 Task: Create a task  Upgrade and migrate company email systems to a cloud-based solution , assign it to team member softage.1@softage.net in the project AgileBridge and update the status of the task to  On Track  , set the priority of the task to Low
Action: Mouse moved to (70, 58)
Screenshot: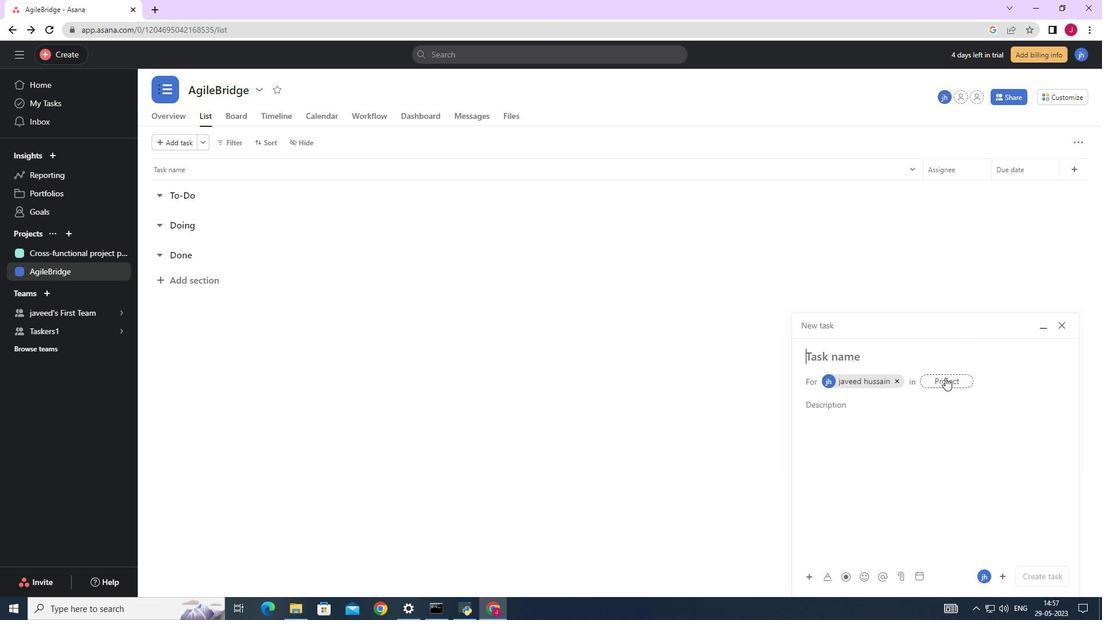 
Action: Mouse pressed left at (70, 58)
Screenshot: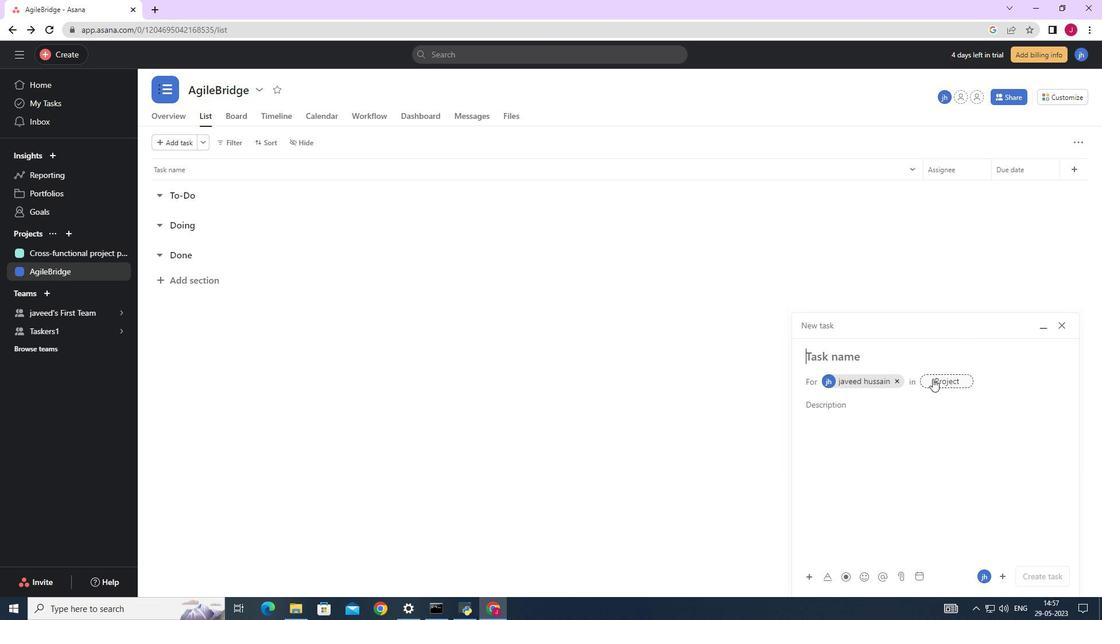 
Action: Mouse moved to (98, 329)
Screenshot: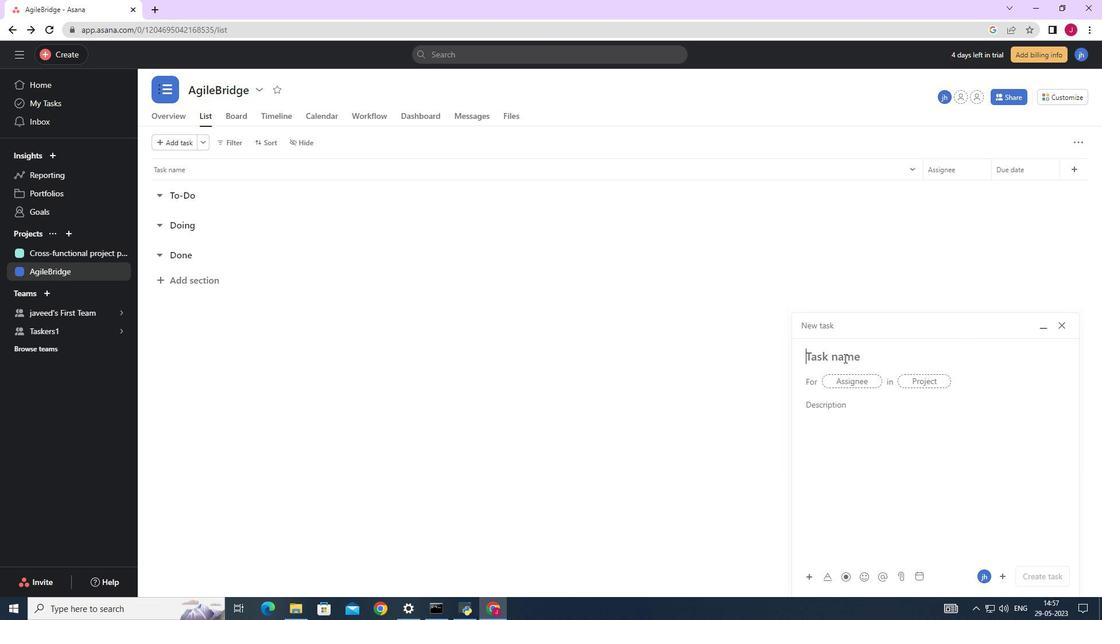 
Action: Mouse pressed left at (98, 329)
Screenshot: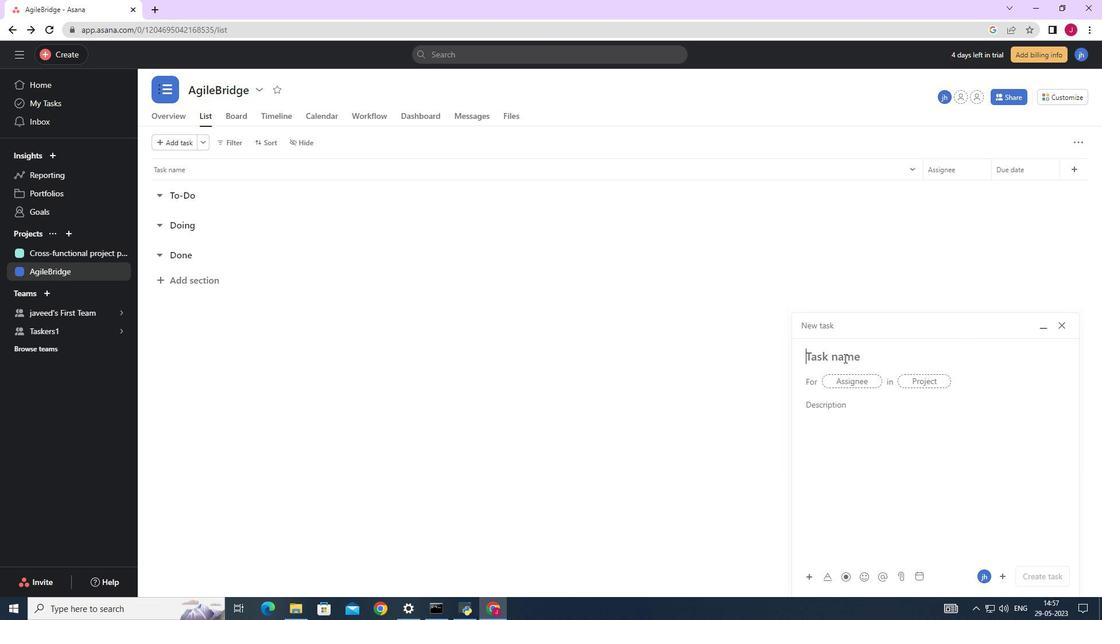 
Action: Mouse moved to (94, 312)
Screenshot: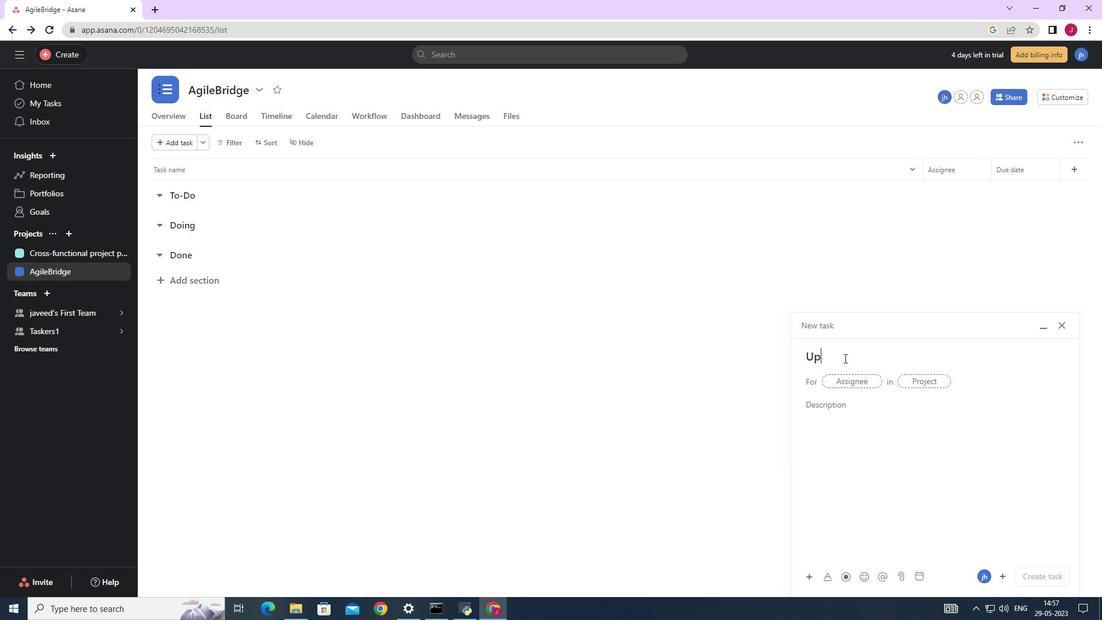 
Action: Mouse pressed left at (94, 312)
Screenshot: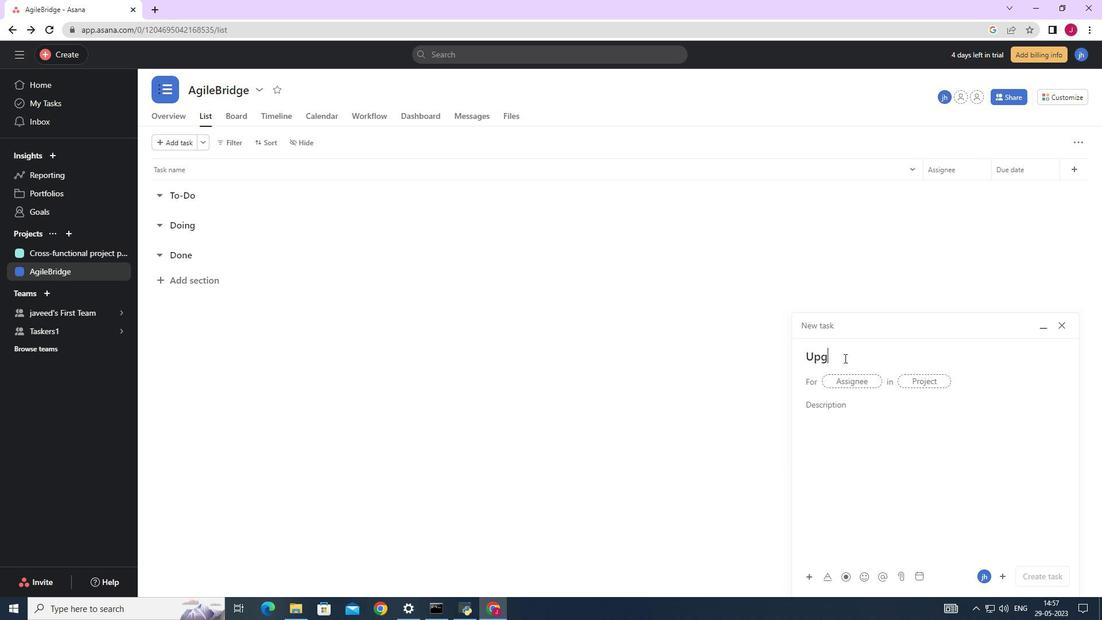 
Action: Mouse moved to (68, 234)
Screenshot: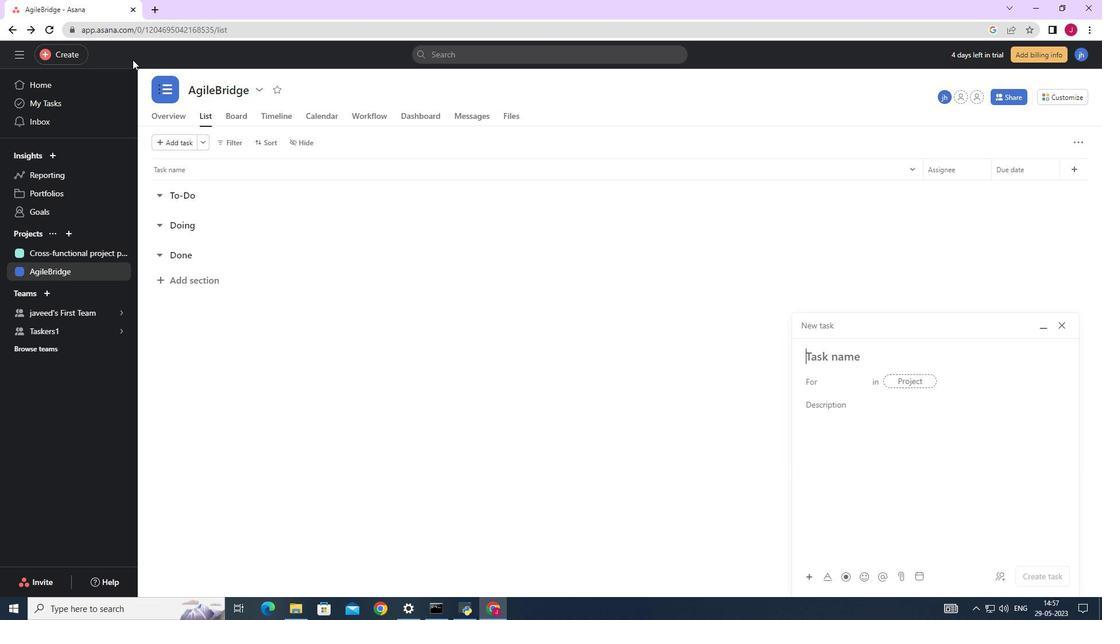 
Action: Mouse pressed left at (68, 234)
Screenshot: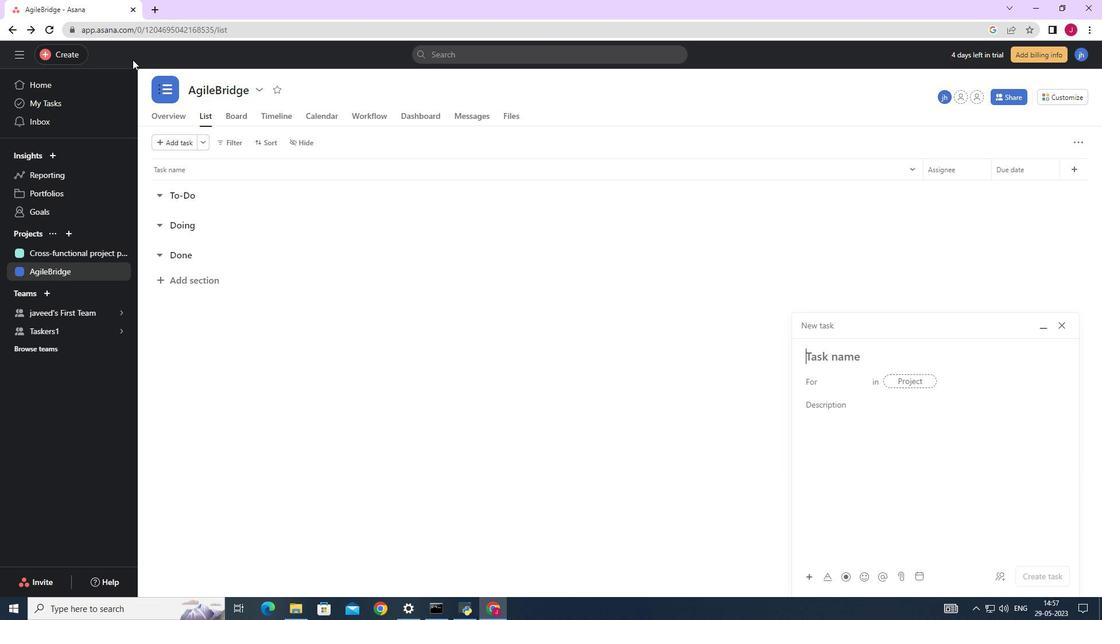 
Action: Mouse moved to (121, 260)
Screenshot: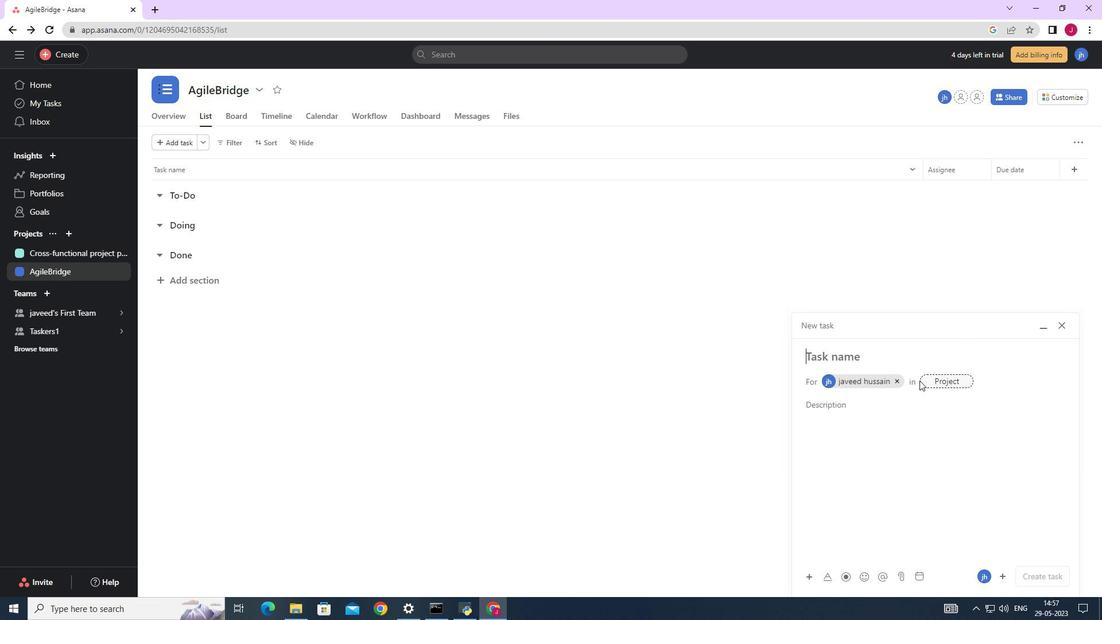 
Action: Mouse pressed left at (121, 260)
Screenshot: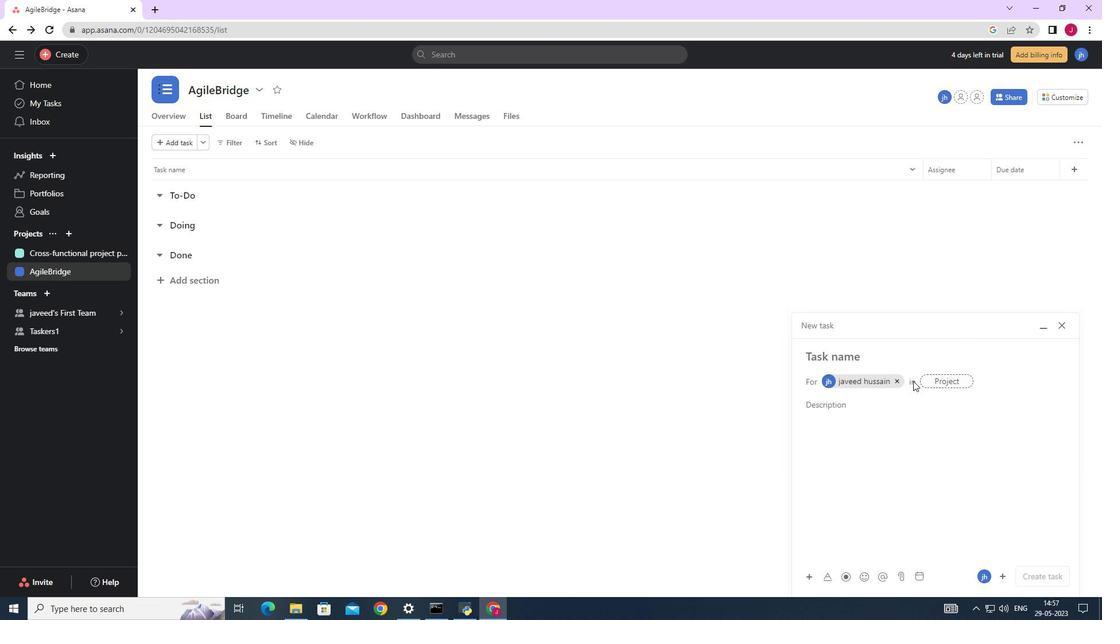 
Action: Mouse moved to (479, 244)
Screenshot: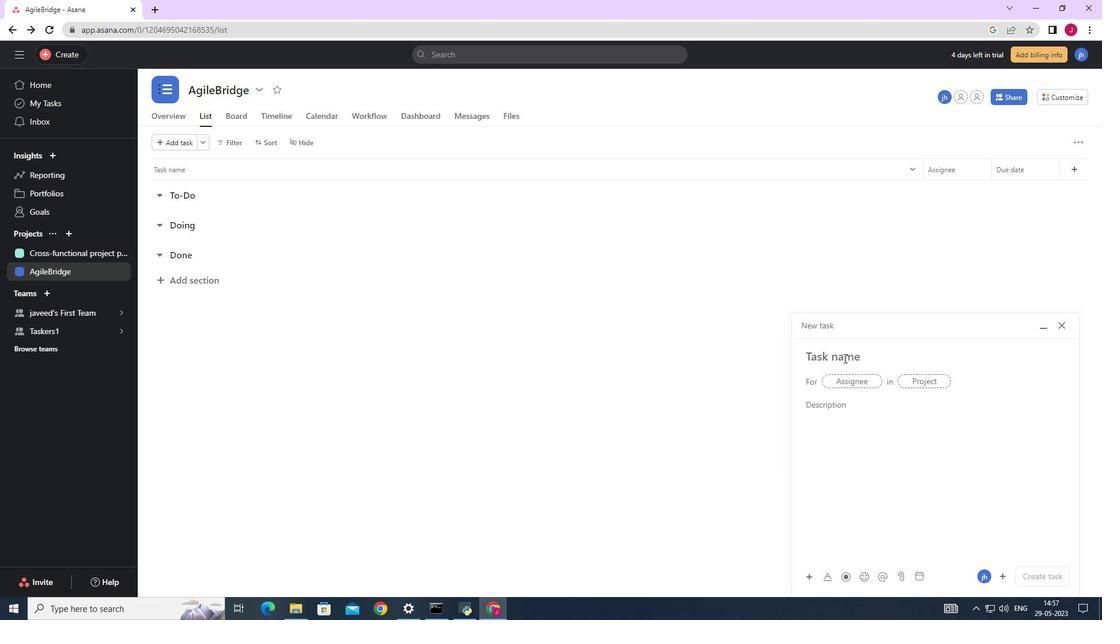 
Action: Mouse pressed left at (479, 244)
Screenshot: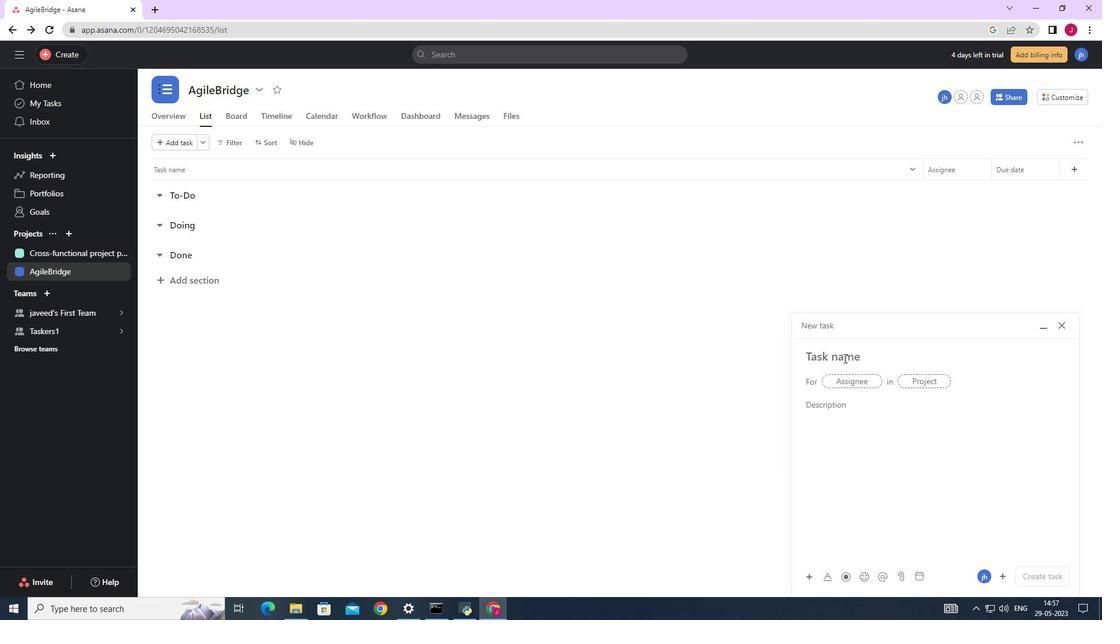 
Action: Mouse moved to (66, 52)
Screenshot: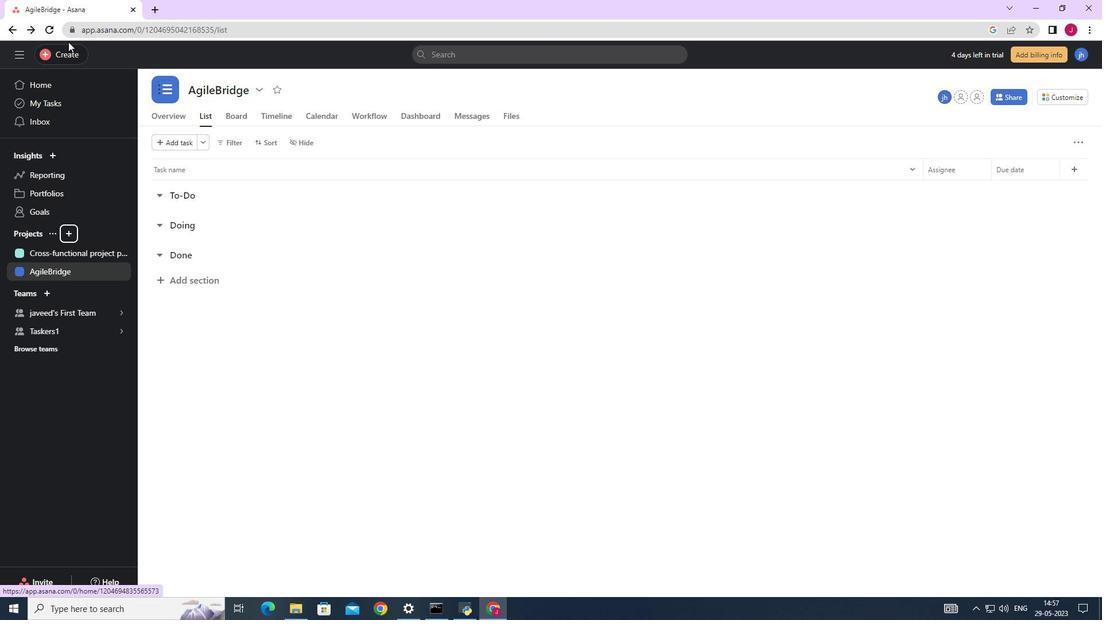
Action: Mouse pressed left at (66, 52)
Screenshot: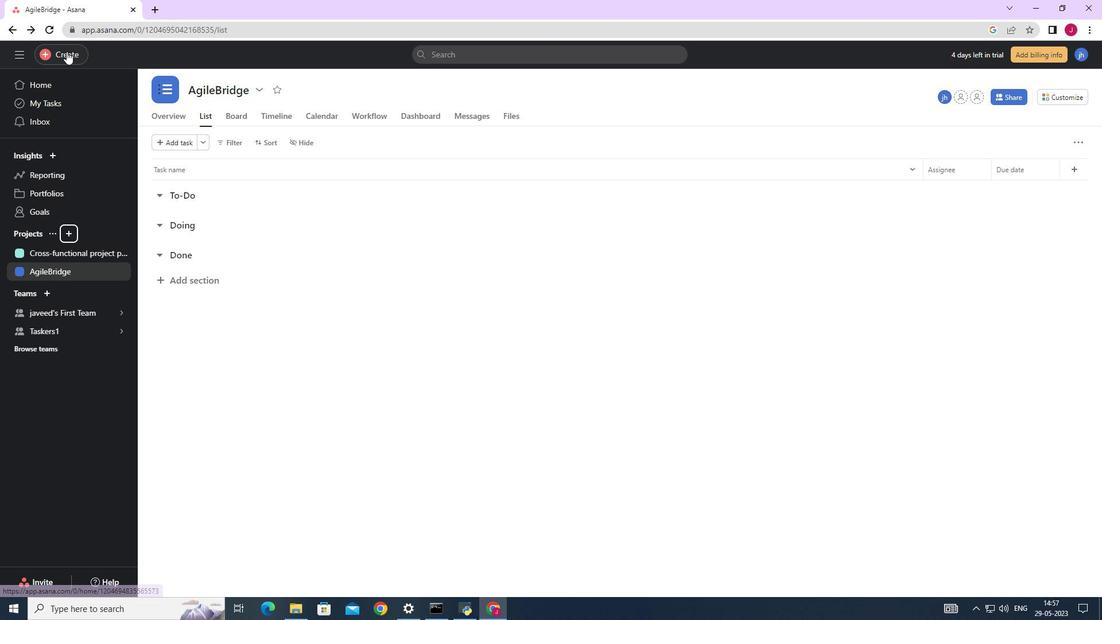 
Action: Mouse moved to (132, 59)
Screenshot: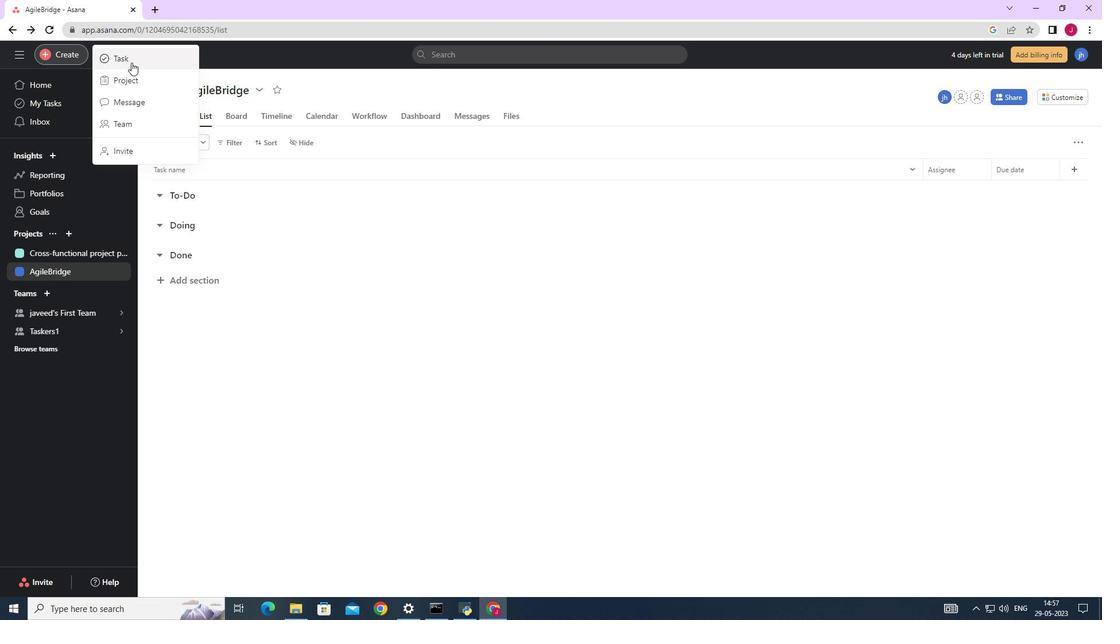 
Action: Mouse pressed left at (132, 59)
Screenshot: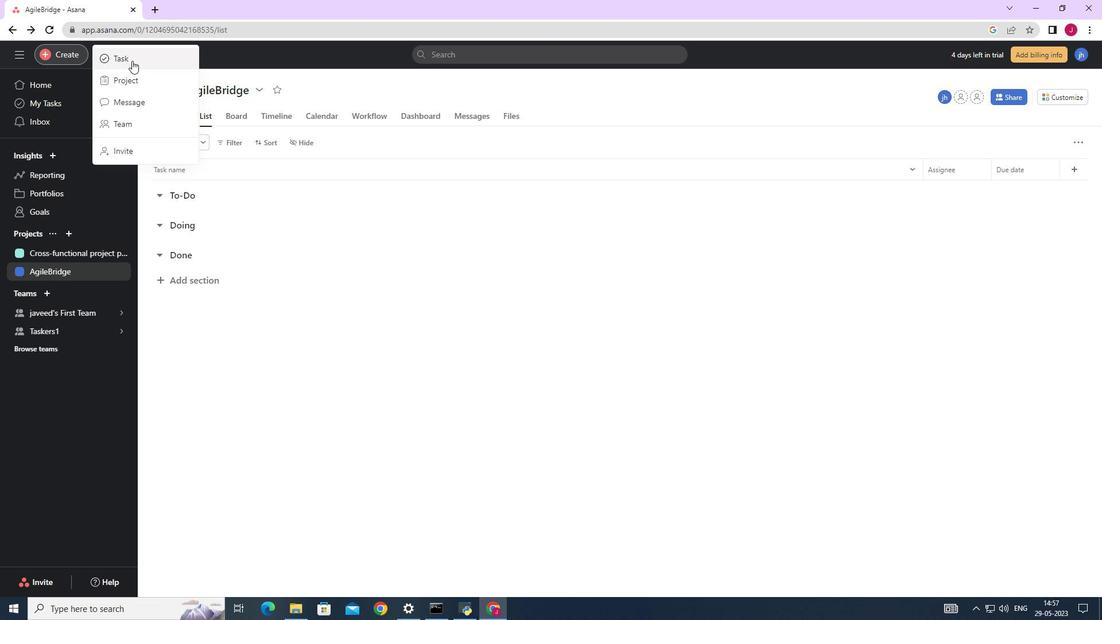 
Action: Mouse moved to (897, 380)
Screenshot: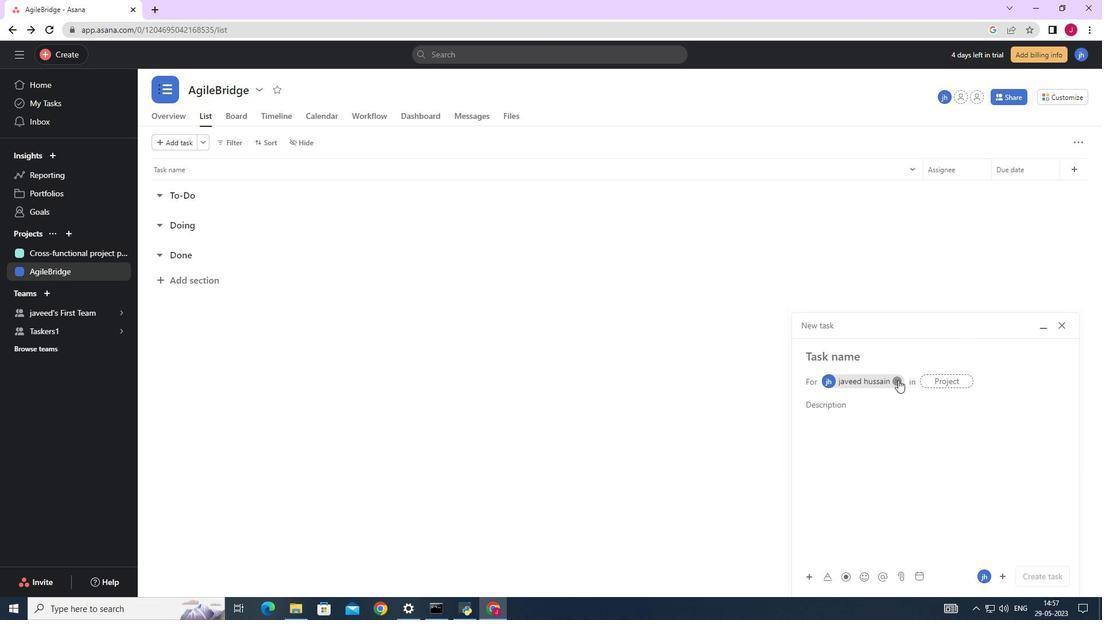 
Action: Mouse pressed left at (897, 380)
Screenshot: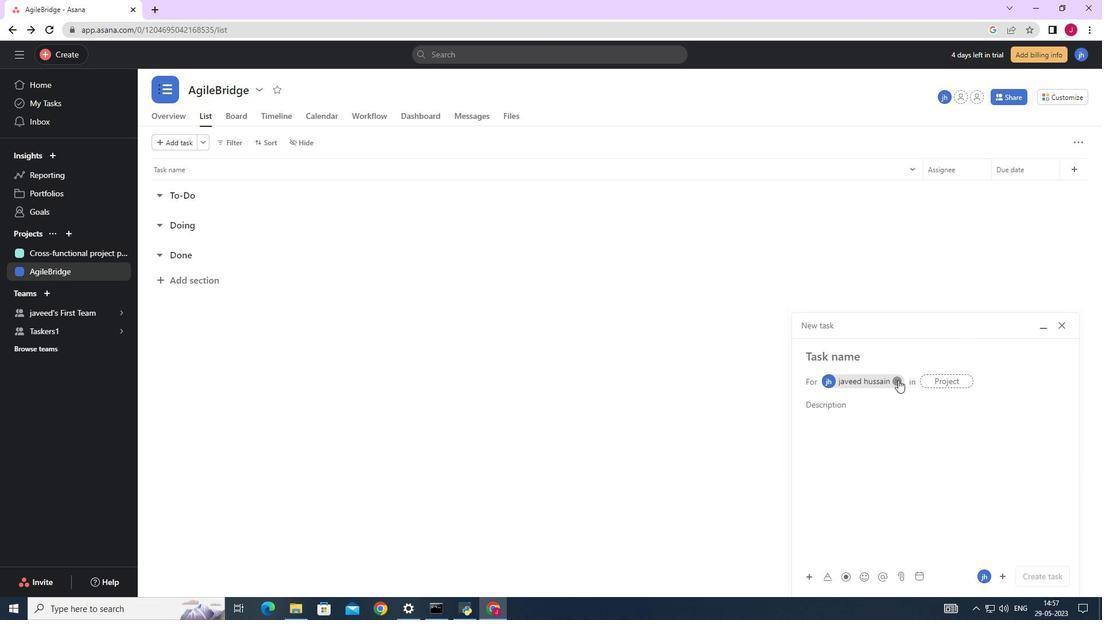 
Action: Mouse moved to (844, 358)
Screenshot: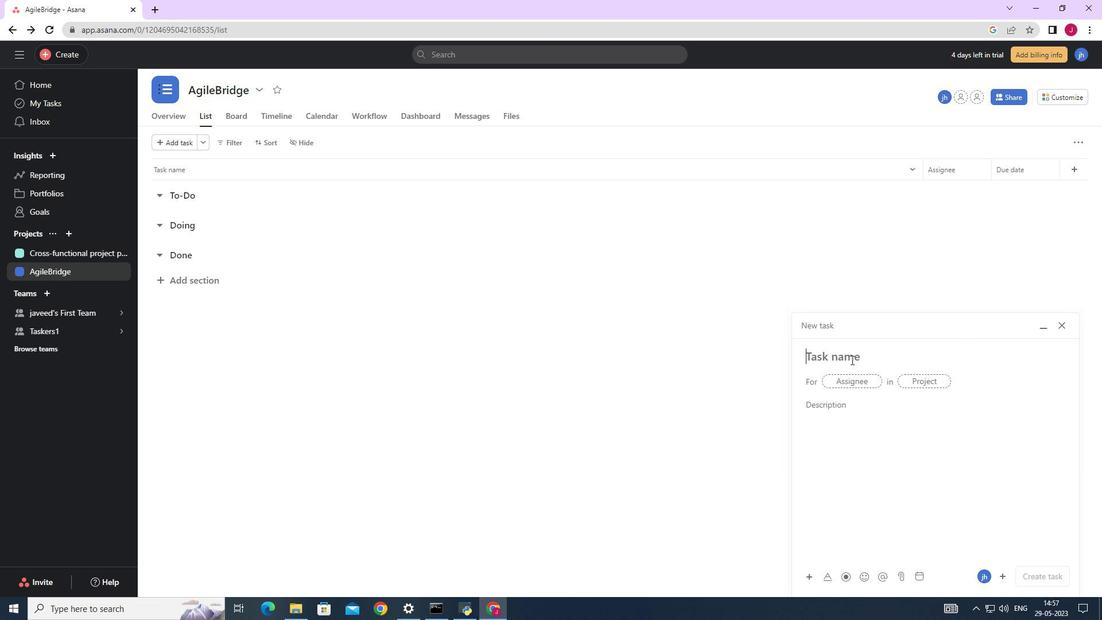 
Action: Mouse pressed left at (844, 358)
Screenshot: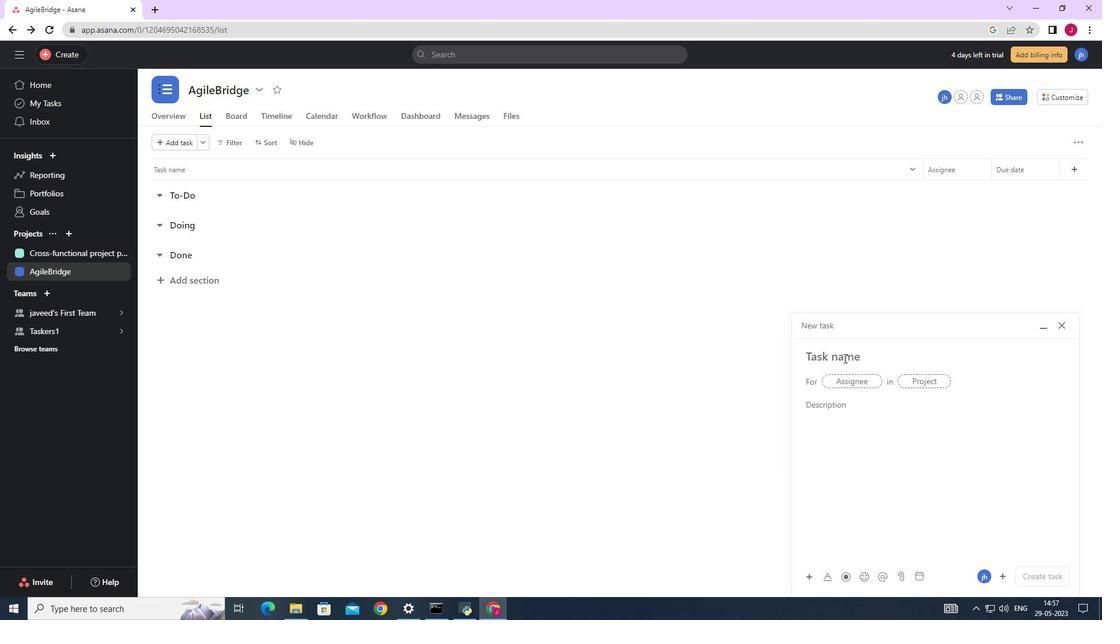 
Action: Key pressed <Key.caps_lock>U<Key.caps_lock>pgrad<Key.backspace>e<Key.space><Key.backspace><Key.backspace>de<Key.space>and<Key.space>migrate<Key.space>company<Key.space>email<Key.space>systems<Key.space>to<Key.space>a<Key.space>cloud-based<Key.space>solutions
Screenshot: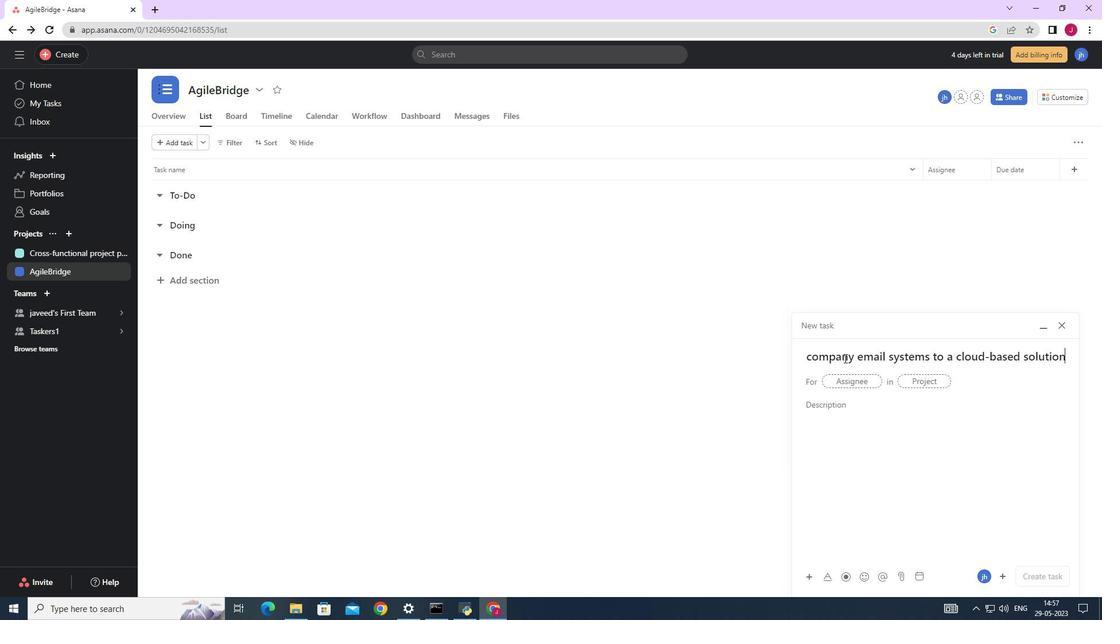 
Action: Mouse moved to (853, 384)
Screenshot: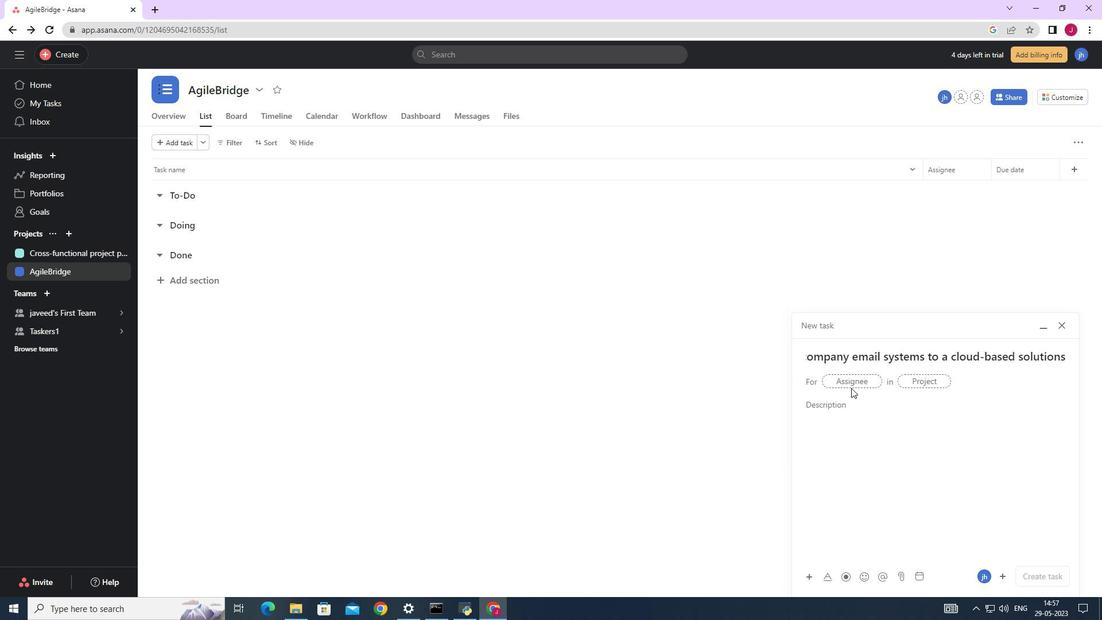 
Action: Mouse pressed left at (853, 384)
Screenshot: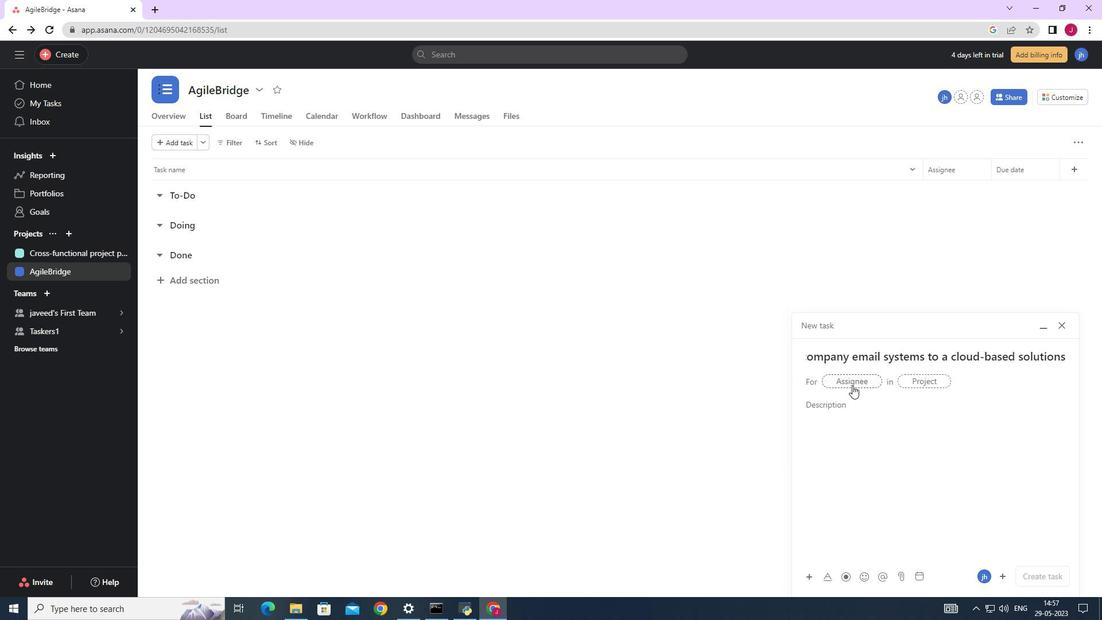 
Action: Key pressed soft
Screenshot: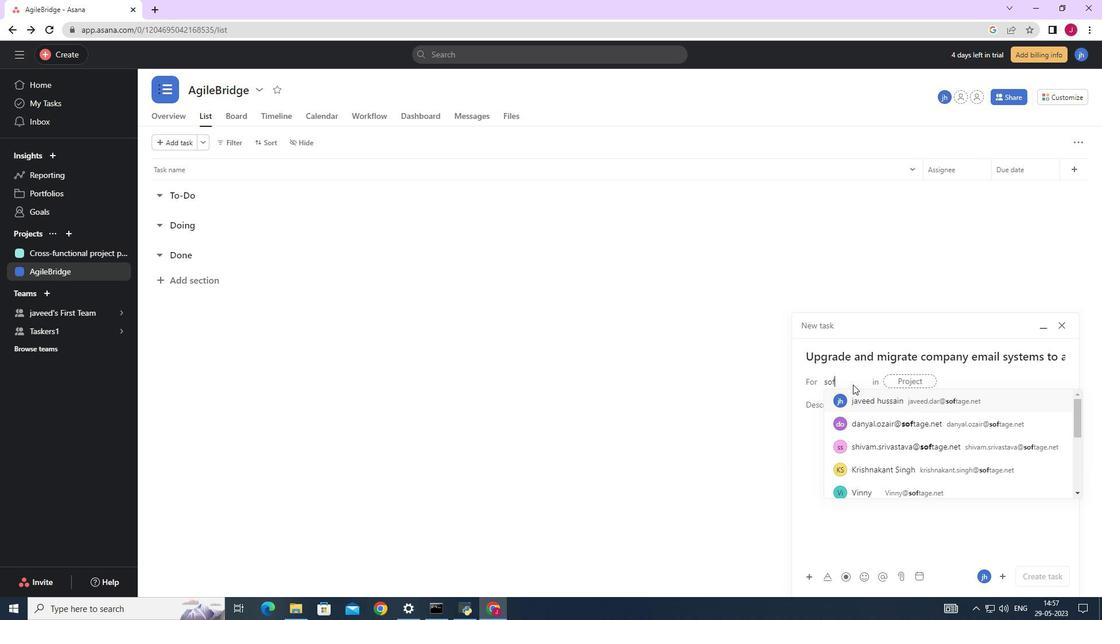 
Action: Mouse moved to (858, 384)
Screenshot: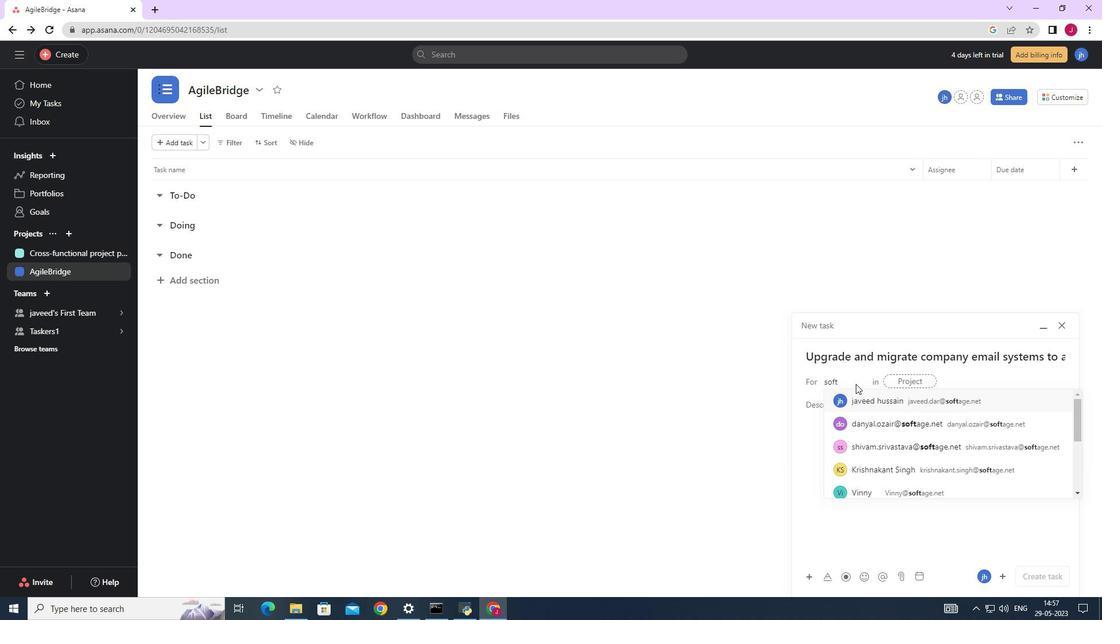 
Action: Key pressed age<Key.shift>@1
Screenshot: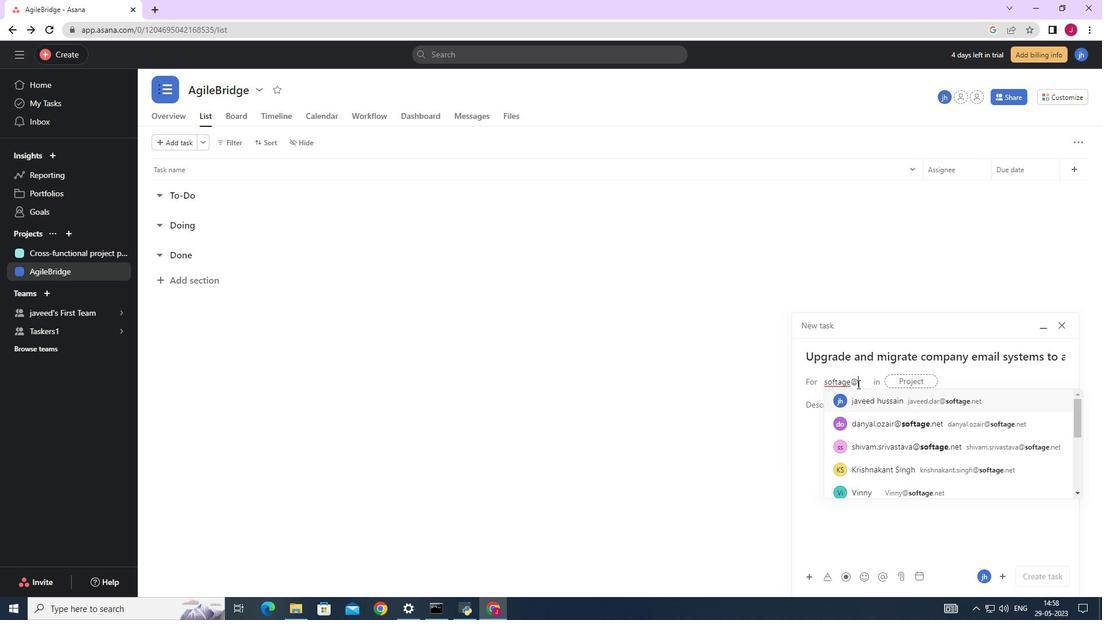 
Action: Mouse moved to (887, 402)
Screenshot: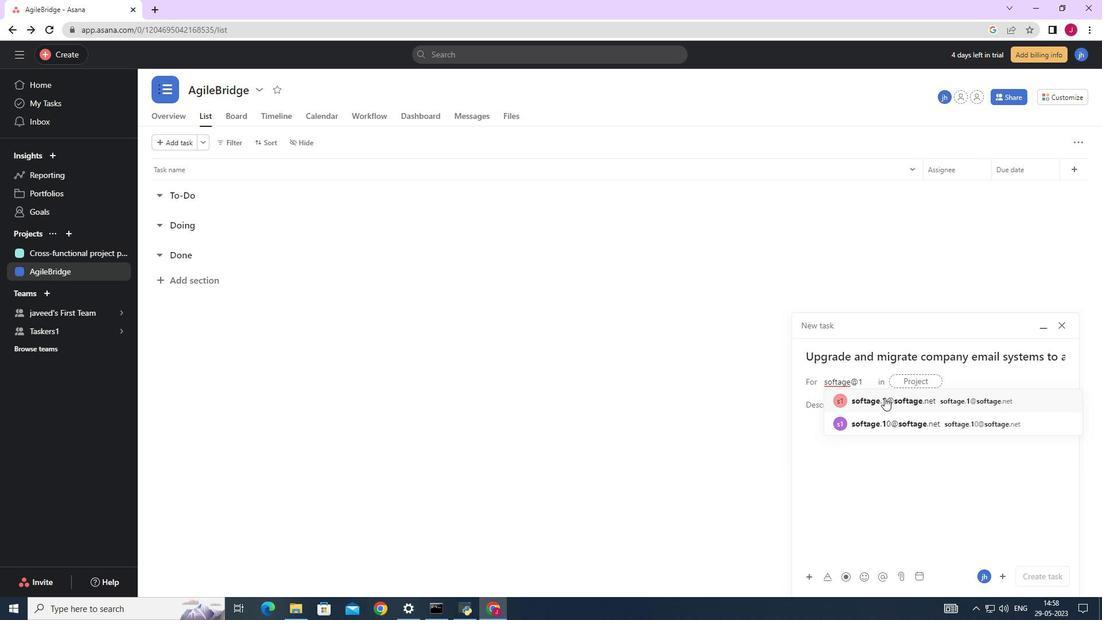 
Action: Mouse pressed left at (887, 402)
Screenshot: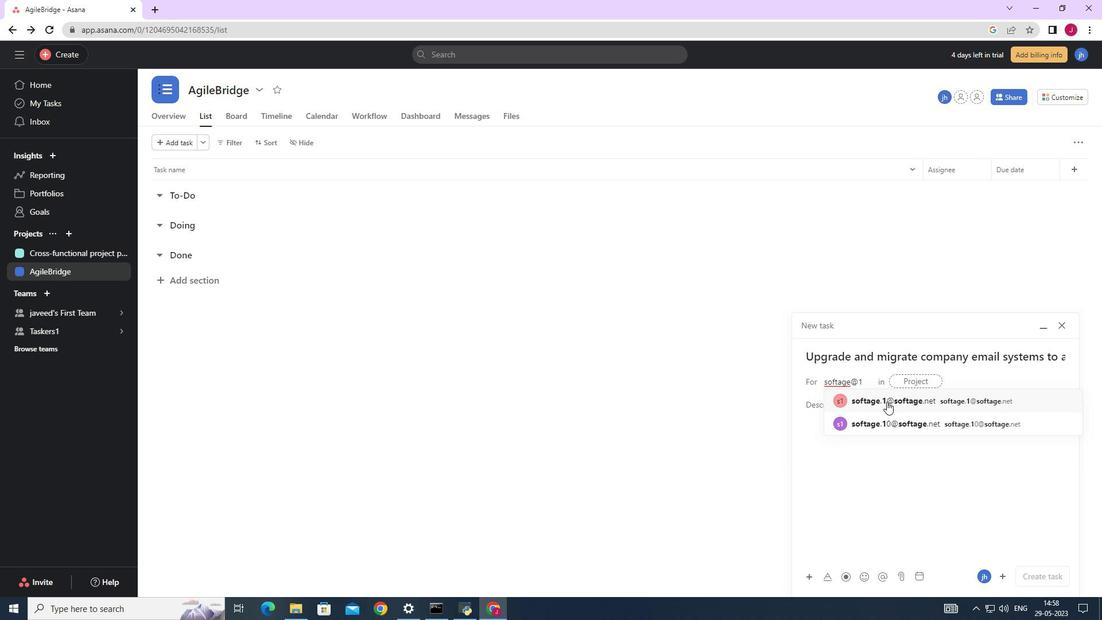 
Action: Mouse moved to (725, 401)
Screenshot: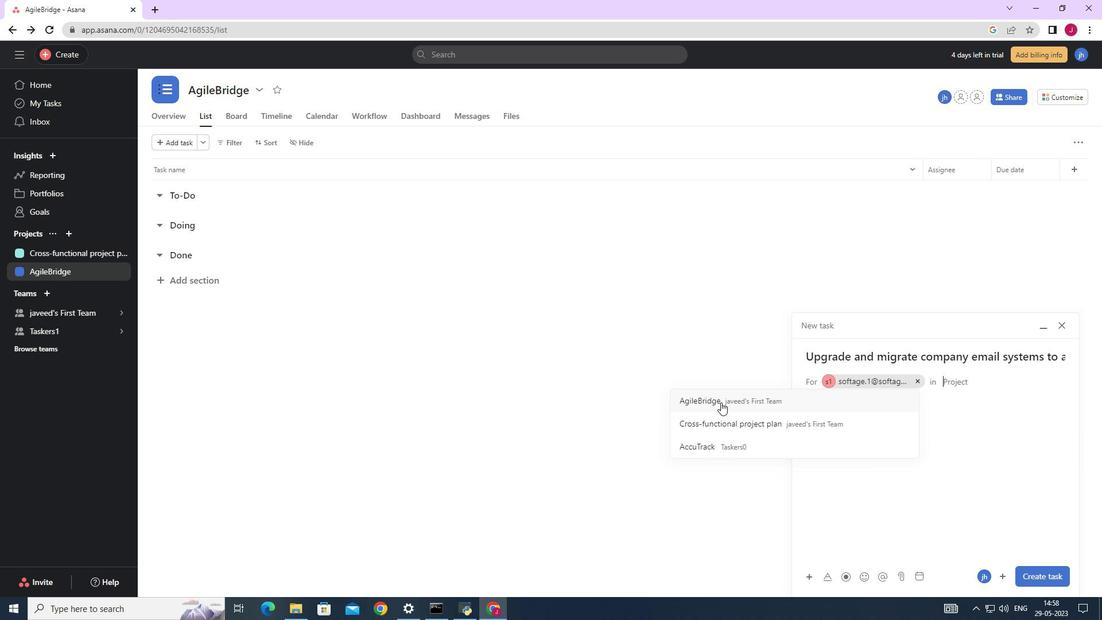 
Action: Mouse pressed left at (725, 401)
Screenshot: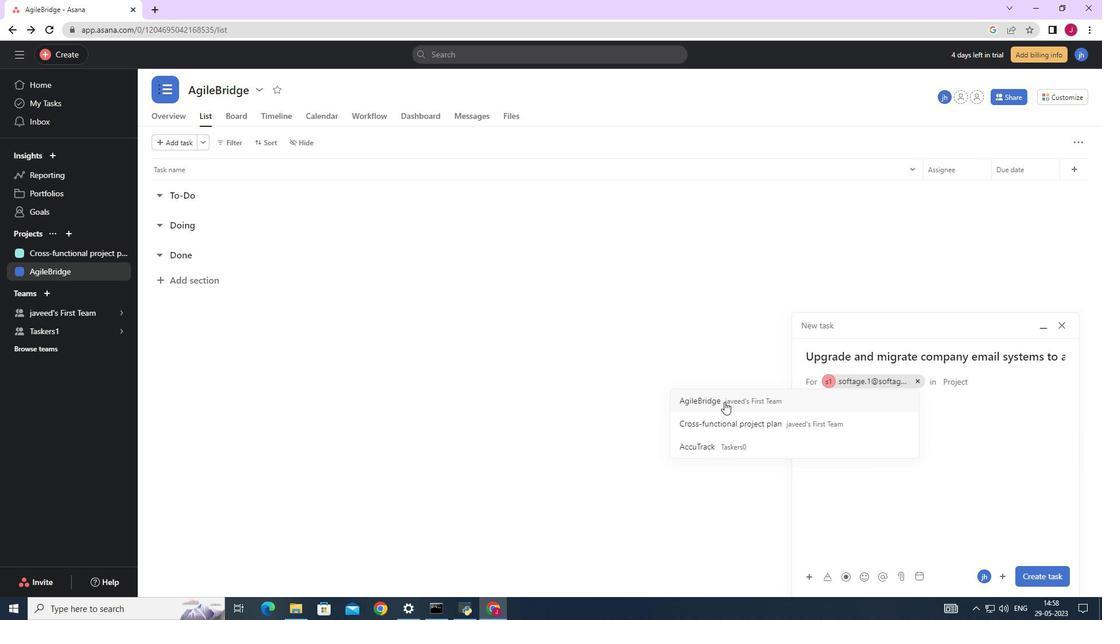 
Action: Mouse moved to (928, 467)
Screenshot: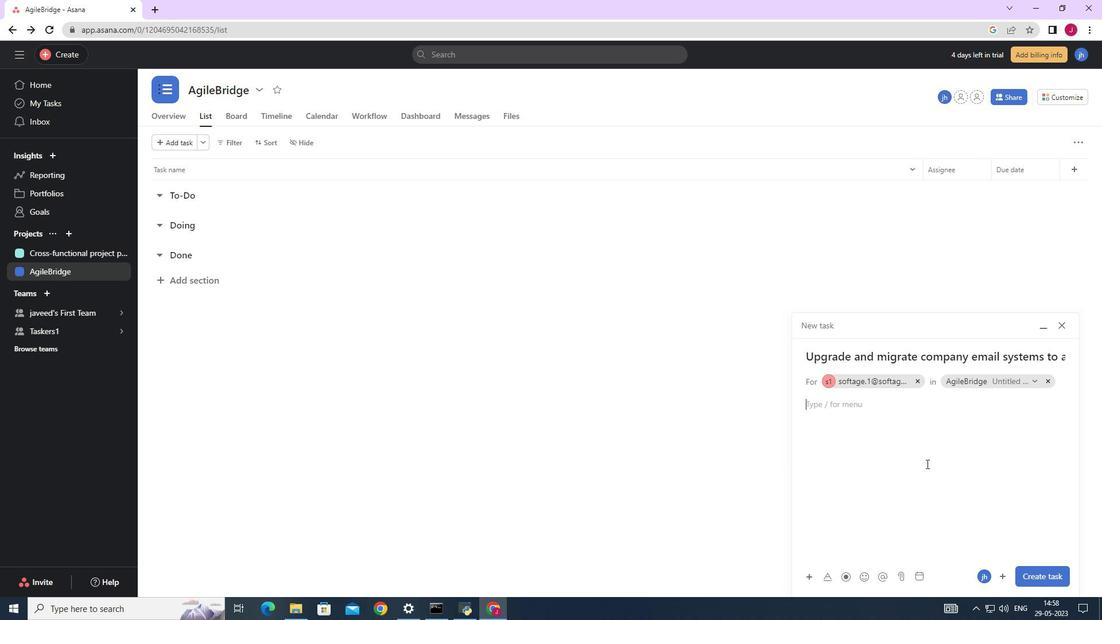 
Action: Mouse scrolled (928, 466) with delta (0, 0)
Screenshot: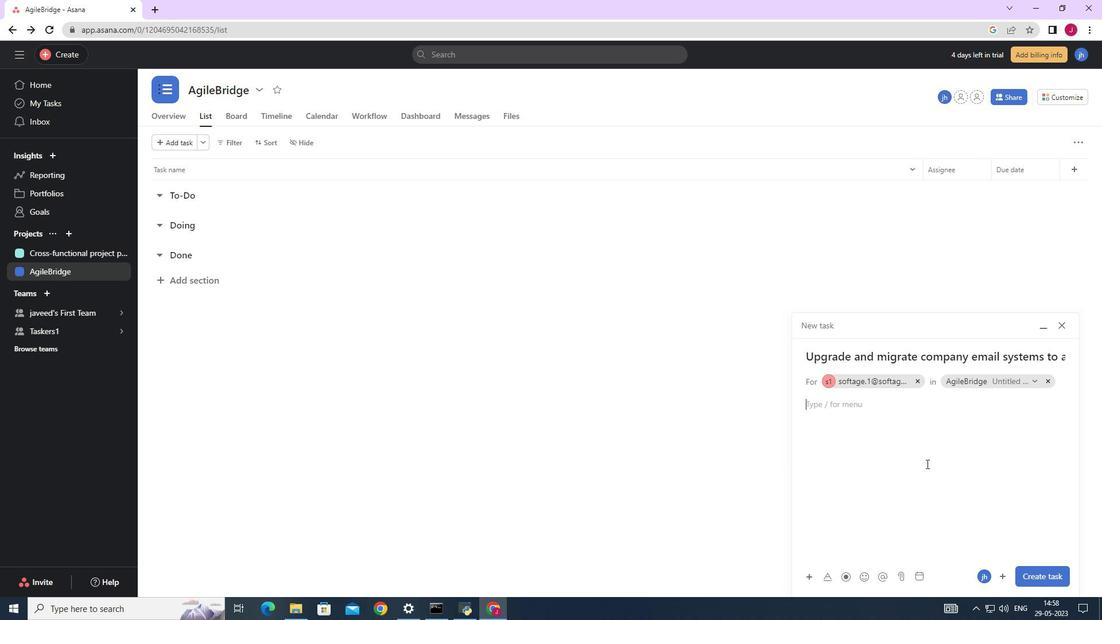 
Action: Mouse scrolled (928, 466) with delta (0, 0)
Screenshot: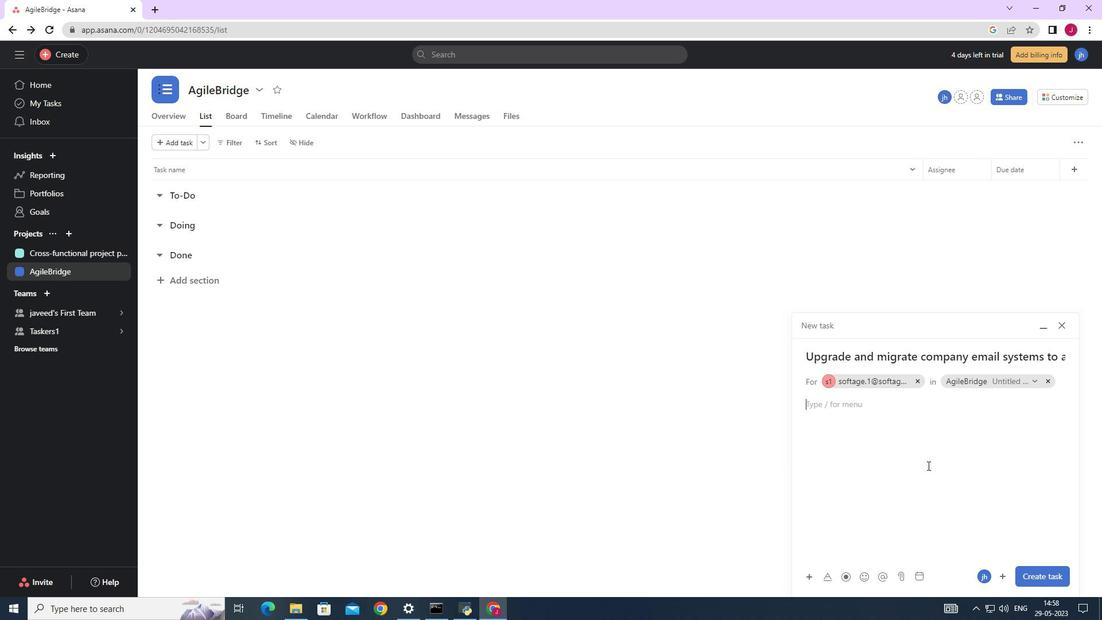 
Action: Mouse scrolled (928, 466) with delta (0, 0)
Screenshot: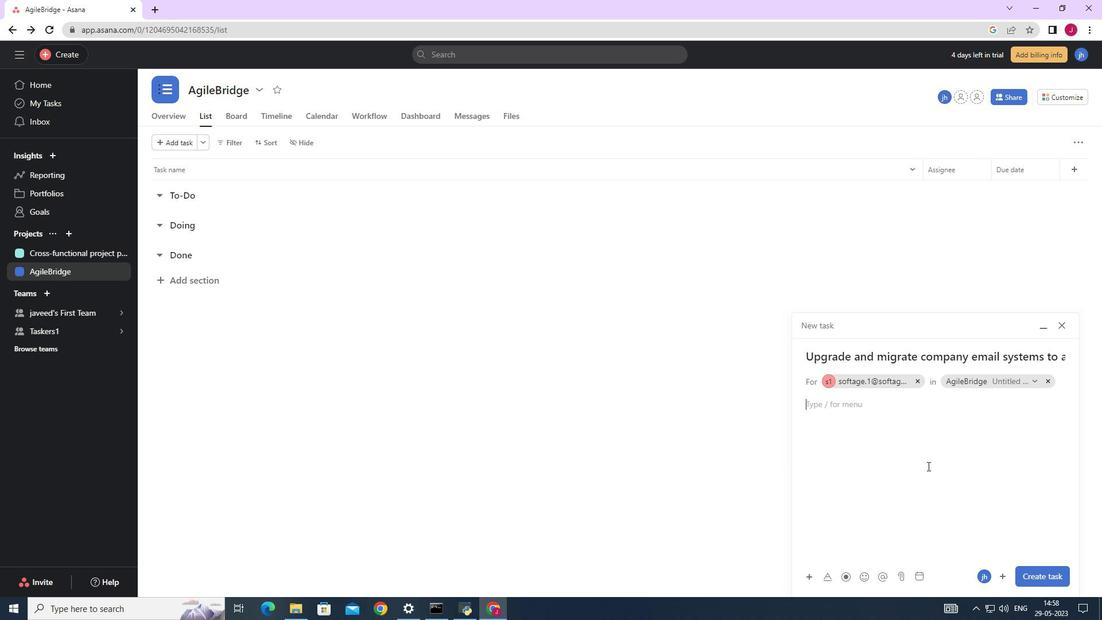 
Action: Mouse scrolled (928, 466) with delta (0, 0)
Screenshot: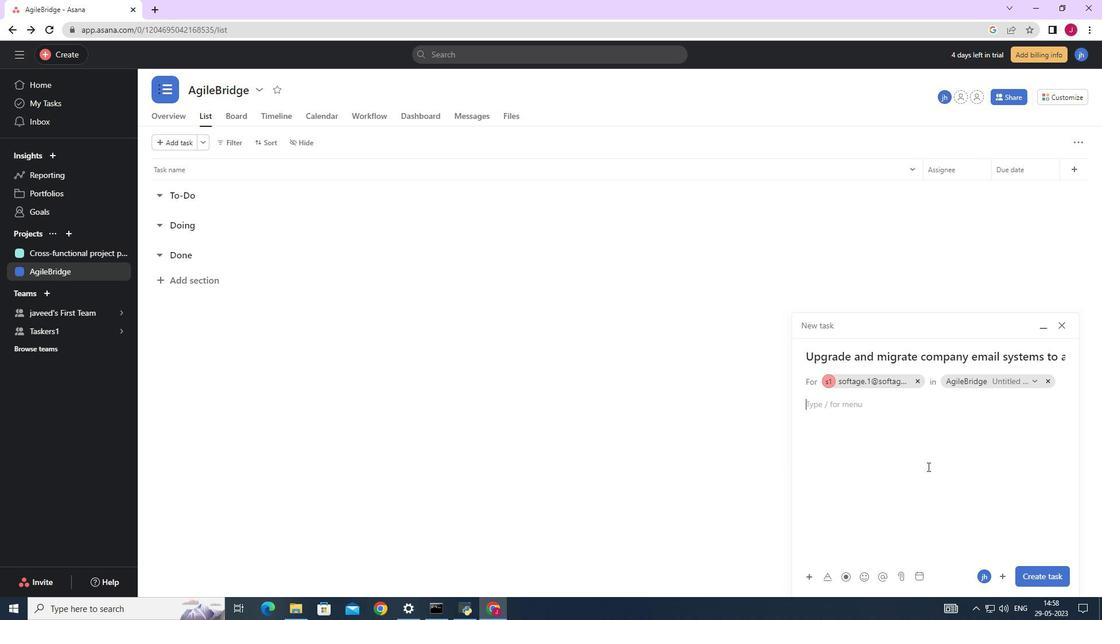 
Action: Mouse scrolled (928, 466) with delta (0, 0)
Screenshot: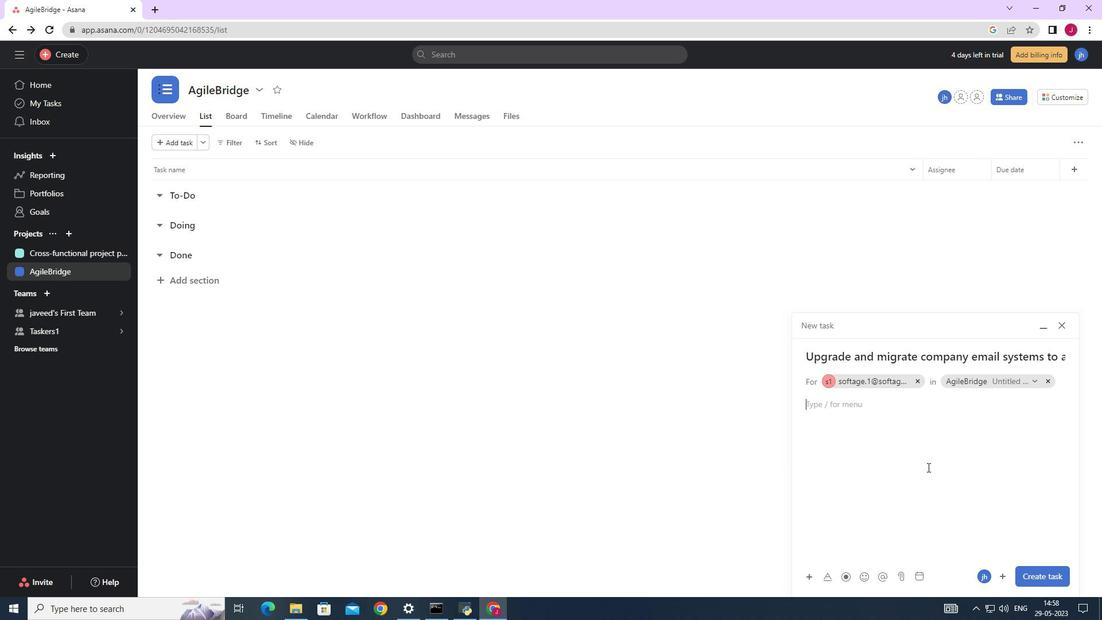 
Action: Mouse moved to (929, 485)
Screenshot: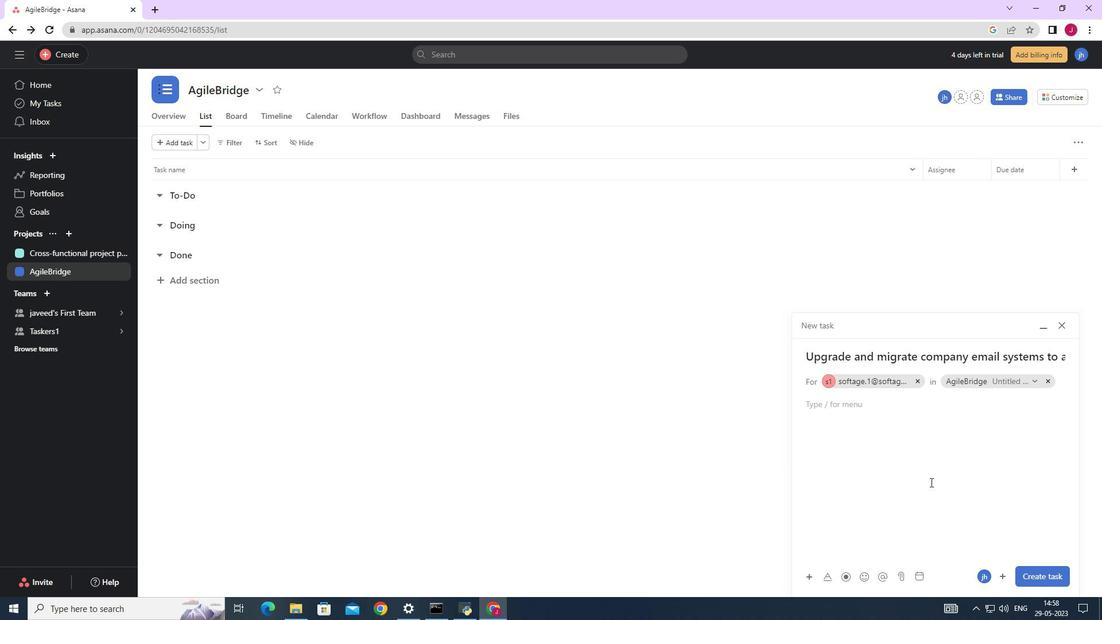 
Action: Mouse pressed left at (929, 485)
Screenshot: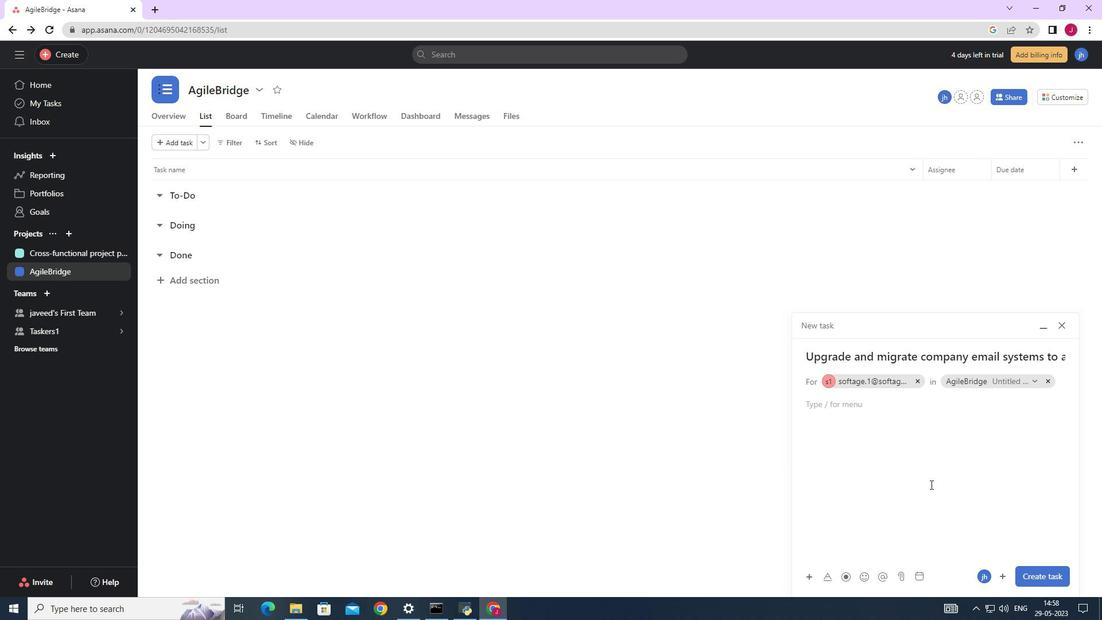 
Action: Mouse moved to (859, 539)
Screenshot: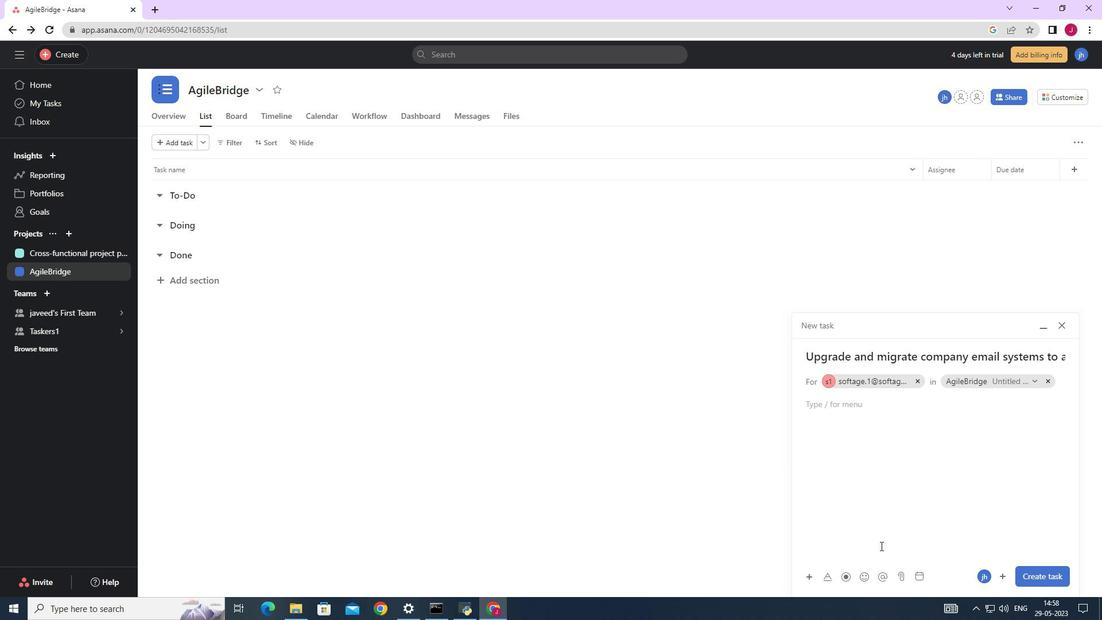 
Action: Mouse scrolled (859, 538) with delta (0, 0)
Screenshot: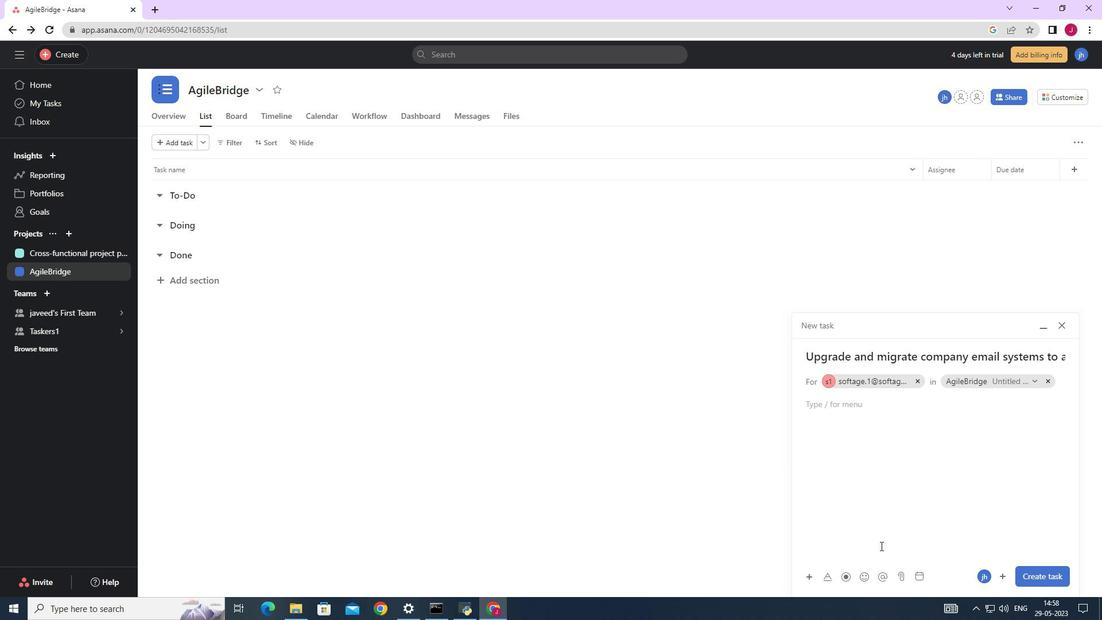 
Action: Mouse scrolled (859, 538) with delta (0, 0)
Screenshot: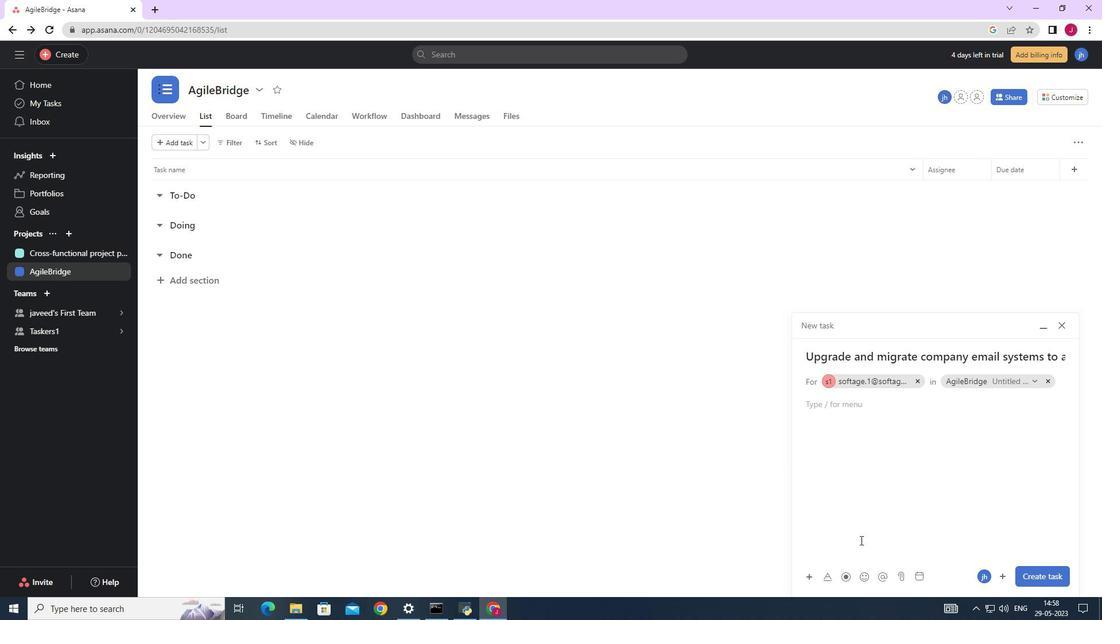 
Action: Mouse scrolled (859, 538) with delta (0, 0)
Screenshot: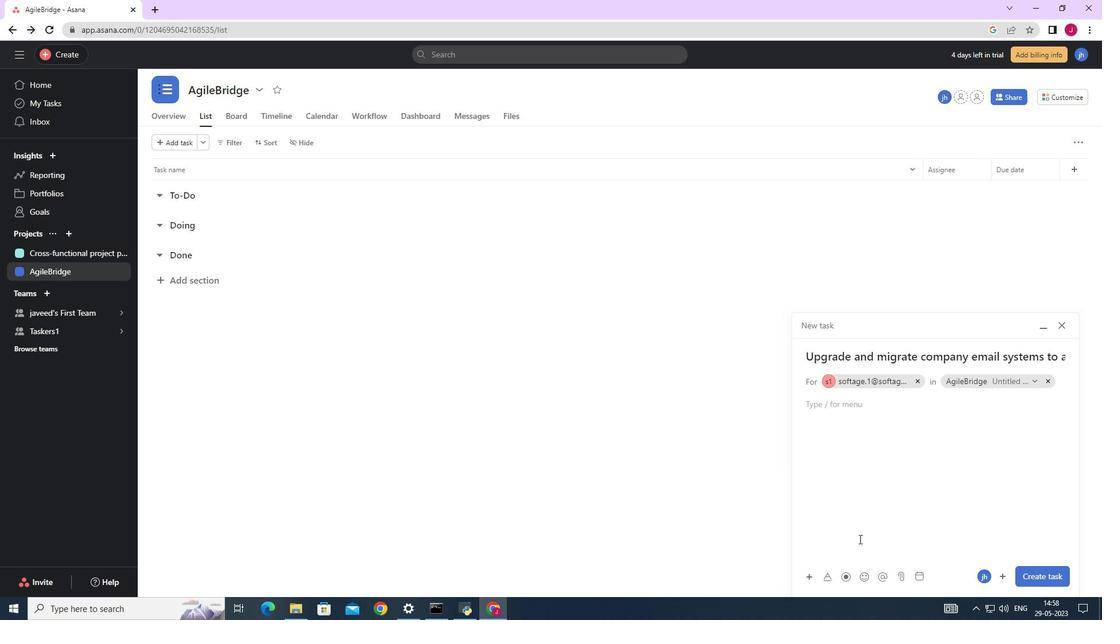 
Action: Mouse scrolled (859, 538) with delta (0, 0)
Screenshot: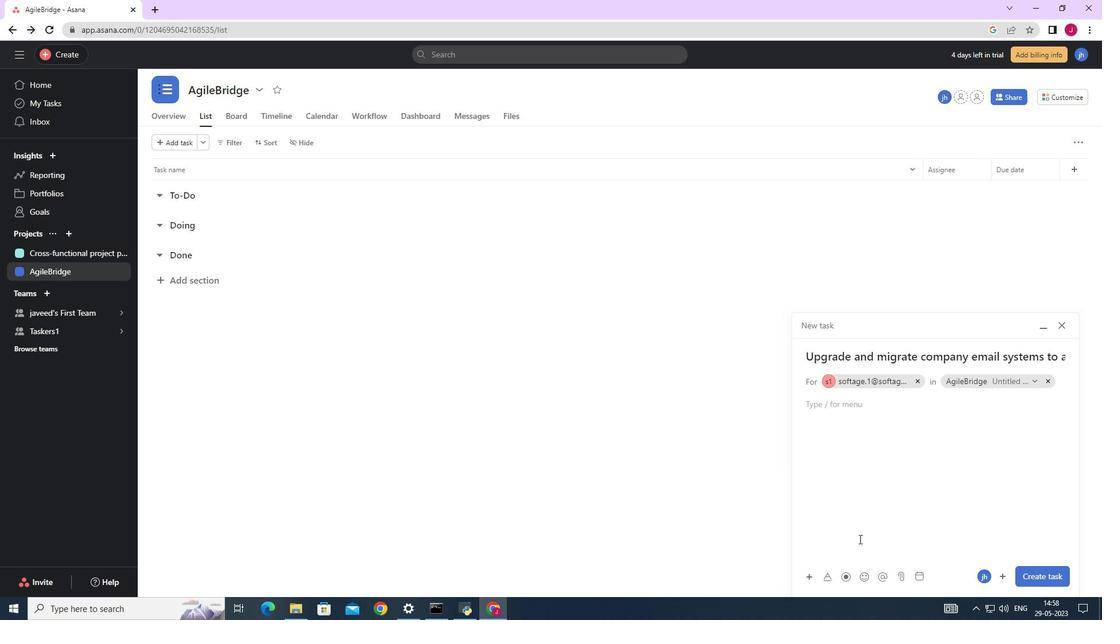 
Action: Mouse scrolled (859, 539) with delta (0, 0)
Screenshot: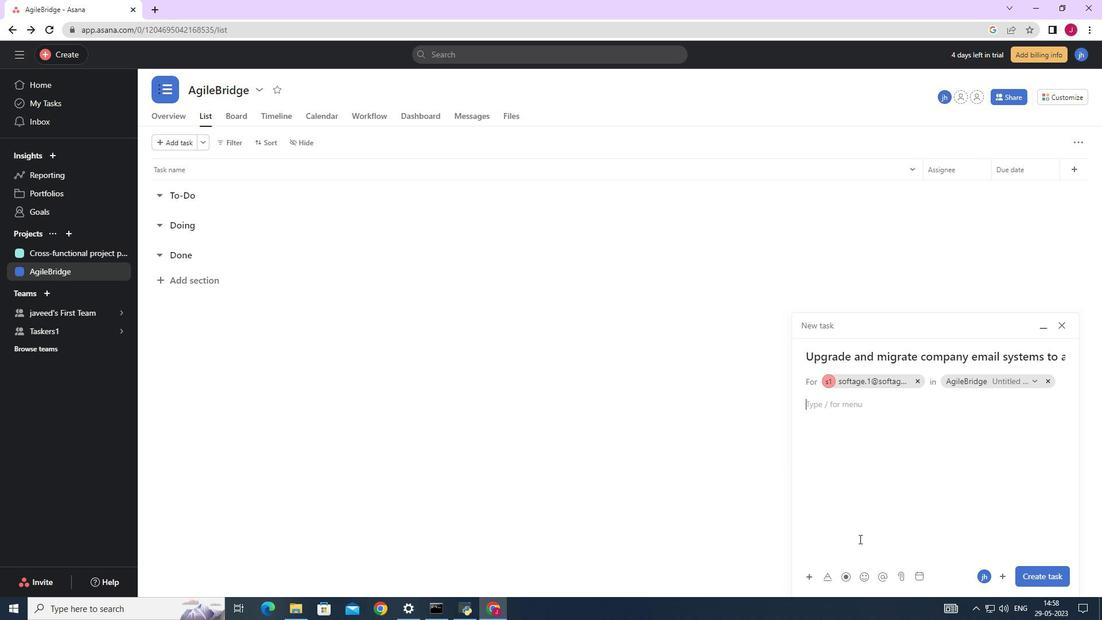 
Action: Mouse scrolled (859, 539) with delta (0, 0)
Screenshot: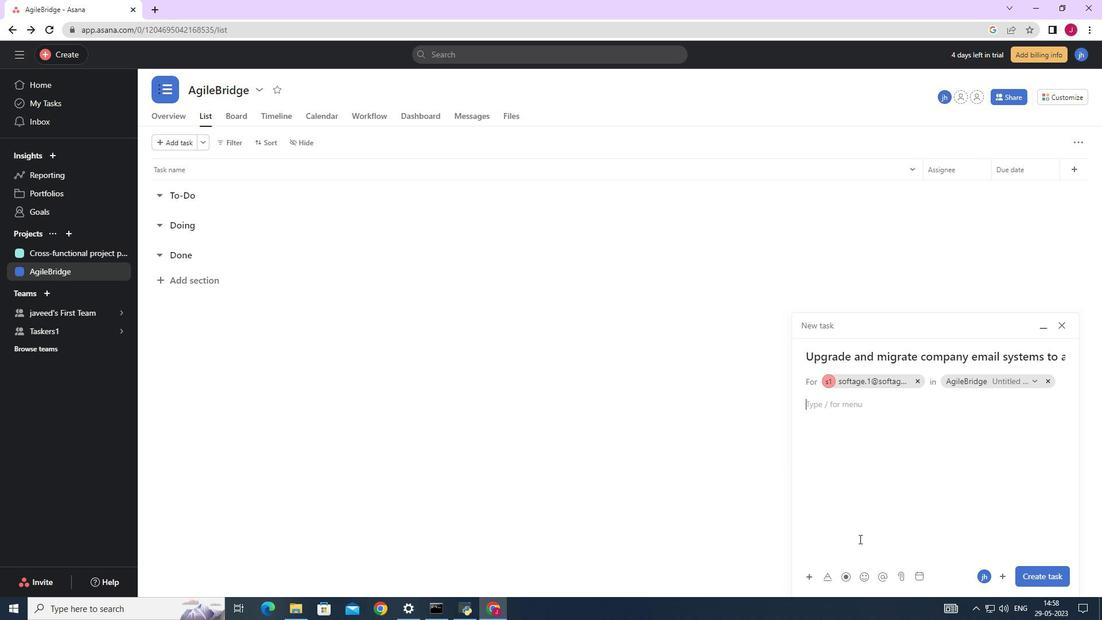 
Action: Mouse scrolled (859, 539) with delta (0, 0)
Screenshot: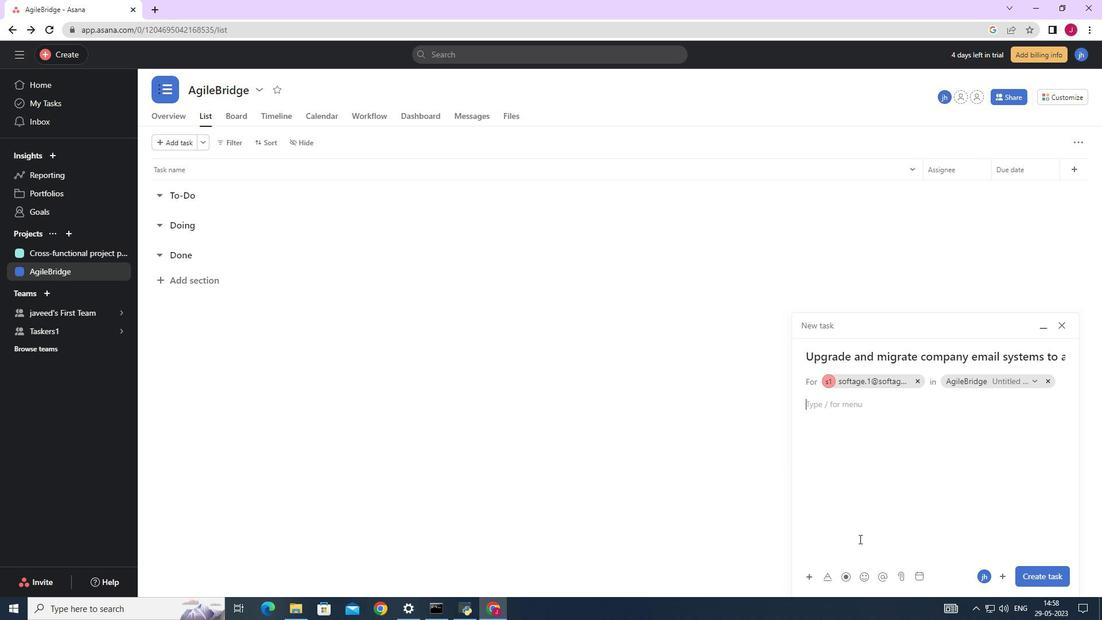 
Action: Mouse scrolled (859, 538) with delta (0, 0)
Screenshot: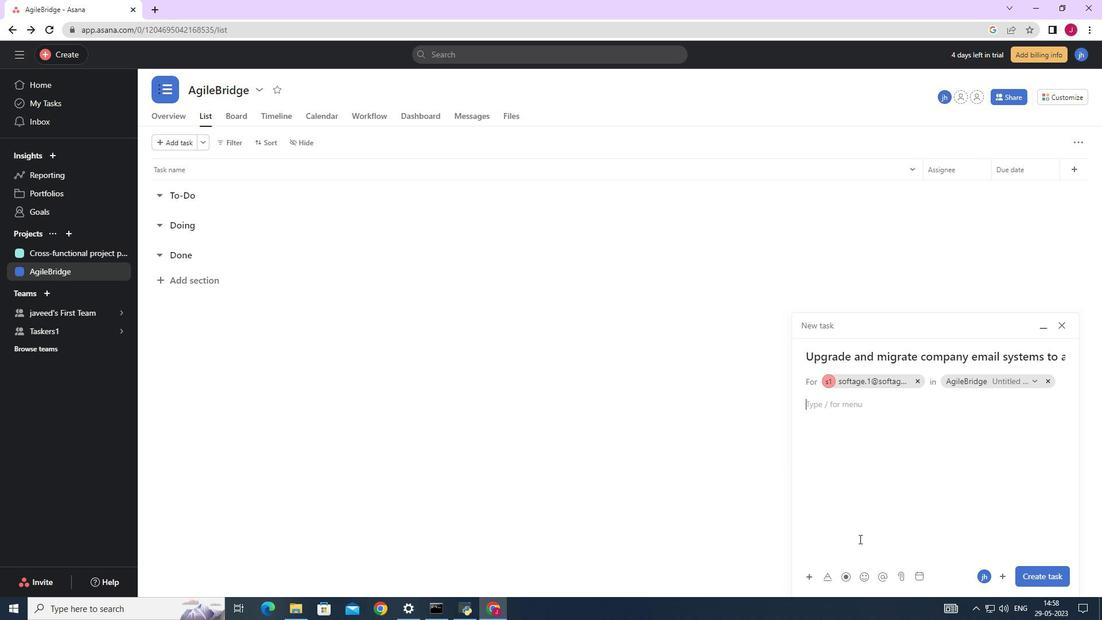 
Action: Mouse scrolled (859, 538) with delta (0, 0)
Screenshot: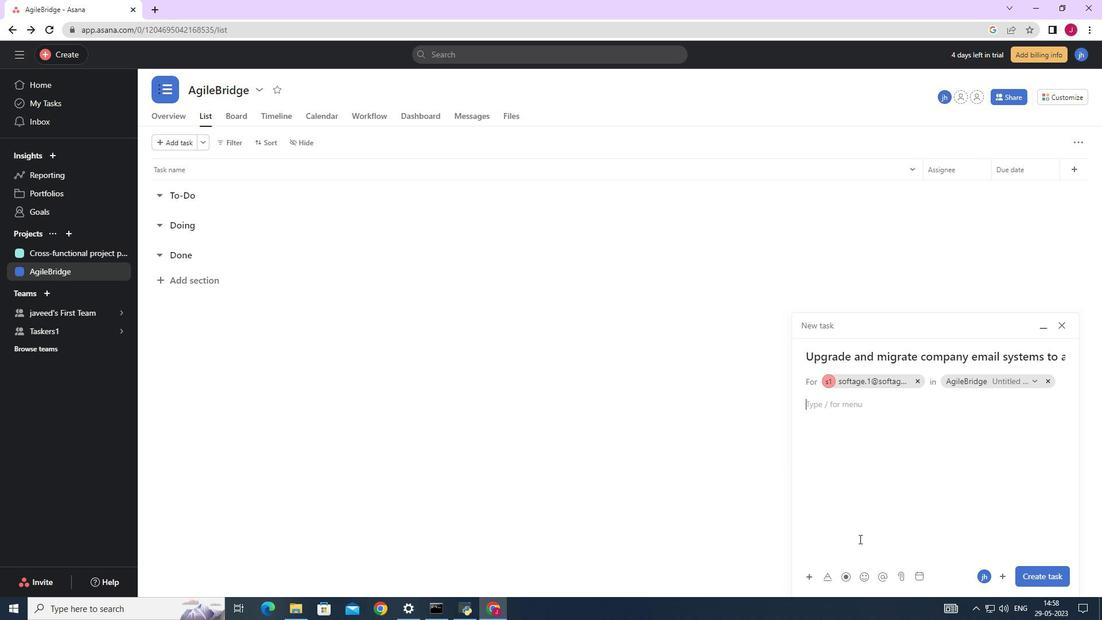 
Action: Mouse scrolled (859, 538) with delta (0, 0)
Screenshot: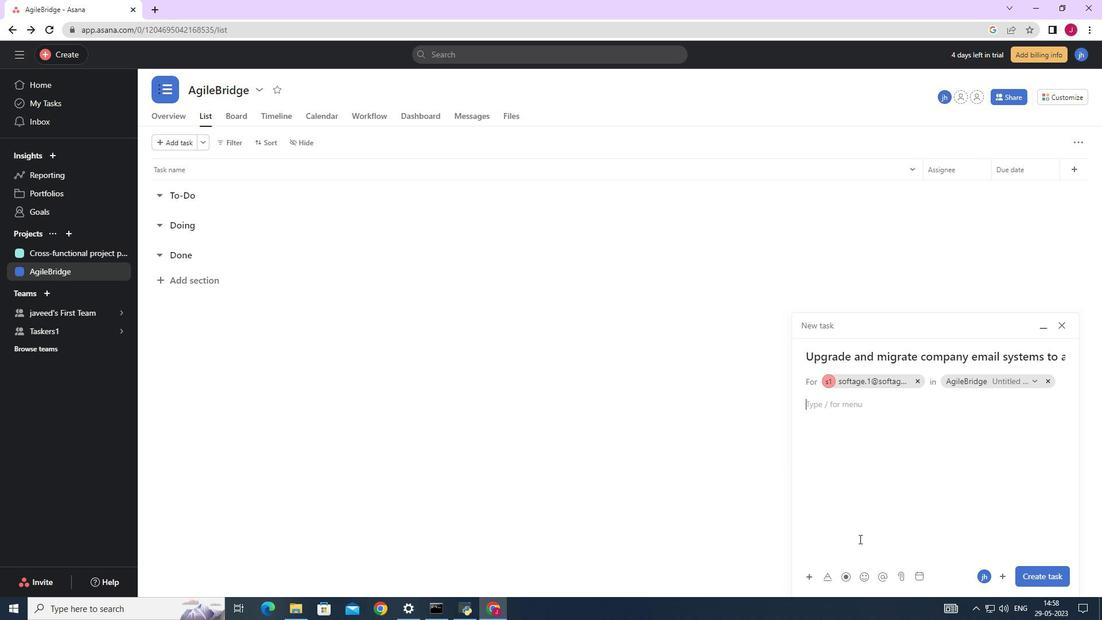 
Action: Mouse scrolled (859, 538) with delta (0, 0)
Screenshot: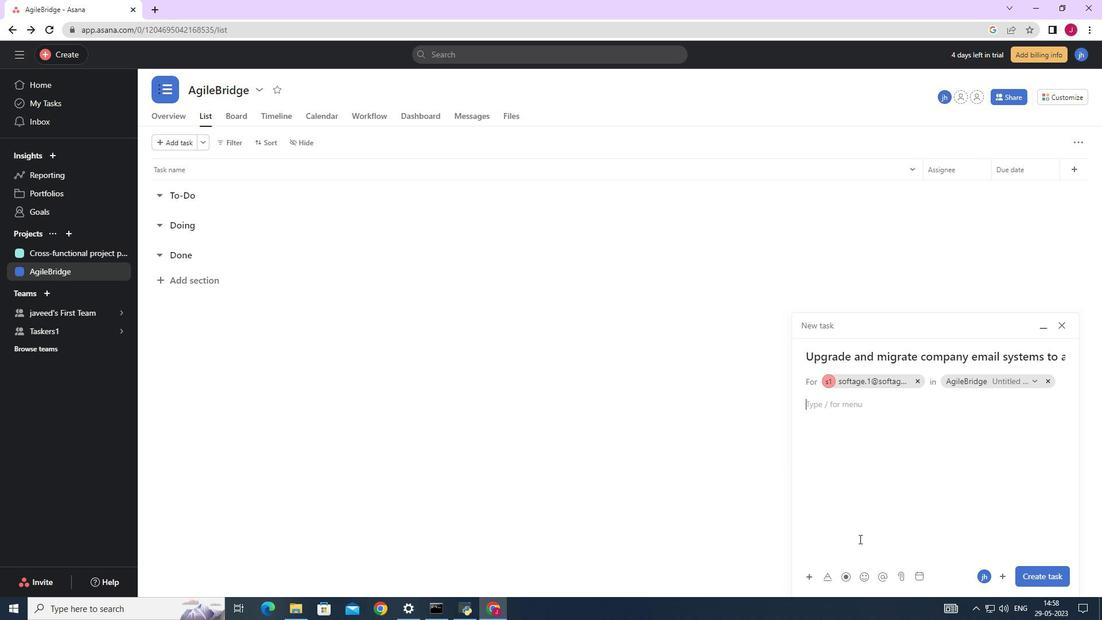 
Action: Mouse scrolled (859, 538) with delta (0, 0)
Screenshot: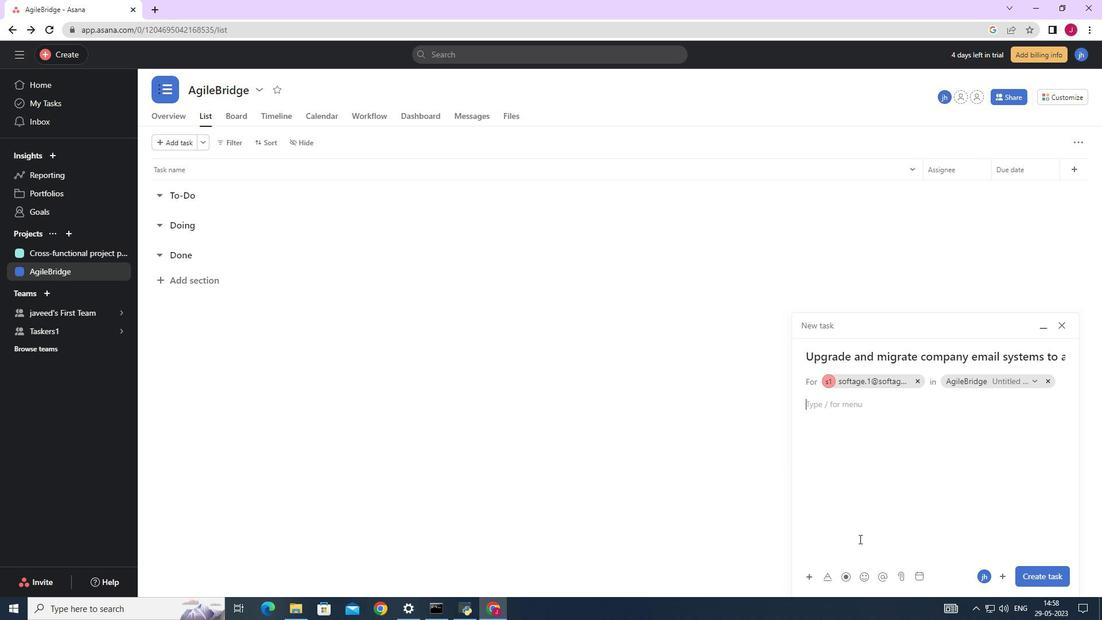 
Action: Mouse scrolled (859, 538) with delta (0, 0)
Screenshot: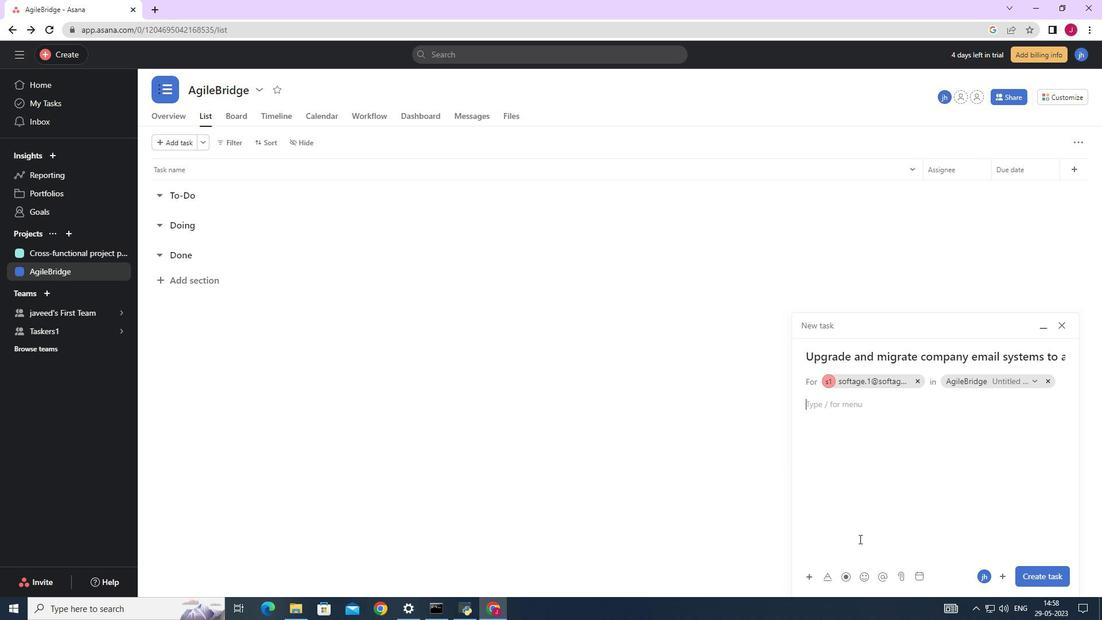 
Action: Mouse moved to (1046, 573)
Screenshot: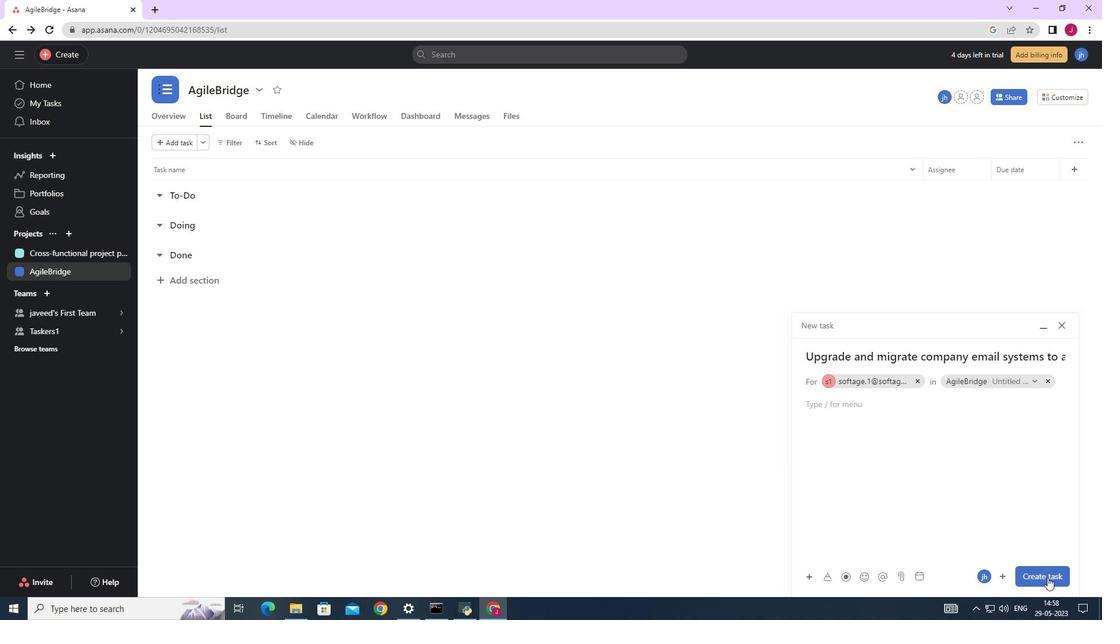 
Action: Mouse pressed left at (1046, 573)
Screenshot: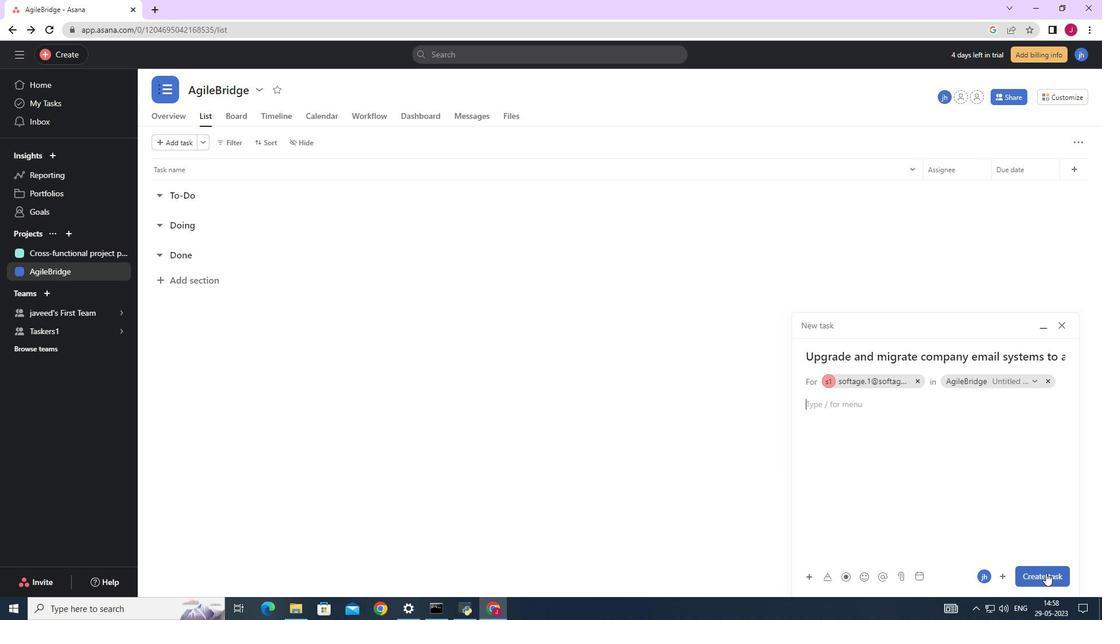 
Action: Mouse moved to (72, 277)
Screenshot: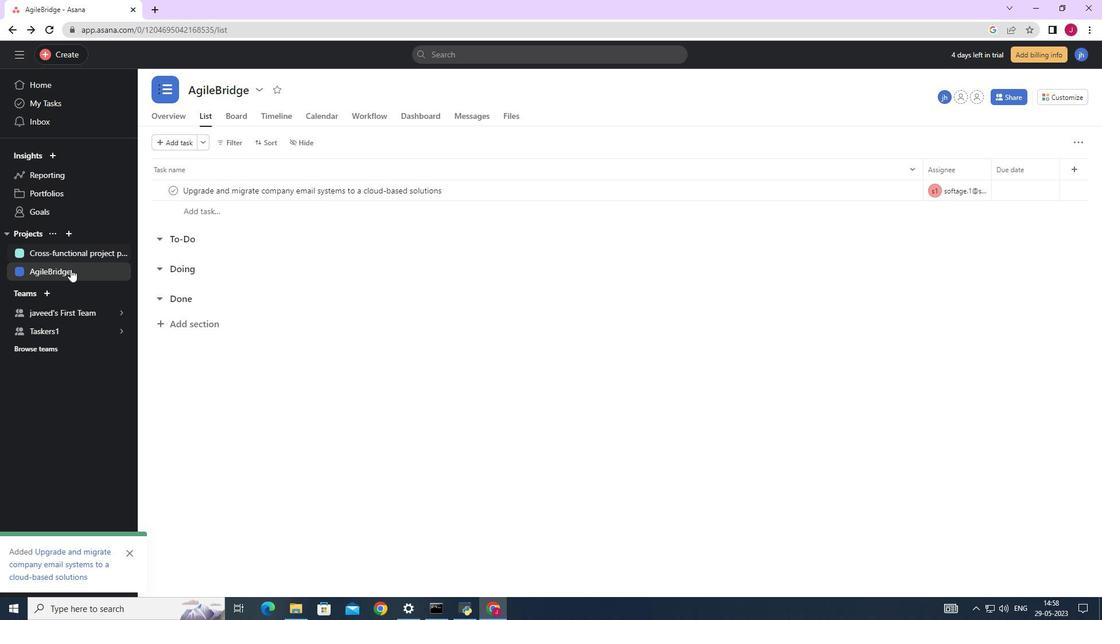 
Action: Mouse pressed left at (72, 277)
Screenshot: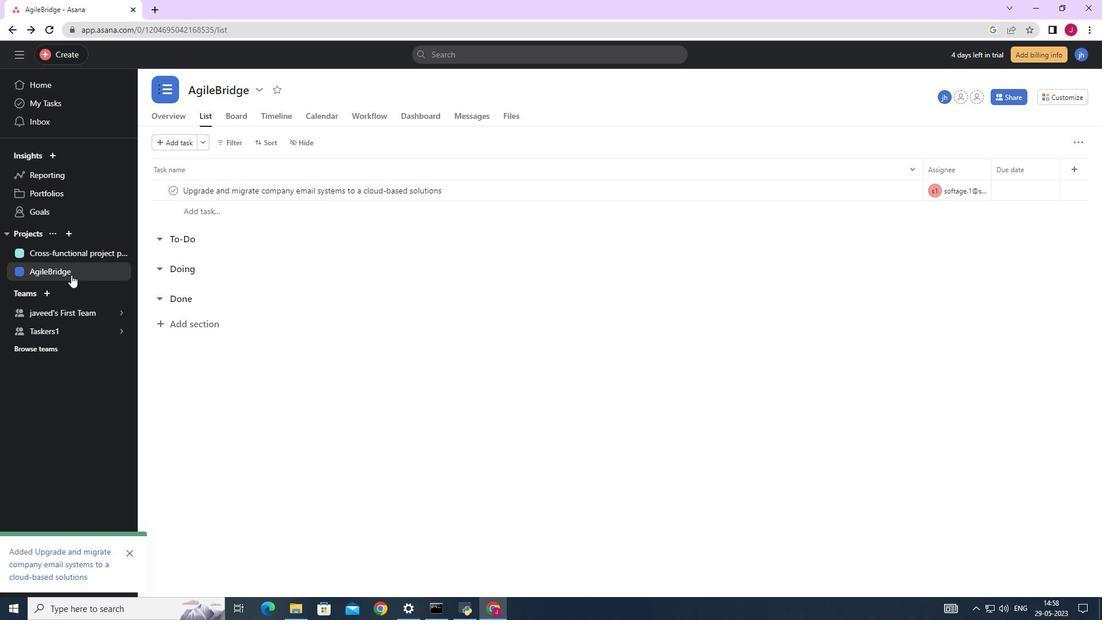 
Action: Mouse moved to (74, 275)
Screenshot: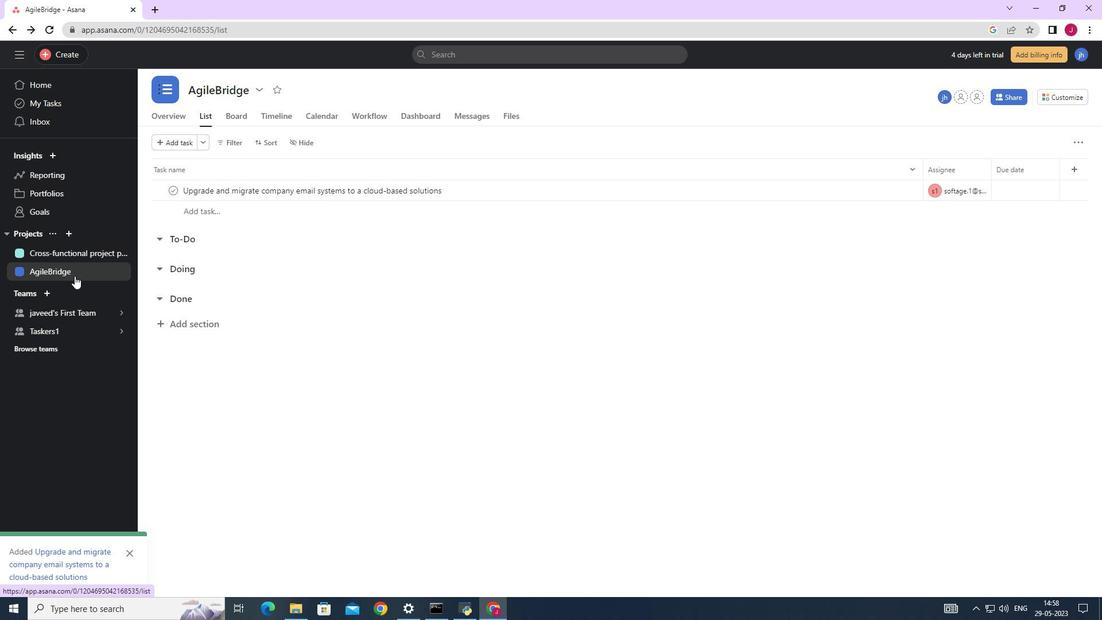 
Action: Mouse pressed left at (74, 275)
Screenshot: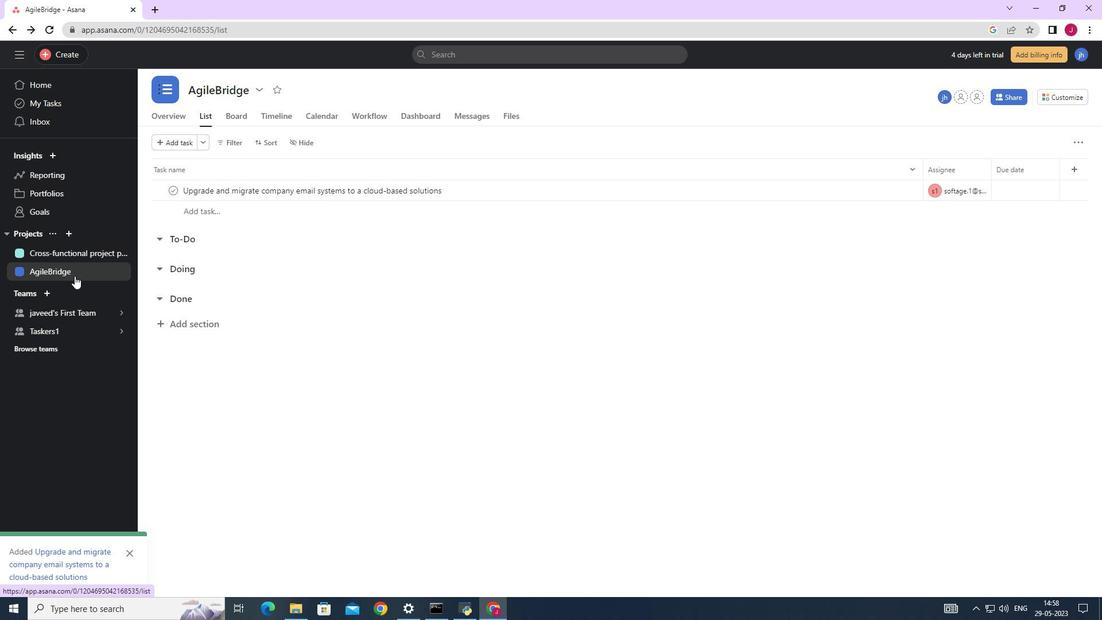 
Action: Mouse moved to (1072, 171)
Screenshot: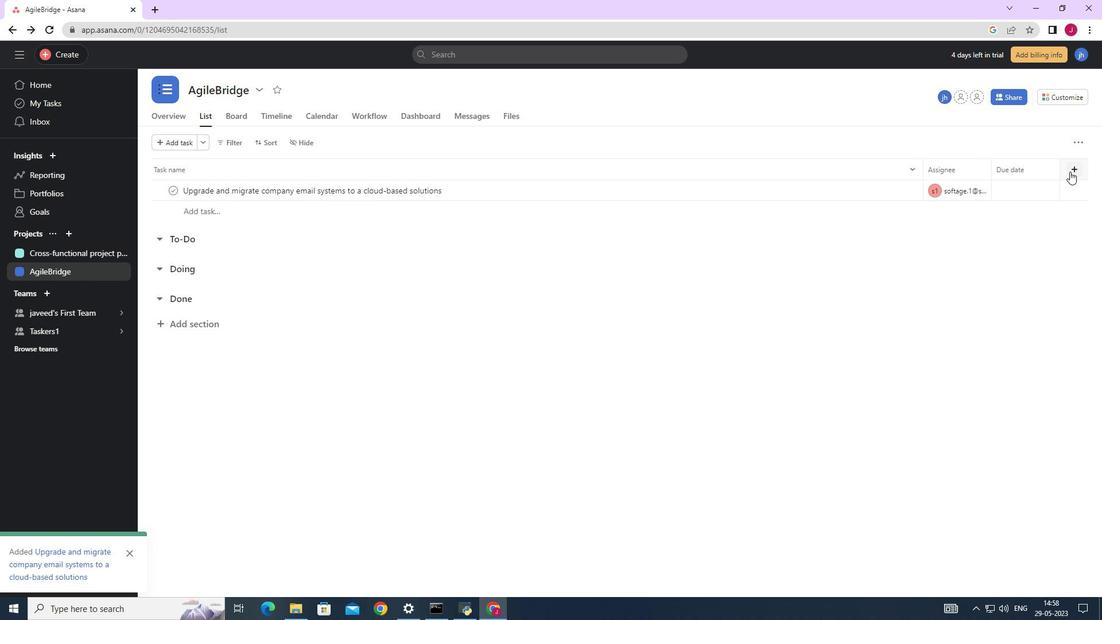 
Action: Mouse pressed left at (1072, 171)
Screenshot: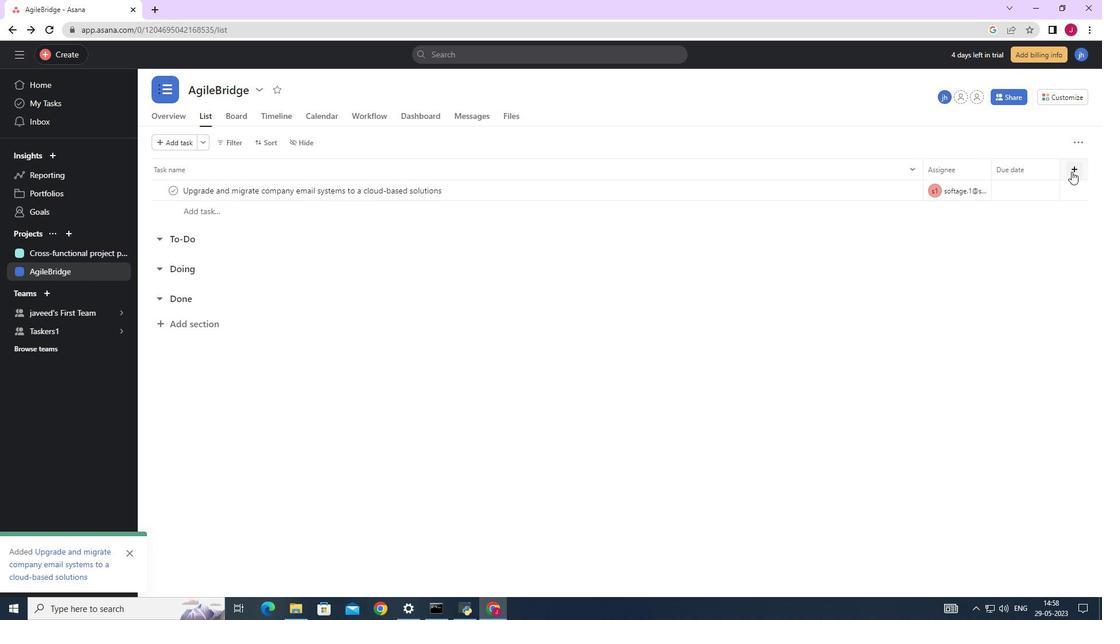 
Action: Mouse moved to (689, 106)
Screenshot: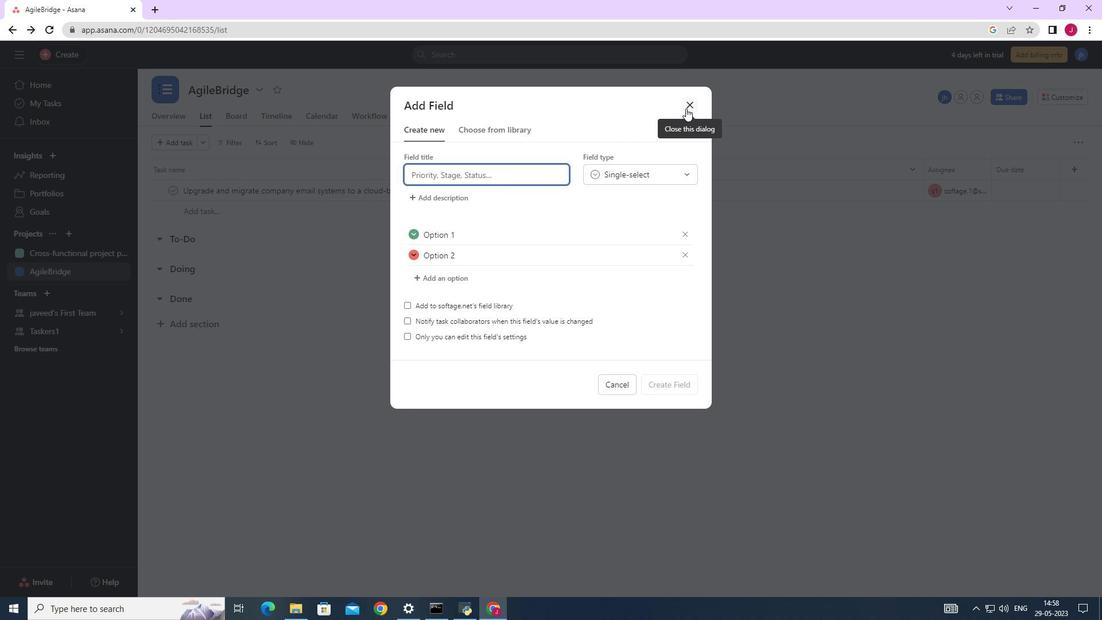 
Action: Mouse pressed left at (689, 106)
Screenshot: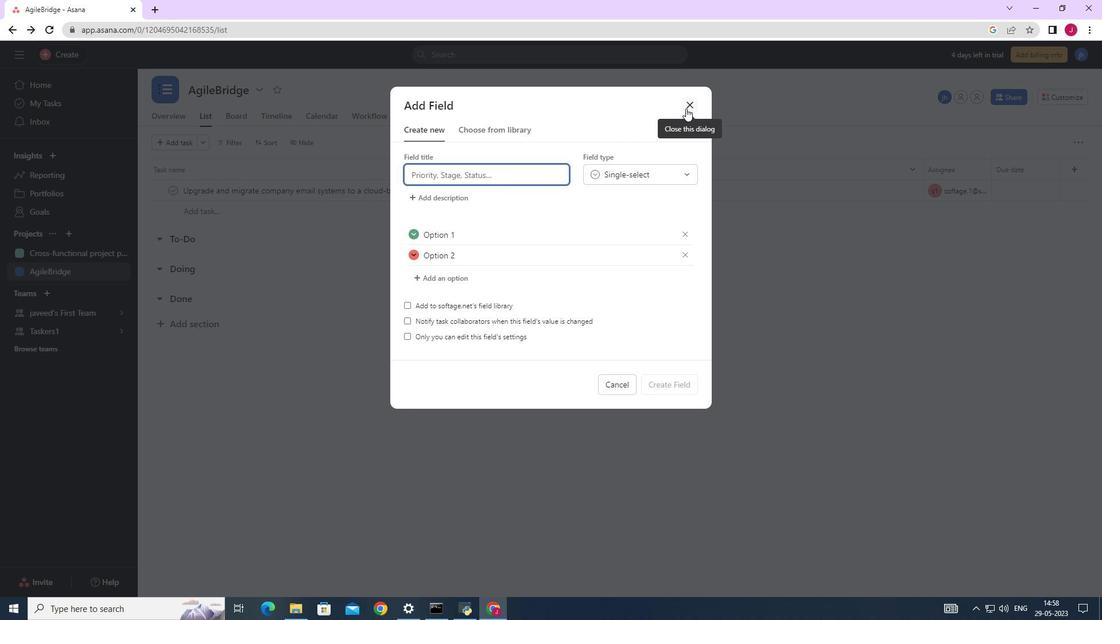 
Action: Mouse moved to (1018, 169)
Screenshot: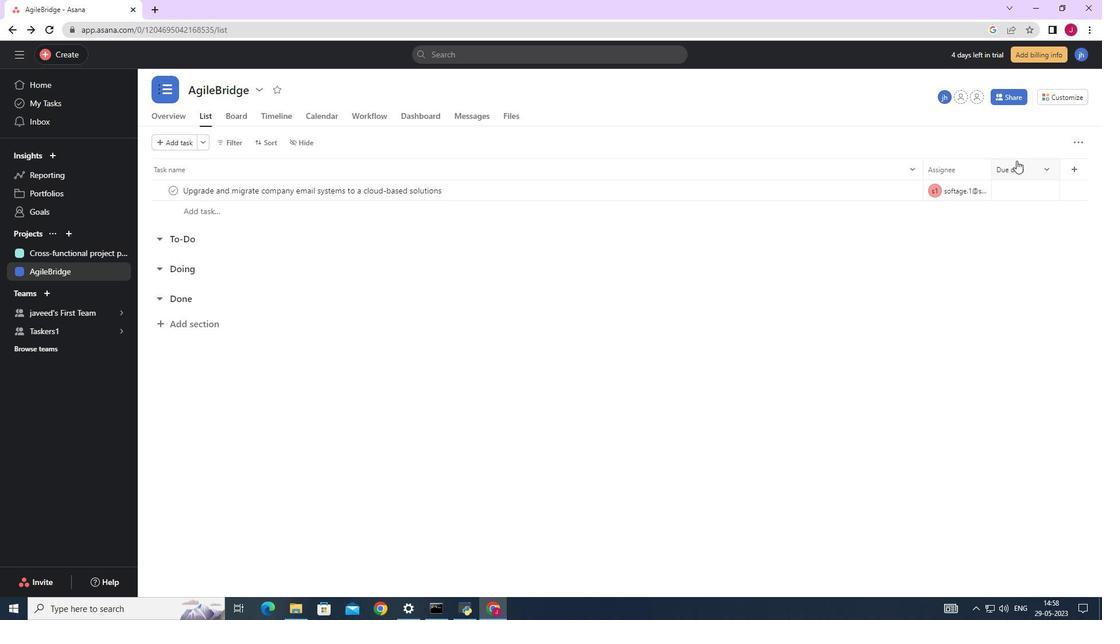 
Action: Mouse pressed left at (1018, 169)
Screenshot: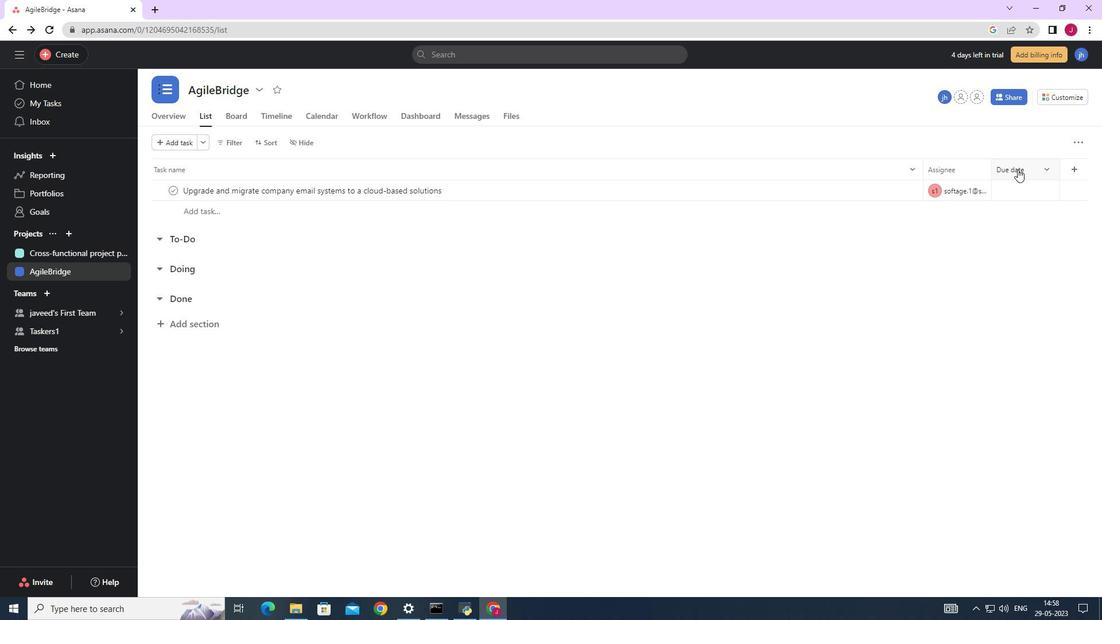 
Action: Mouse moved to (1018, 167)
Screenshot: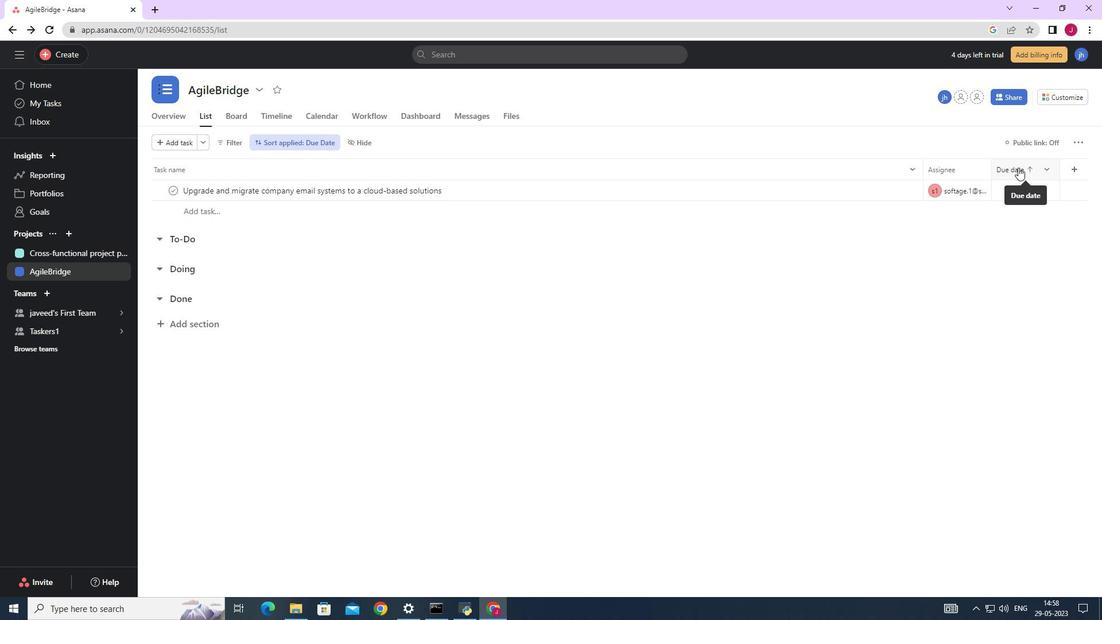 
Action: Mouse pressed left at (1018, 167)
Screenshot: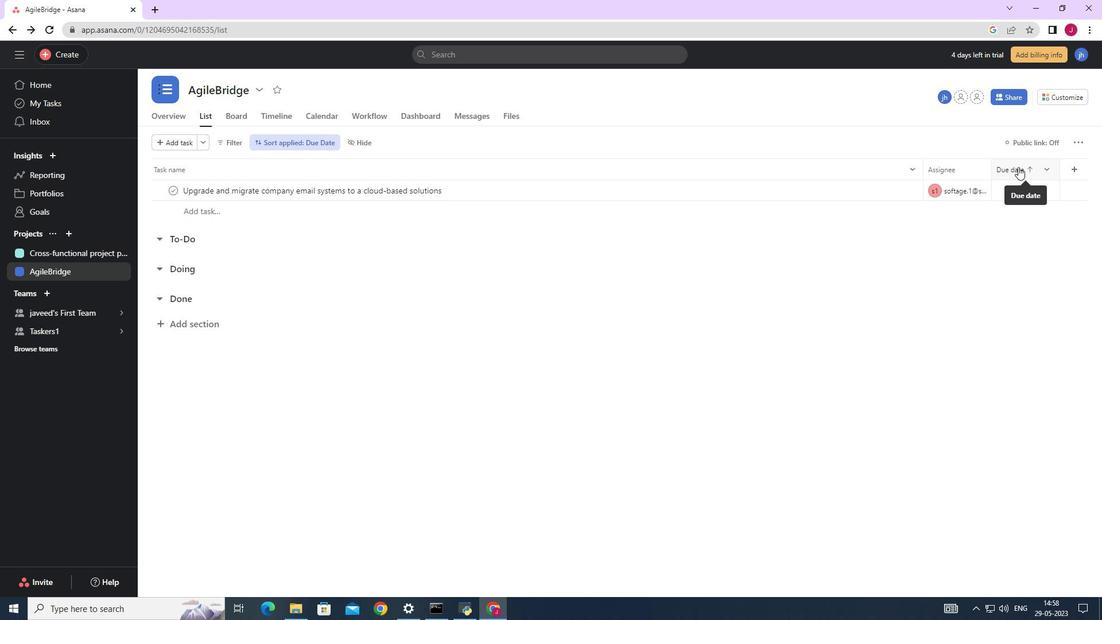
Action: Mouse moved to (1077, 167)
Screenshot: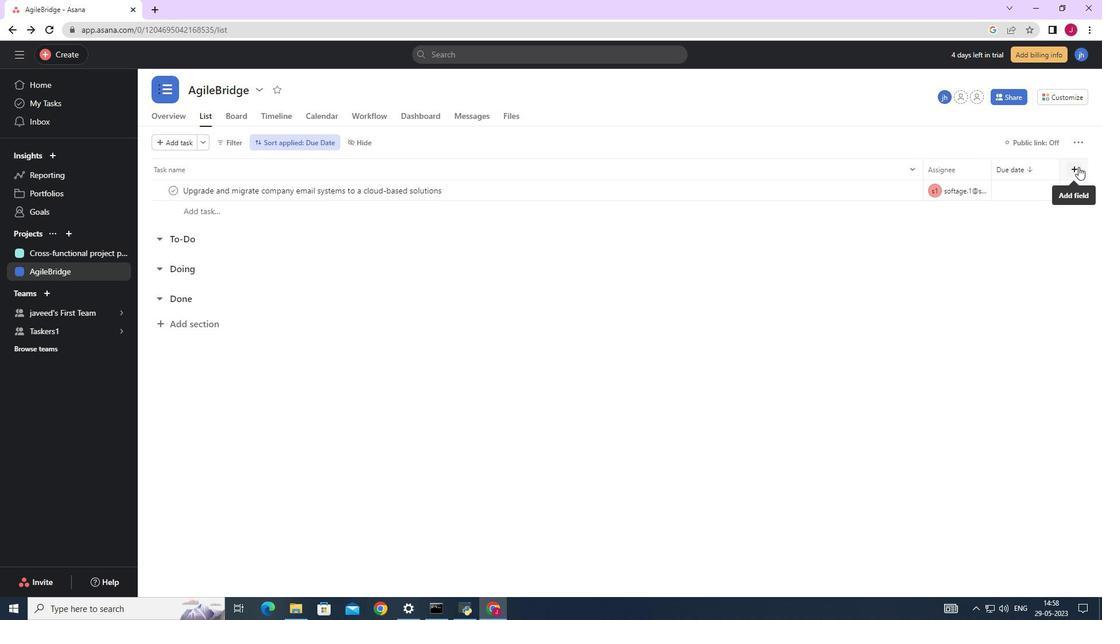 
Action: Mouse pressed left at (1077, 167)
Screenshot: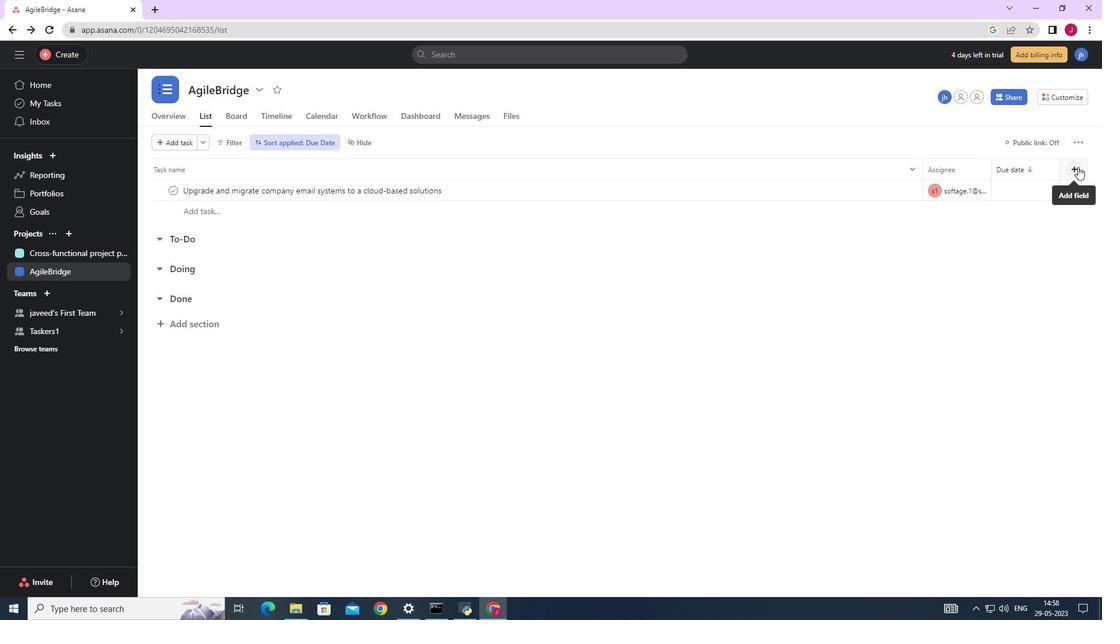 
Action: Mouse moved to (453, 176)
Screenshot: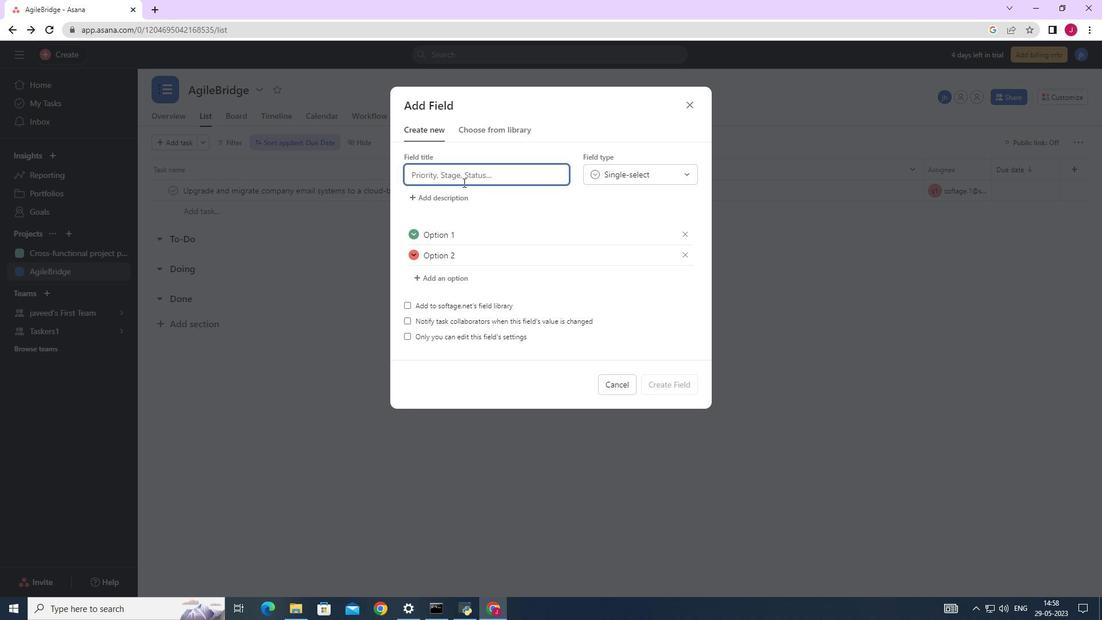 
Action: Key pressed <Key.caps_lock>S<Key.caps_lock>tatus
Screenshot: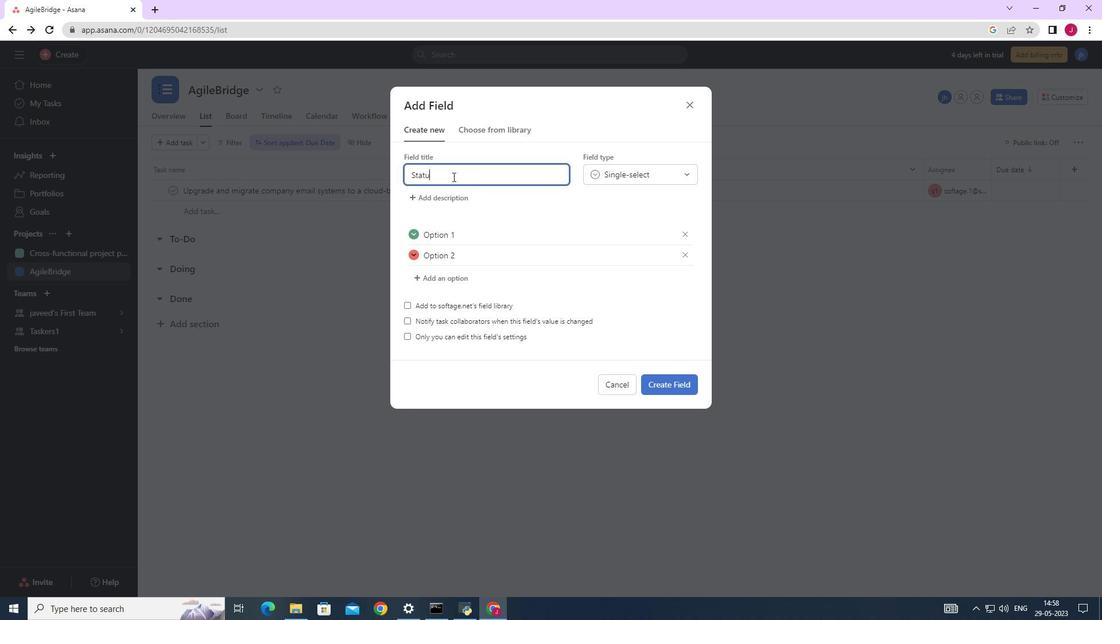 
Action: Mouse moved to (453, 234)
Screenshot: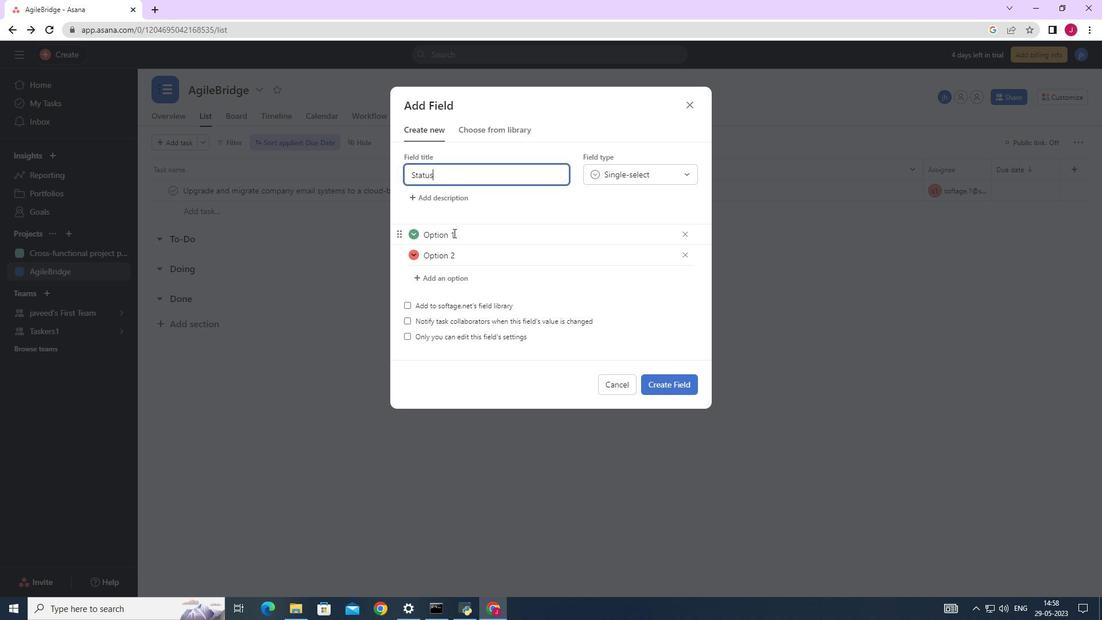 
Action: Mouse pressed left at (453, 234)
Screenshot: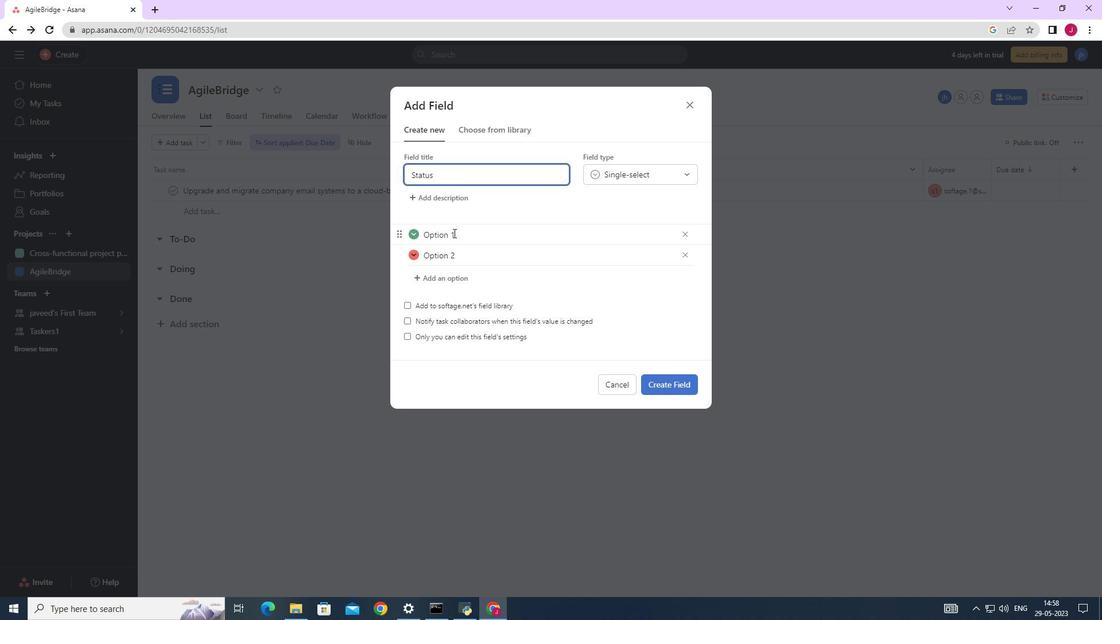 
Action: Mouse moved to (688, 232)
Screenshot: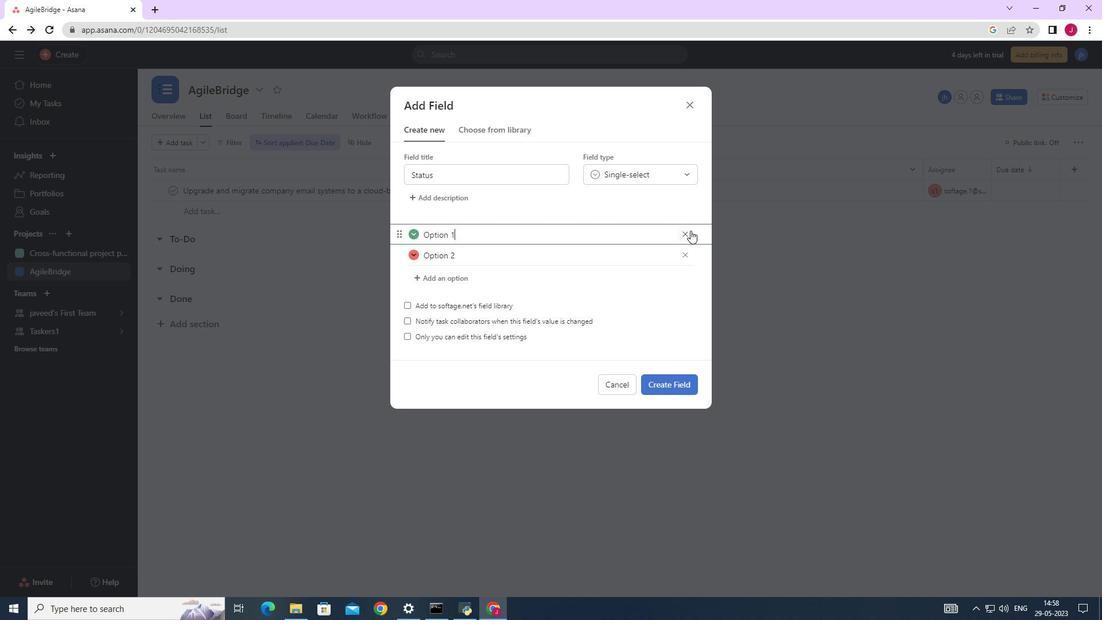 
Action: Mouse pressed left at (688, 232)
Screenshot: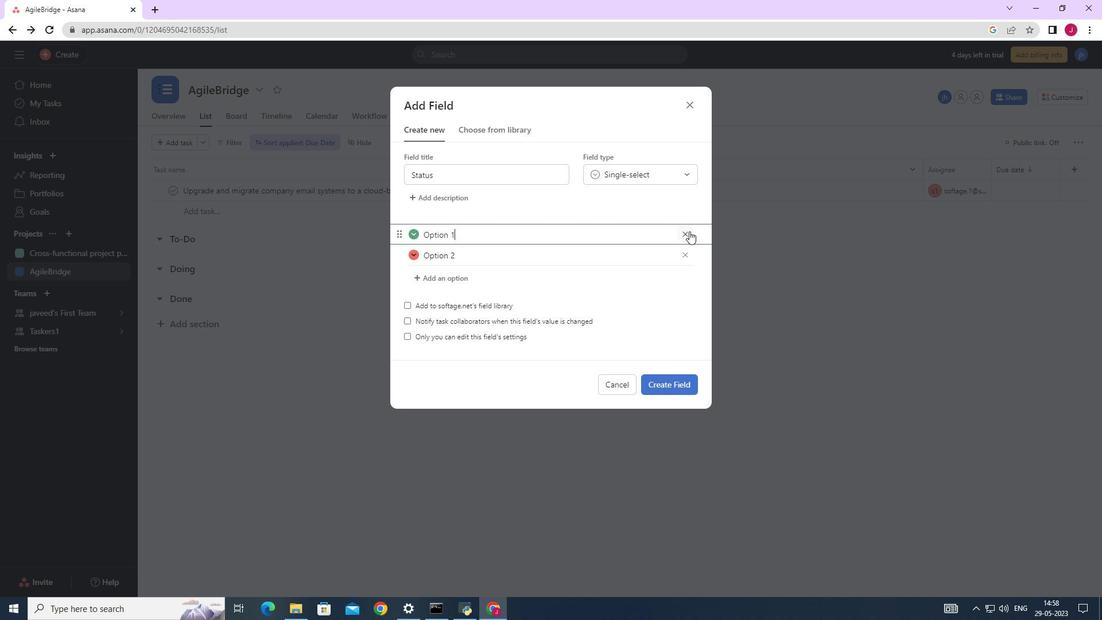 
Action: Mouse moved to (686, 237)
Screenshot: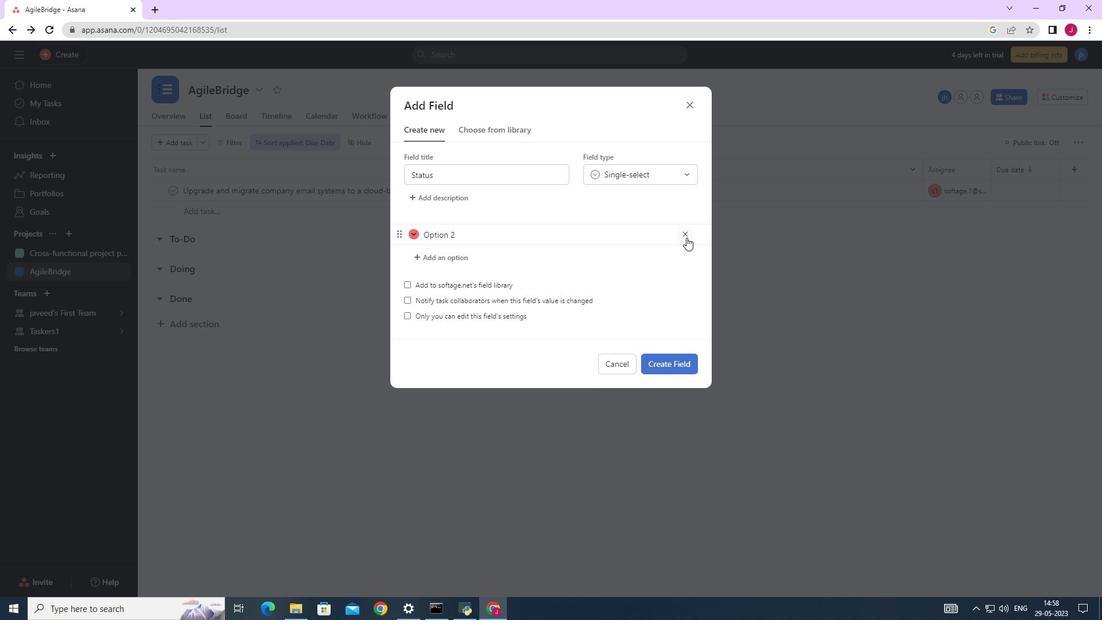 
Action: Mouse pressed left at (686, 237)
Screenshot: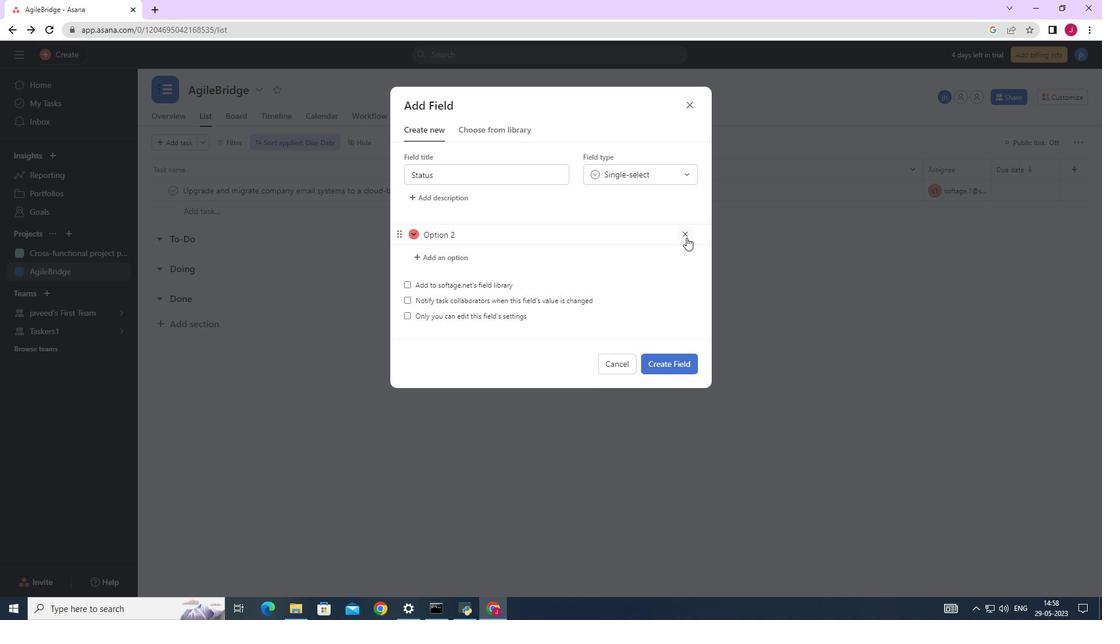 
Action: Mouse moved to (453, 233)
Screenshot: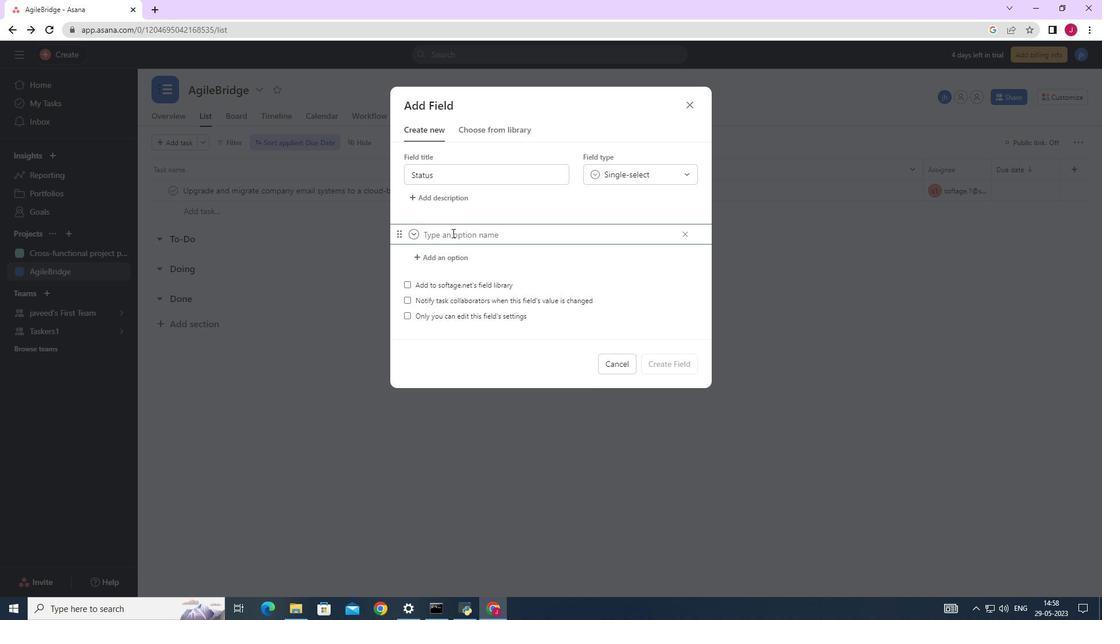 
Action: Key pressed <Key.caps_lock>O<Key.caps_lock>n<Key.space>risk<Key.backspace><Key.backspace><Key.backspace><Key.backspace><Key.backspace><Key.backspace><Key.backspace><Key.backspace><Key.caps_lock>O<Key.caps_lock>n<Key.space>track
Screenshot: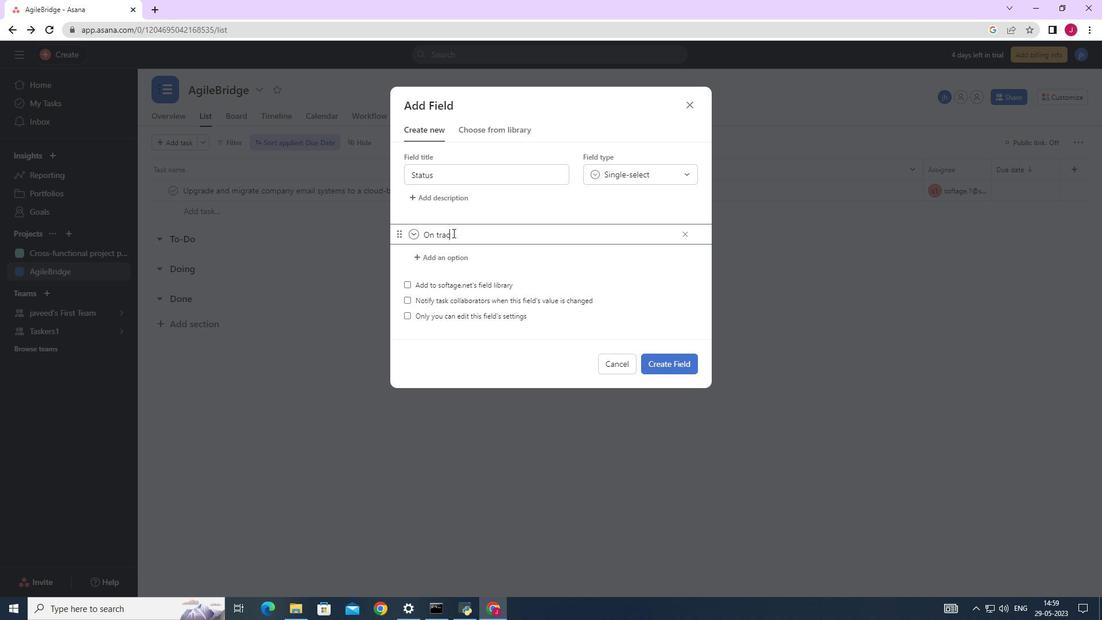 
Action: Mouse moved to (411, 235)
Screenshot: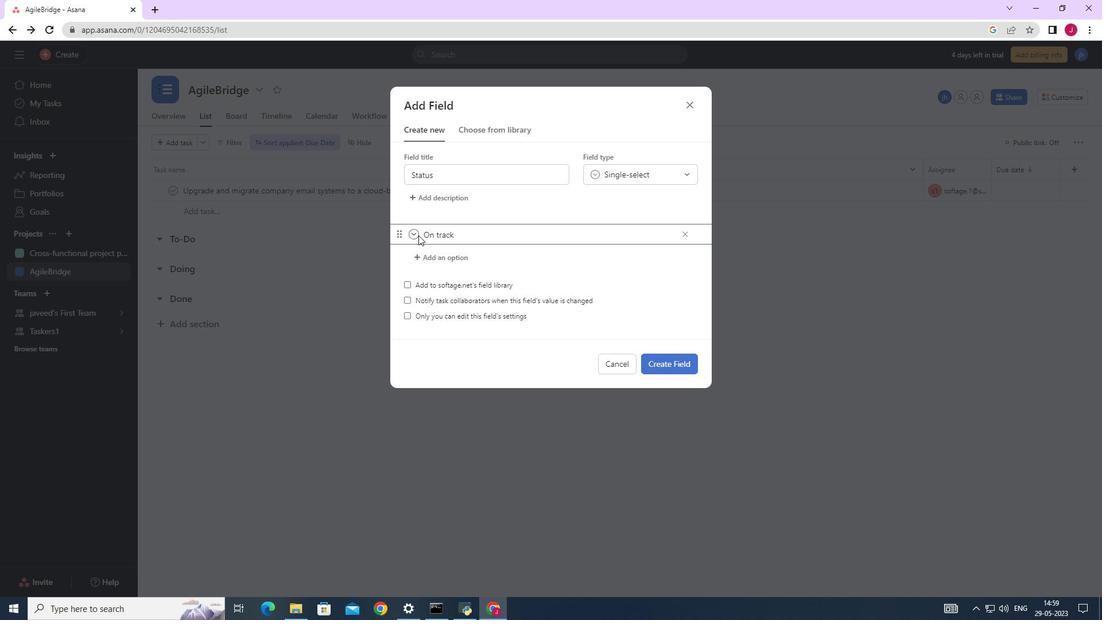 
Action: Mouse pressed left at (411, 235)
Screenshot: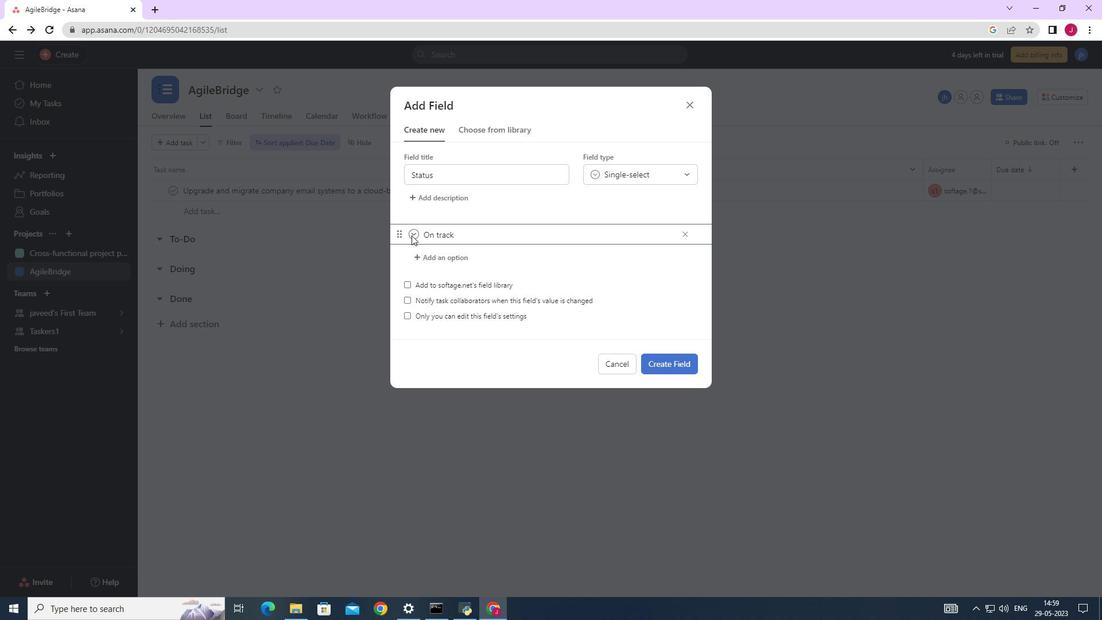 
Action: Mouse moved to (340, 249)
Screenshot: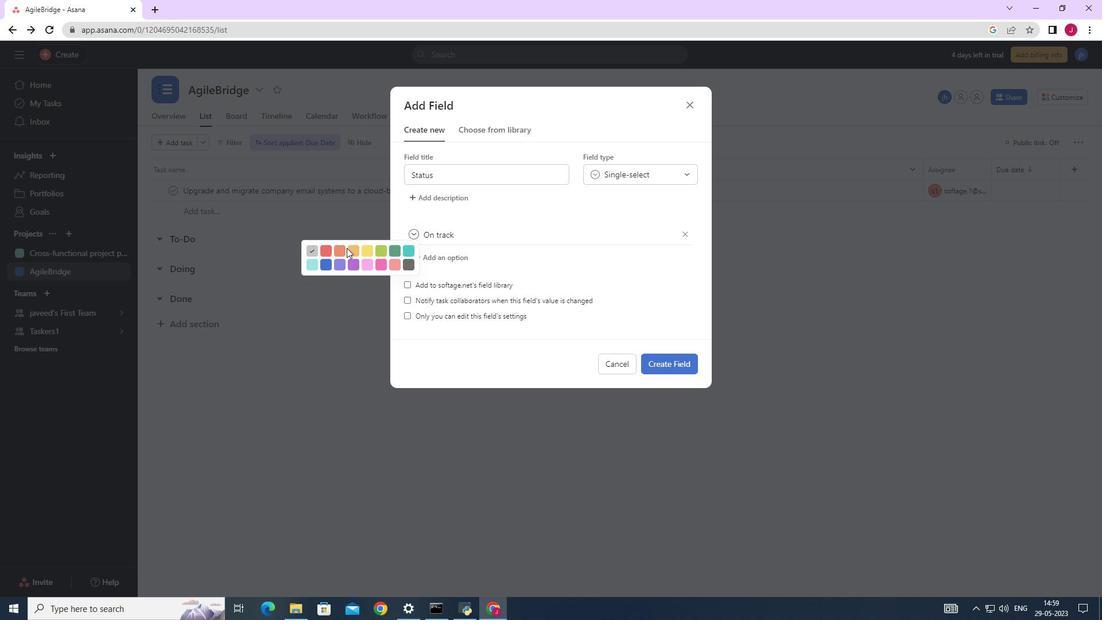 
Action: Mouse pressed left at (340, 249)
Screenshot: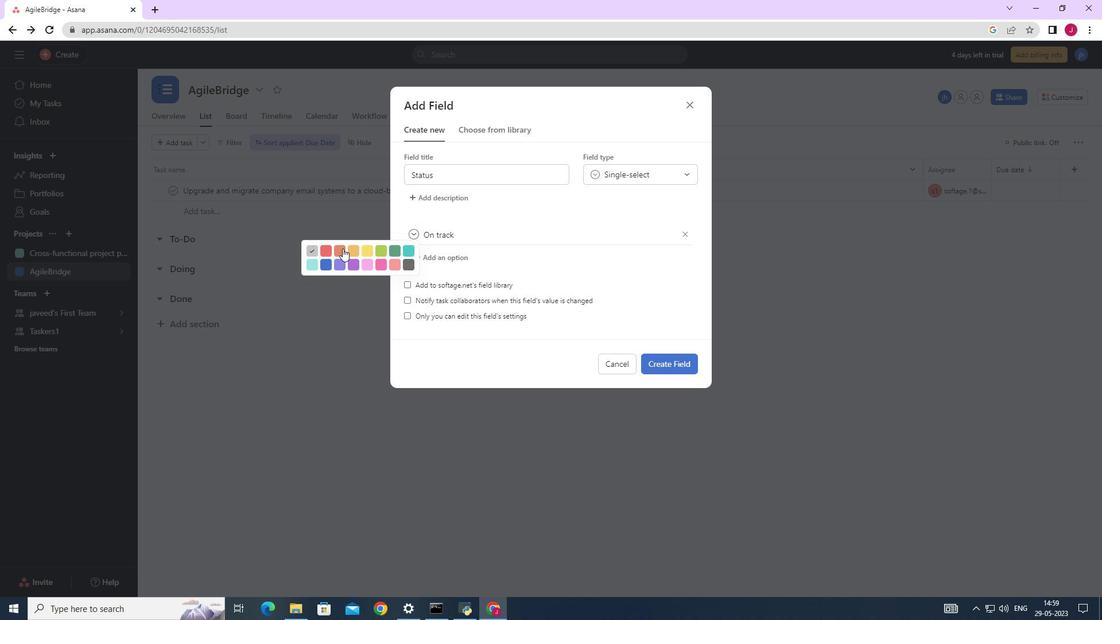 
Action: Mouse moved to (447, 255)
Screenshot: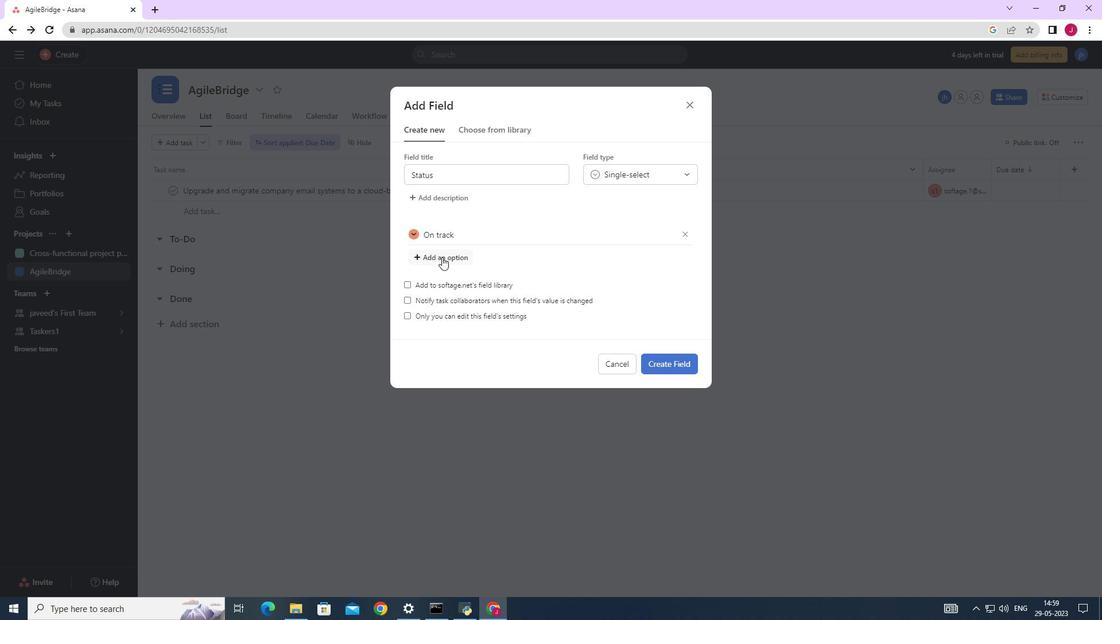 
Action: Mouse pressed left at (447, 255)
Screenshot: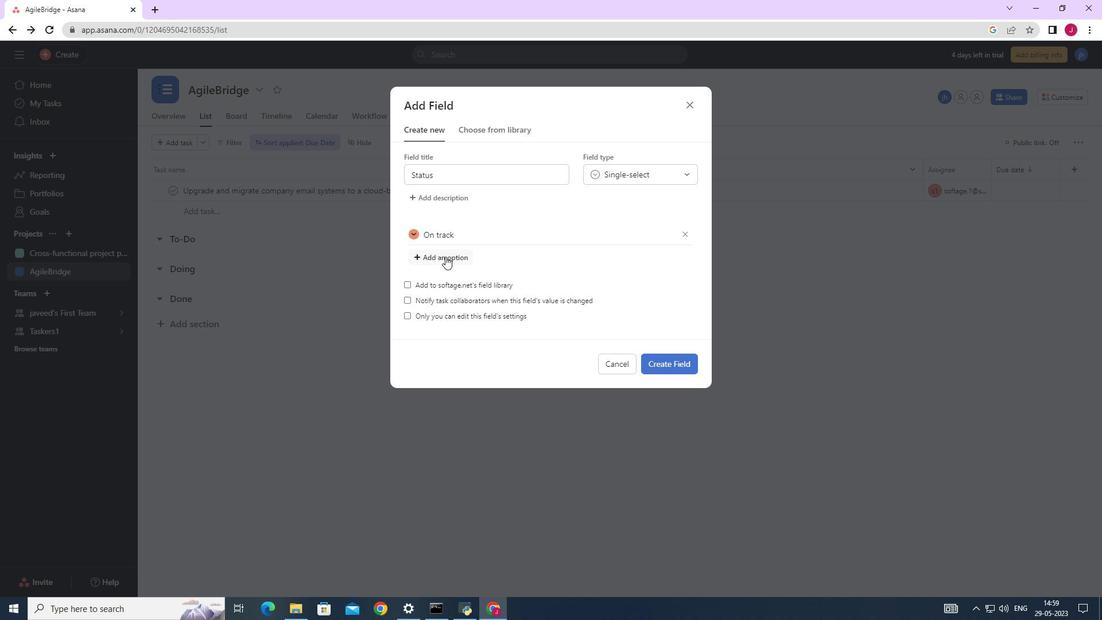 
Action: Mouse moved to (447, 255)
Screenshot: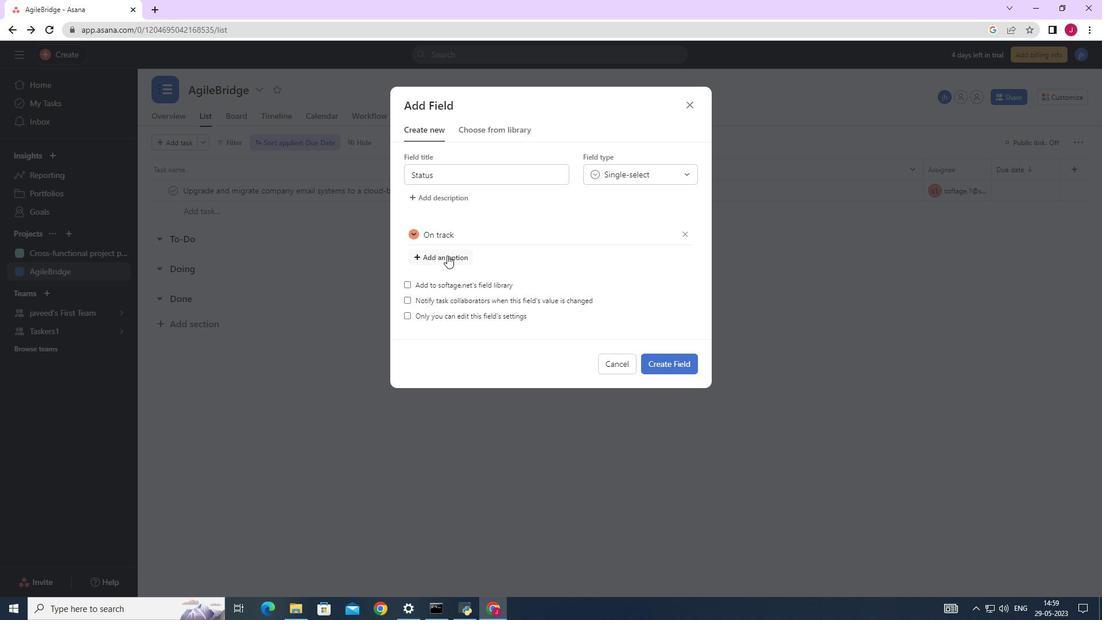 
Action: Key pressed <Key.caps_lock>O<Key.caps_lock>ff<Key.space>track
Screenshot: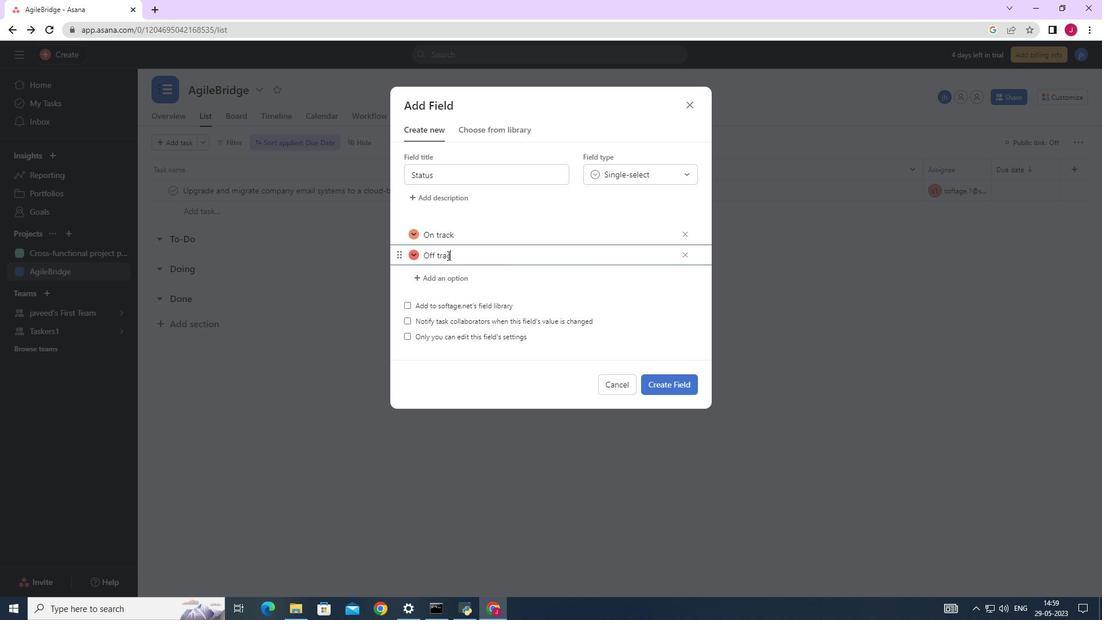 
Action: Mouse moved to (442, 277)
Screenshot: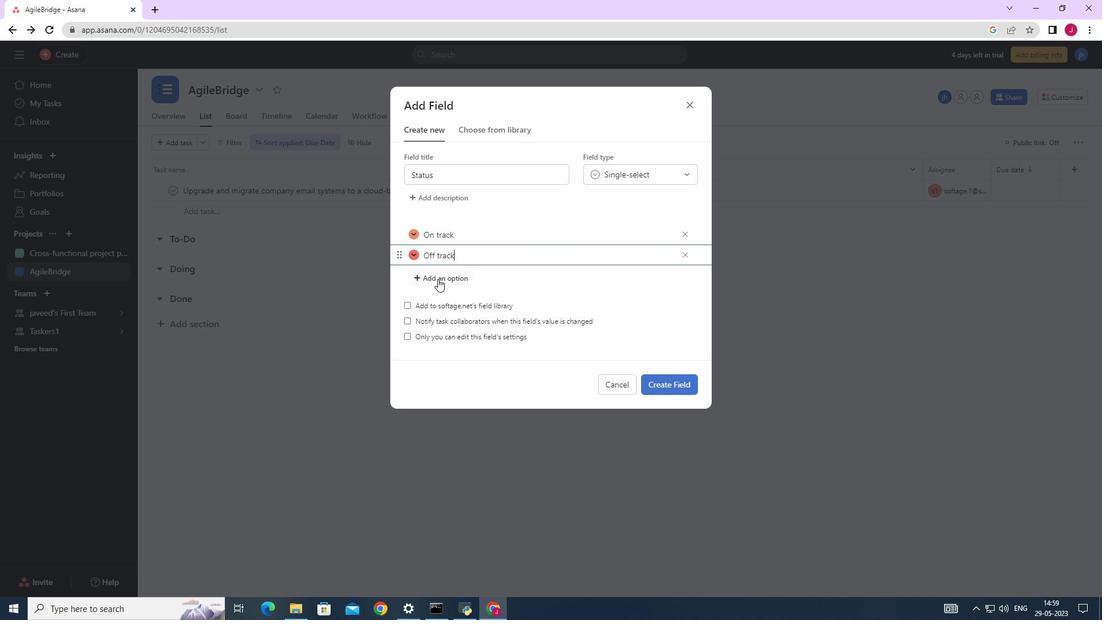 
Action: Mouse pressed left at (442, 277)
Screenshot: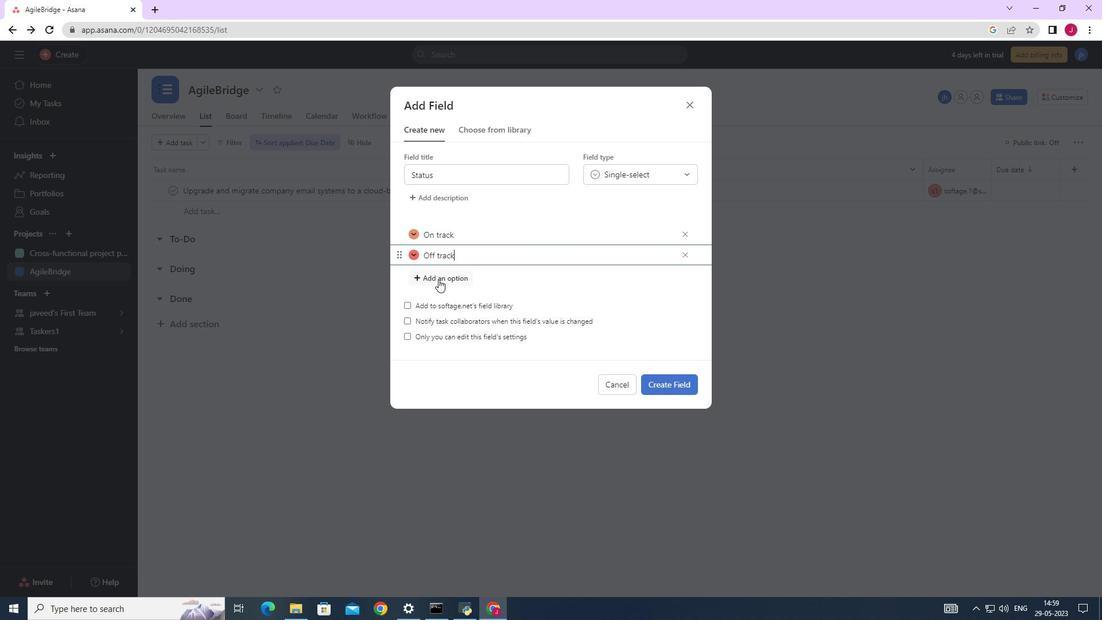 
Action: Key pressed <Key.caps_lock>A<Key.caps_lock>t<Key.space>risk
Screenshot: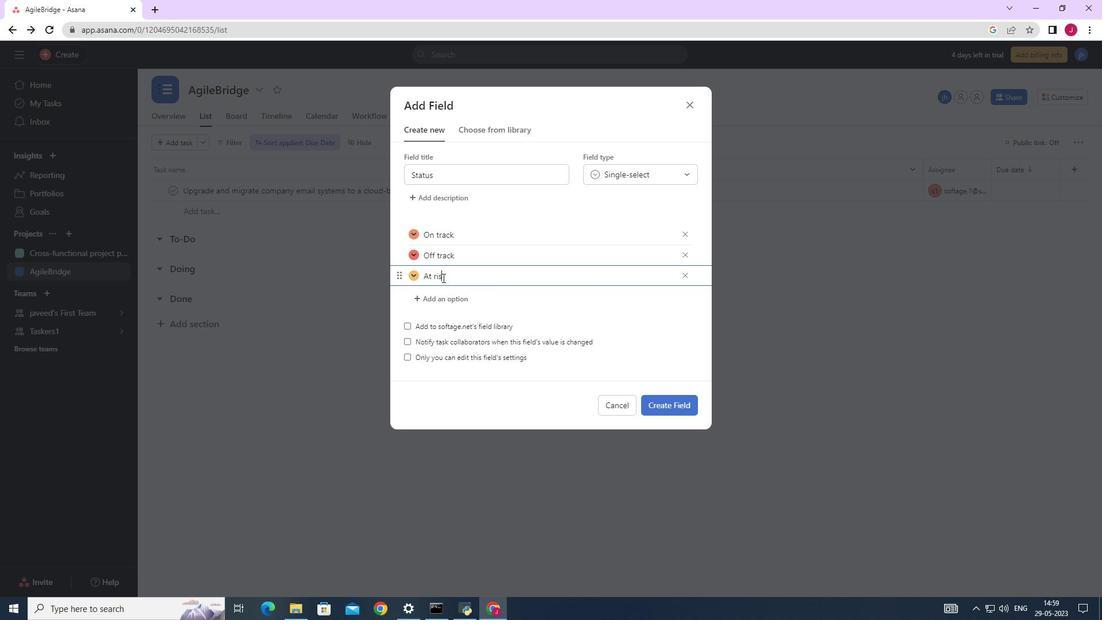 
Action: Mouse moved to (676, 405)
Screenshot: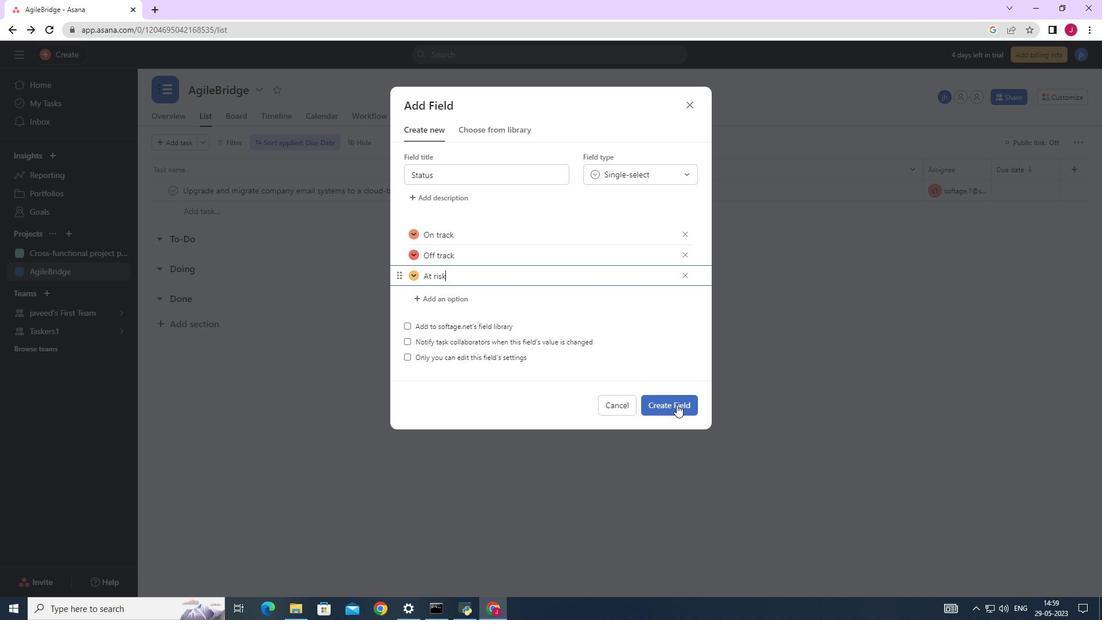 
Action: Mouse pressed left at (676, 405)
Screenshot: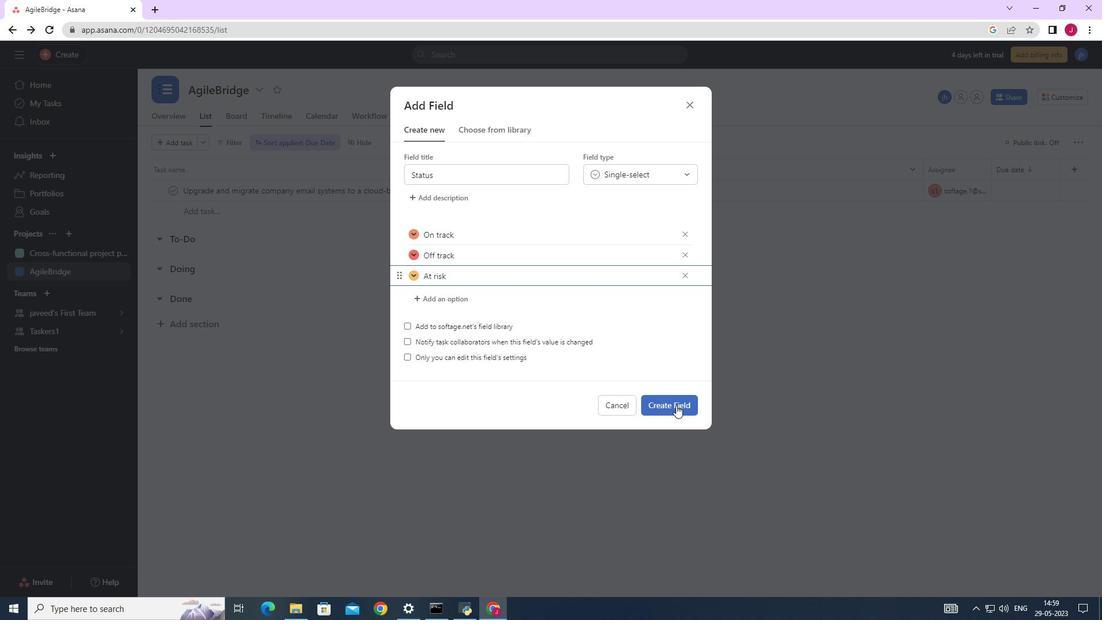 
Action: Mouse moved to (1036, 187)
Screenshot: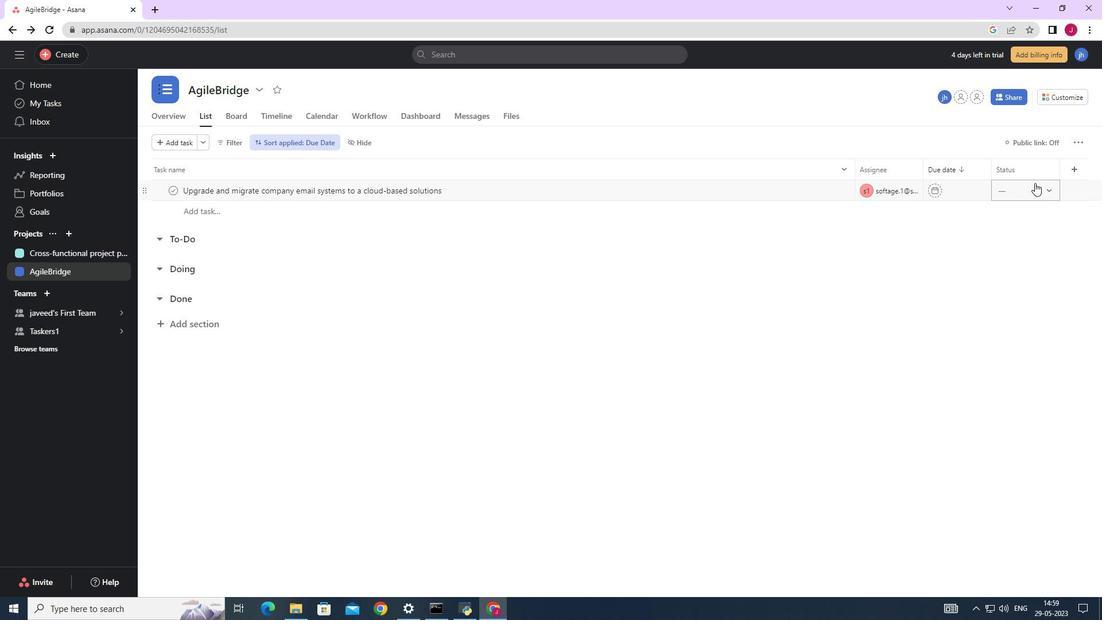 
Action: Mouse pressed left at (1036, 187)
Screenshot: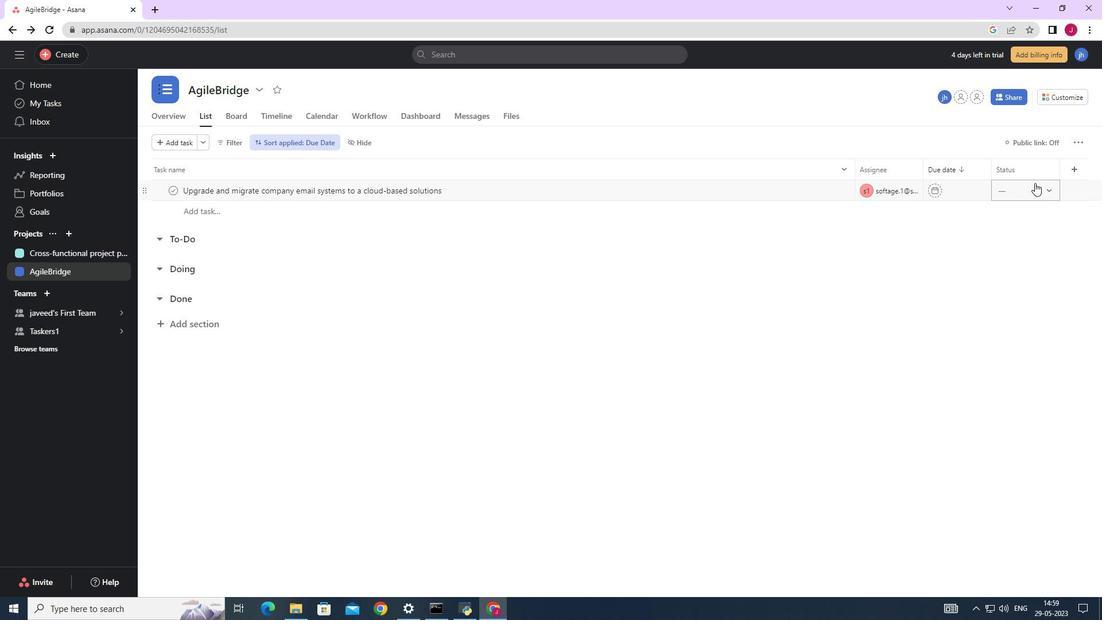 
Action: Mouse moved to (1037, 188)
Screenshot: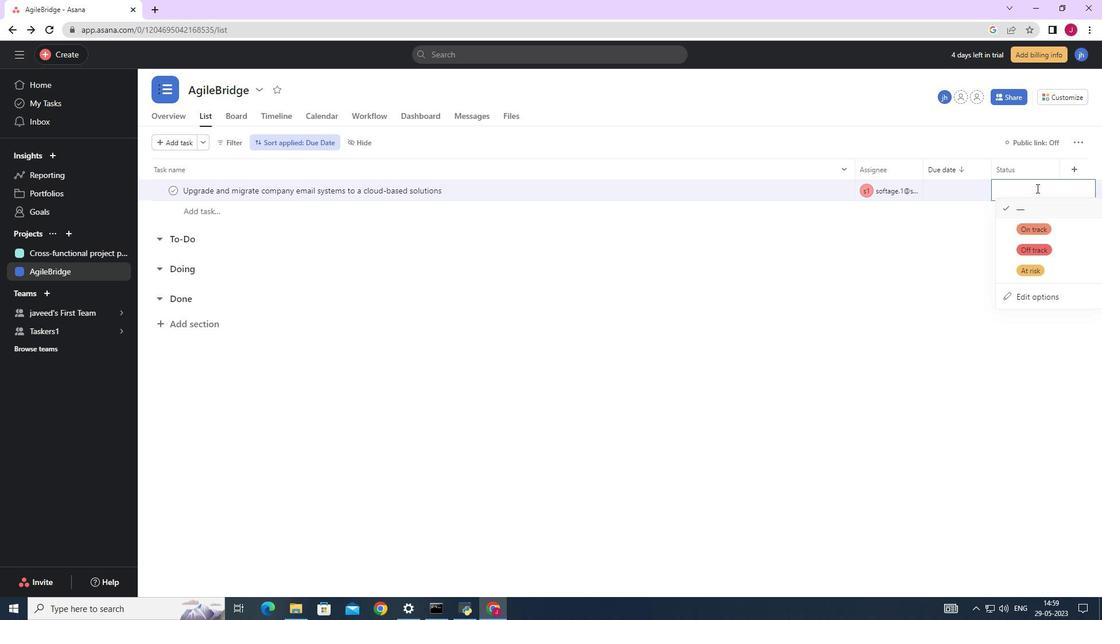 
Action: Mouse pressed left at (1037, 188)
Screenshot: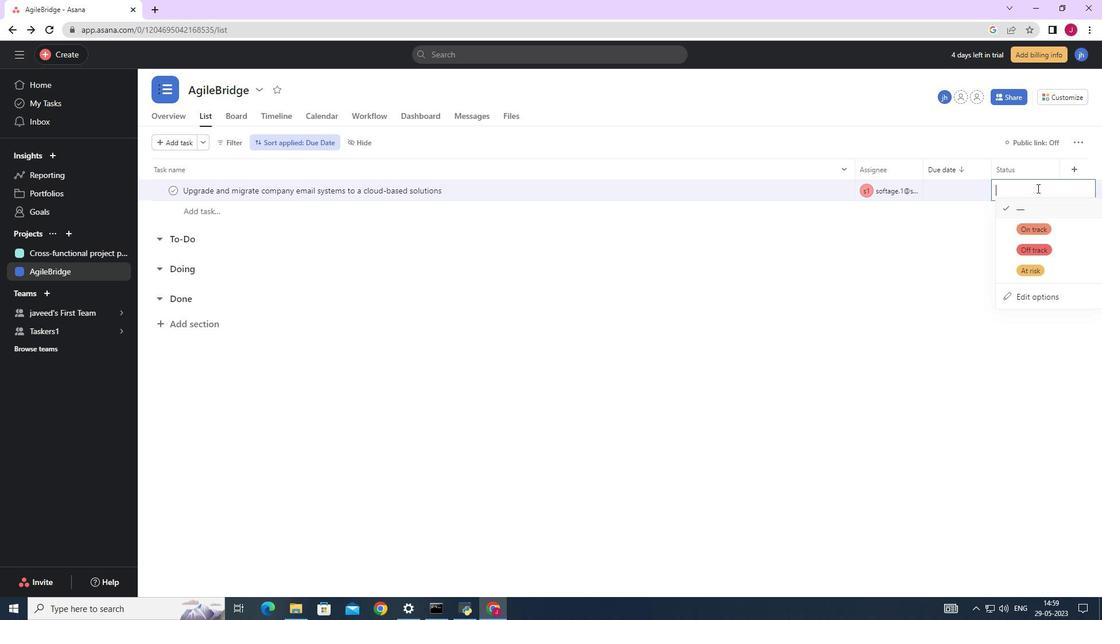 
Action: Mouse moved to (1078, 172)
Screenshot: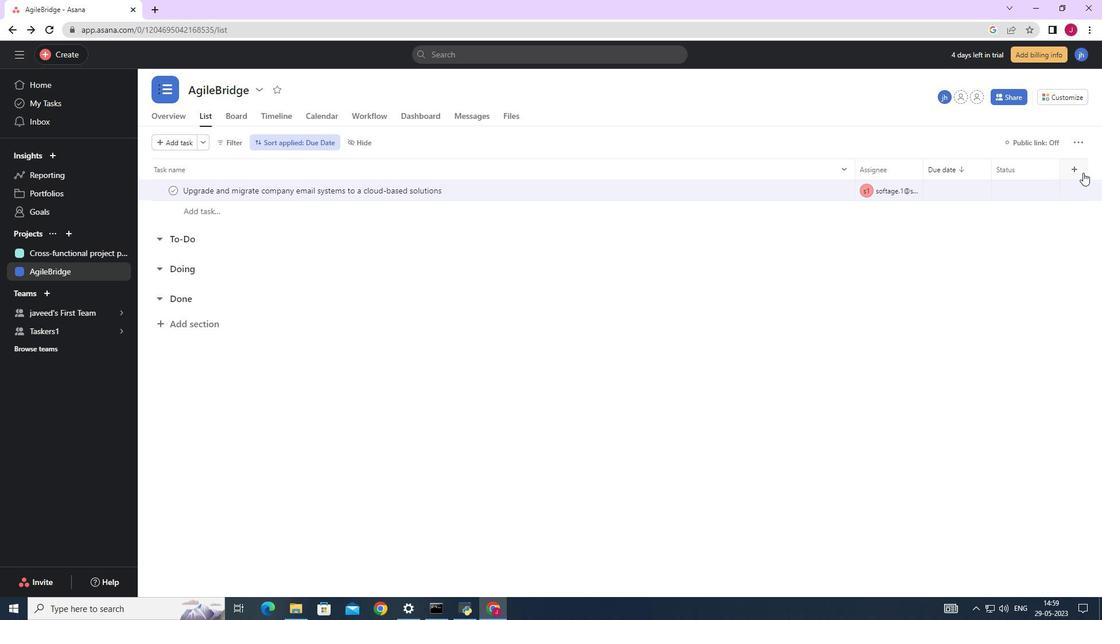 
Action: Mouse pressed left at (1078, 172)
Screenshot: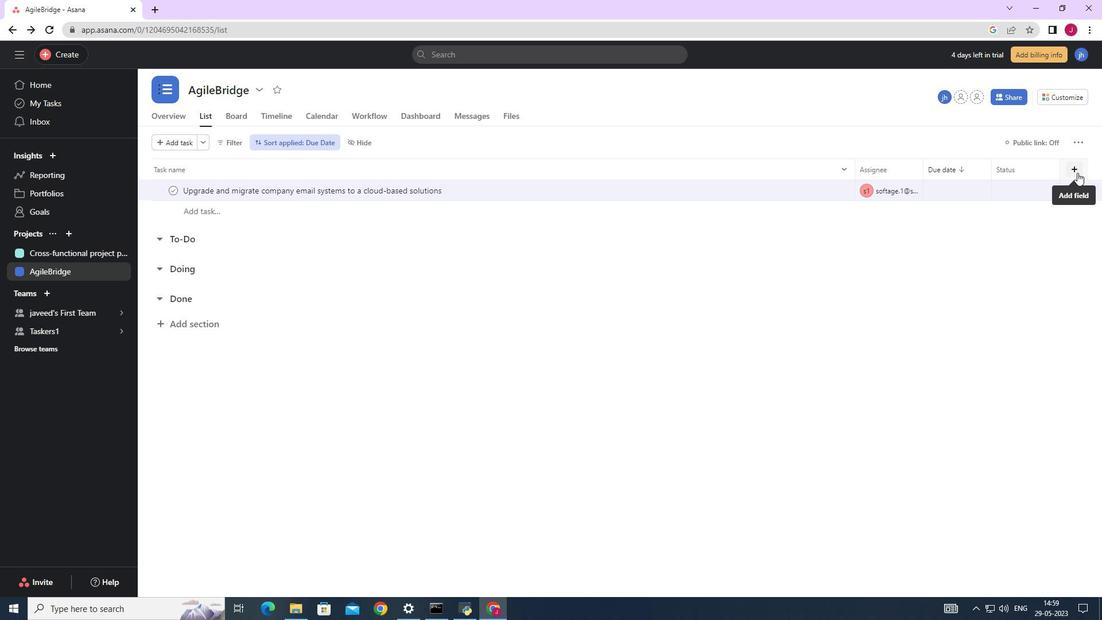 
Action: Mouse moved to (1036, 213)
Screenshot: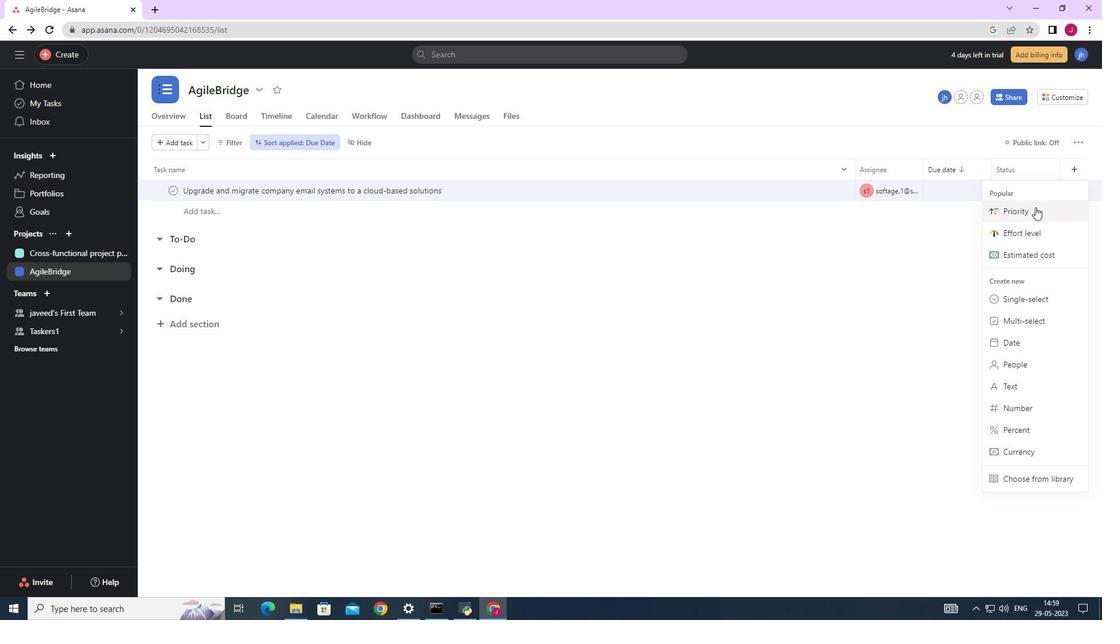 
Action: Mouse pressed left at (1036, 213)
Screenshot: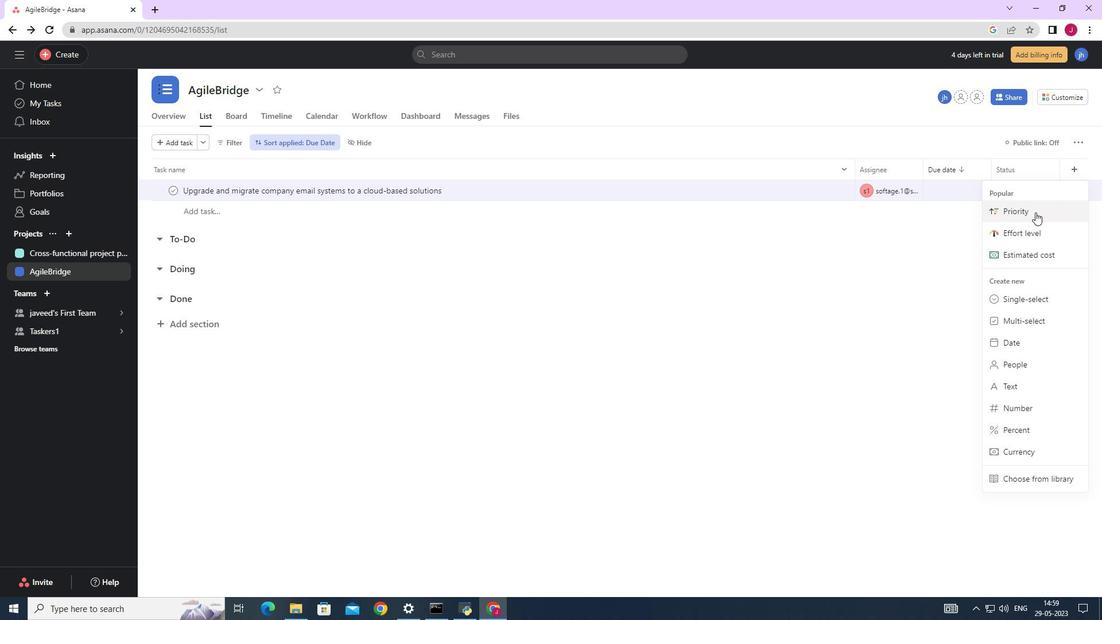 
Action: Mouse moved to (675, 384)
Screenshot: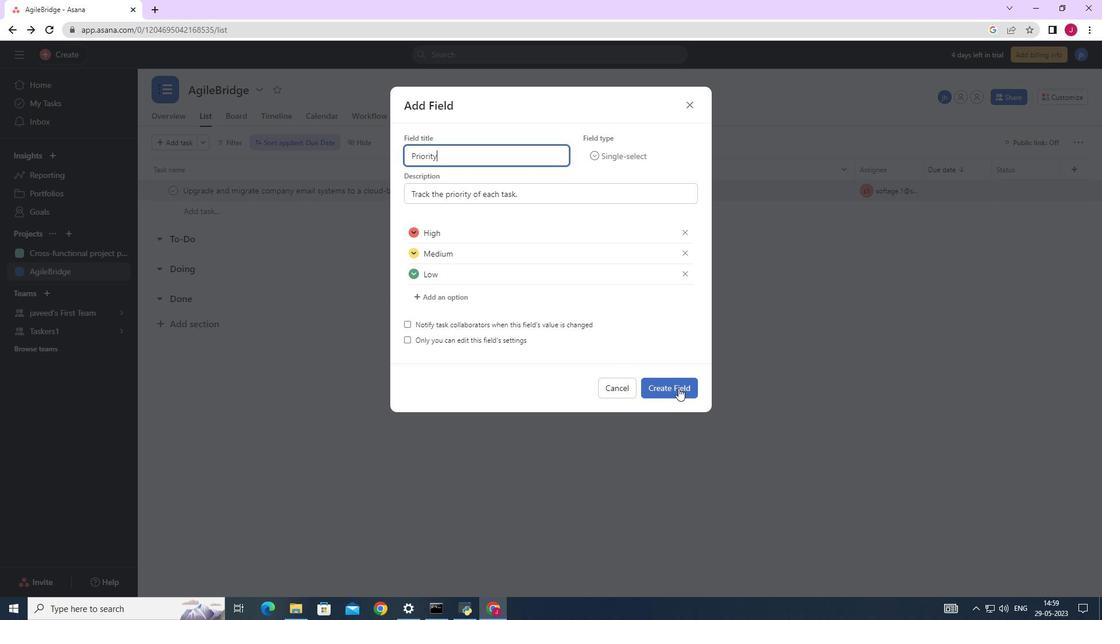 
Action: Mouse pressed left at (675, 384)
Screenshot: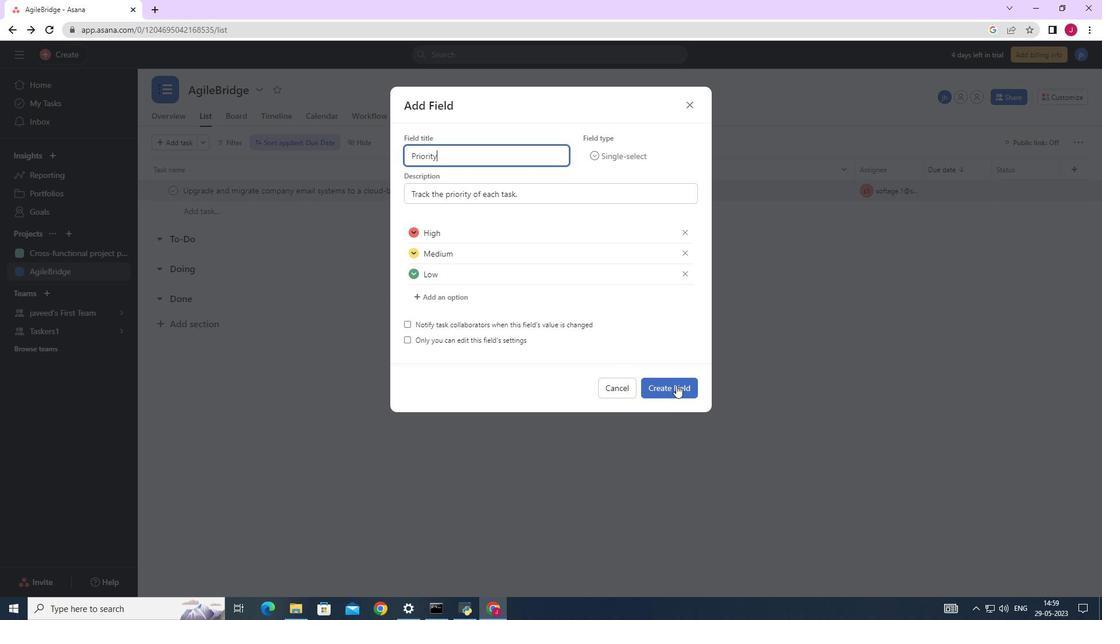 
Action: Mouse moved to (923, 282)
Screenshot: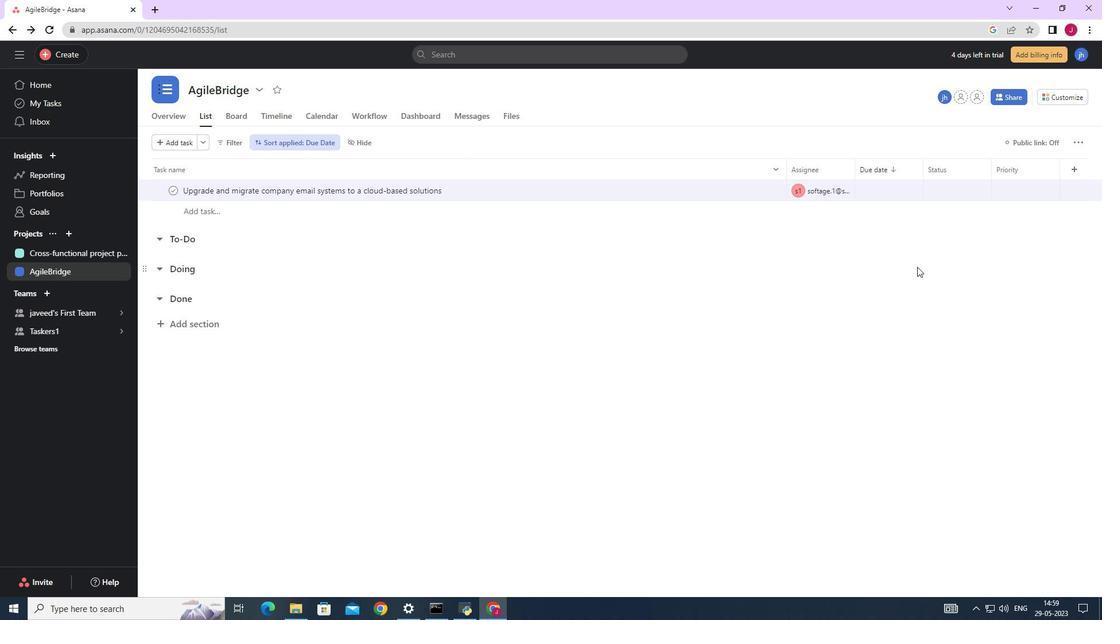 
Action: Mouse scrolled (923, 282) with delta (0, 0)
Screenshot: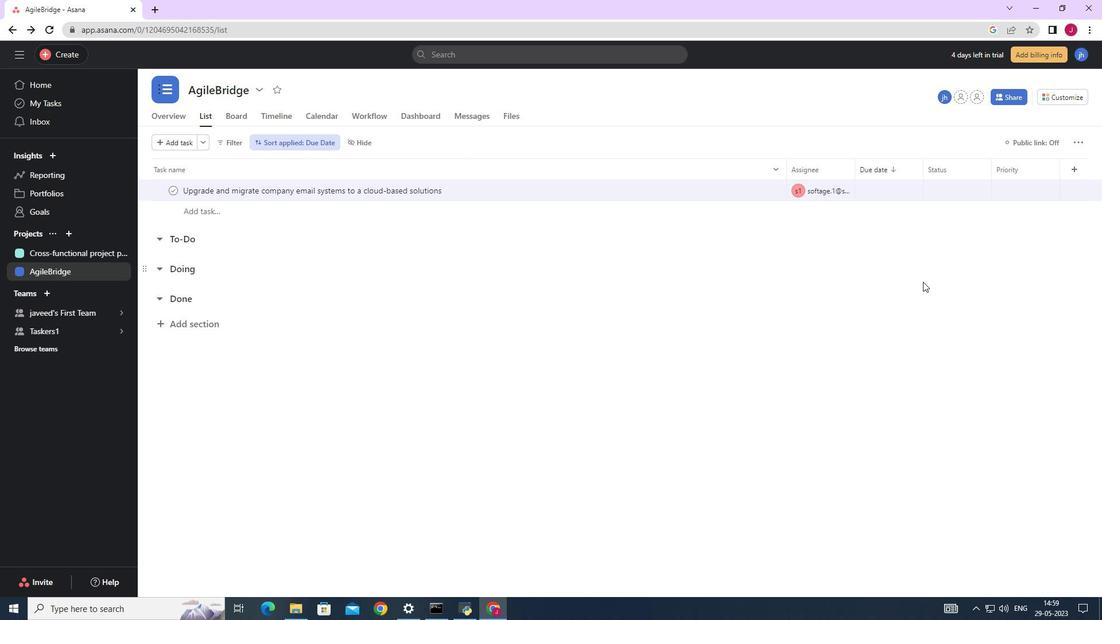 
Action: Mouse moved to (923, 282)
Screenshot: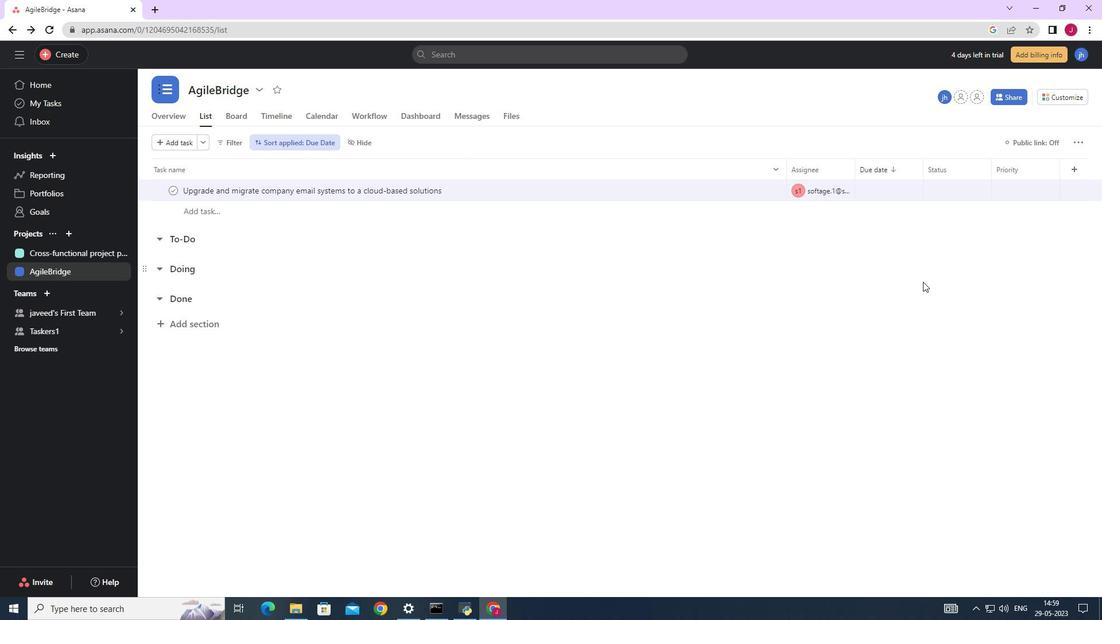 
Action: Mouse scrolled (923, 281) with delta (0, 0)
Screenshot: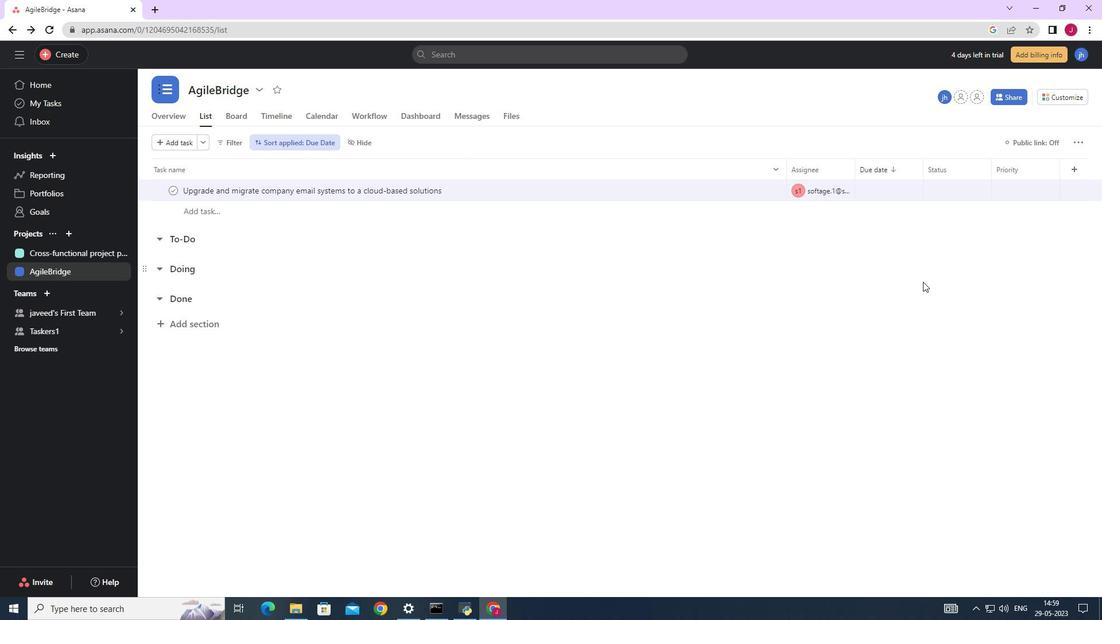 
Action: Mouse scrolled (923, 281) with delta (0, 0)
Screenshot: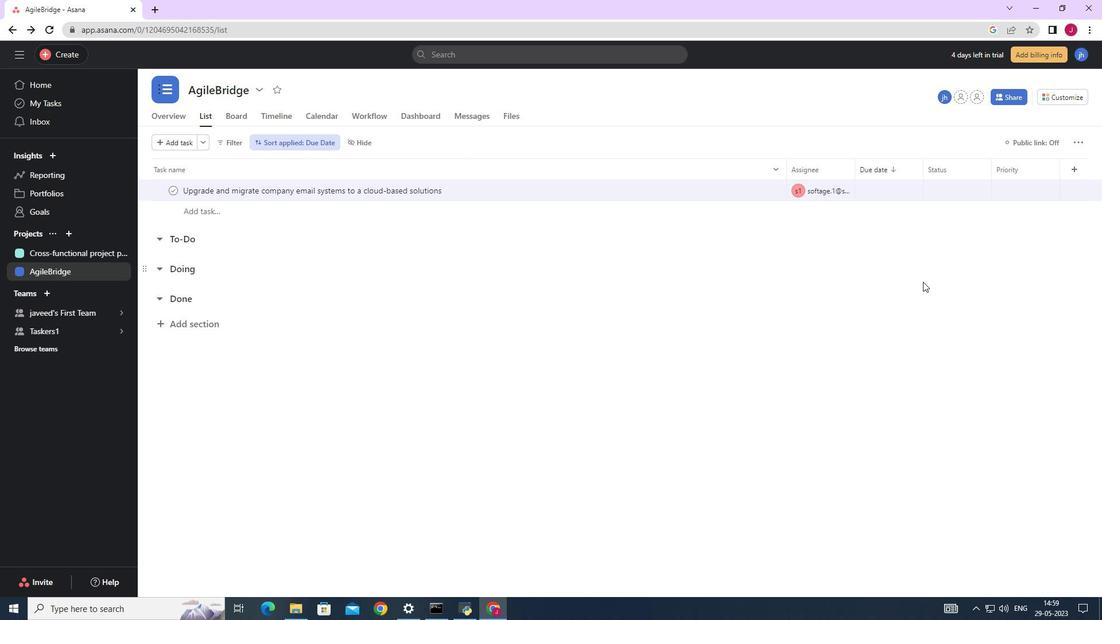 
Action: Mouse moved to (845, 292)
Screenshot: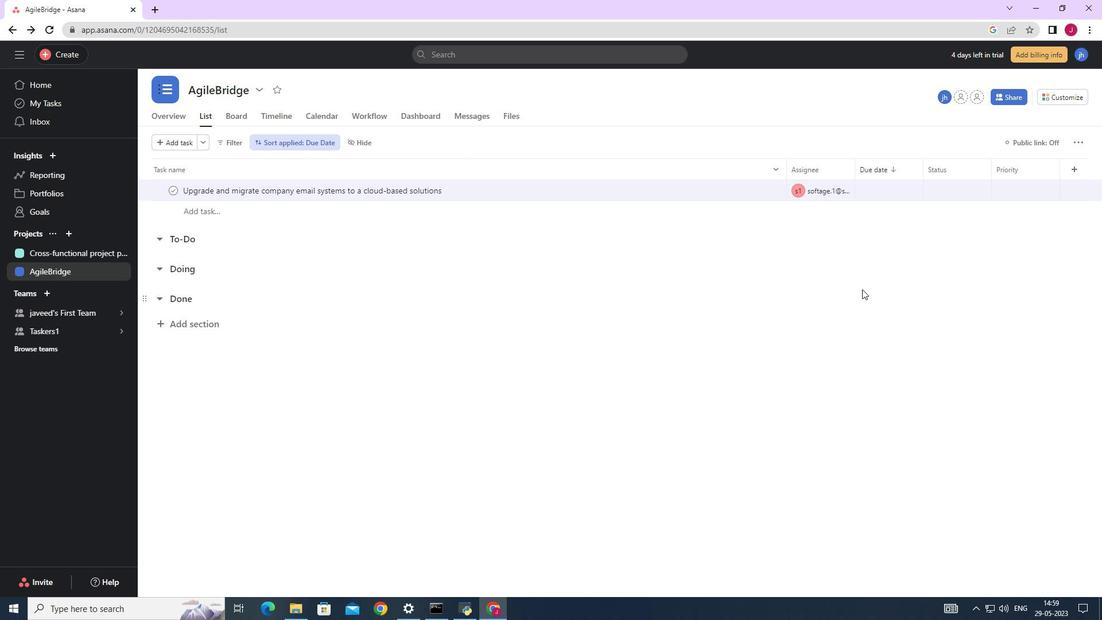 
Action: Mouse scrolled (845, 293) with delta (0, 0)
Screenshot: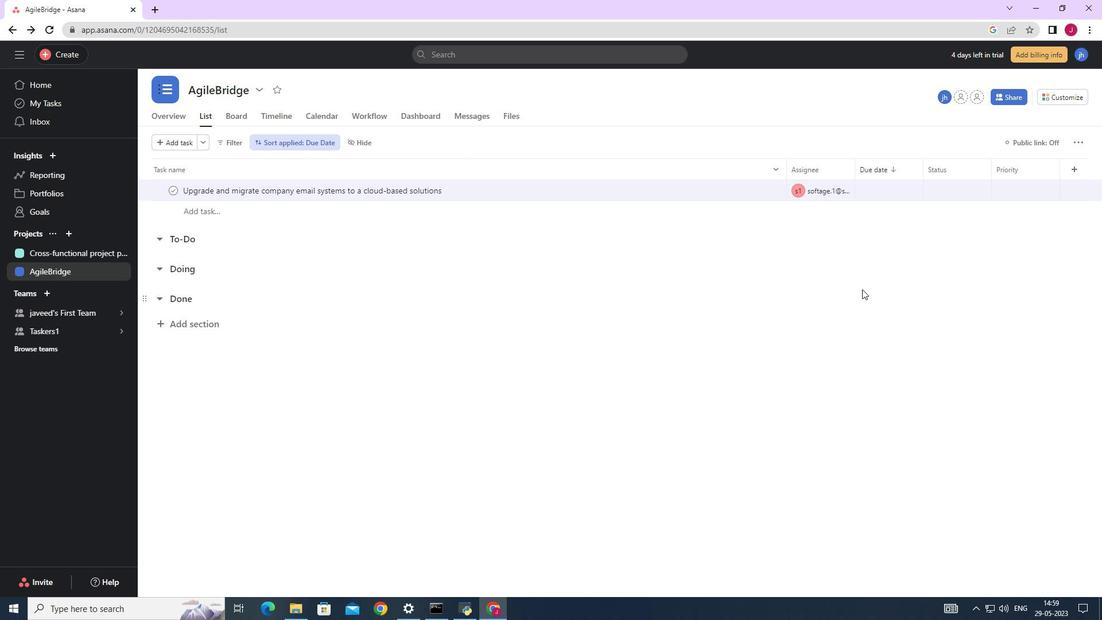 
Action: Mouse scrolled (845, 293) with delta (0, 0)
Screenshot: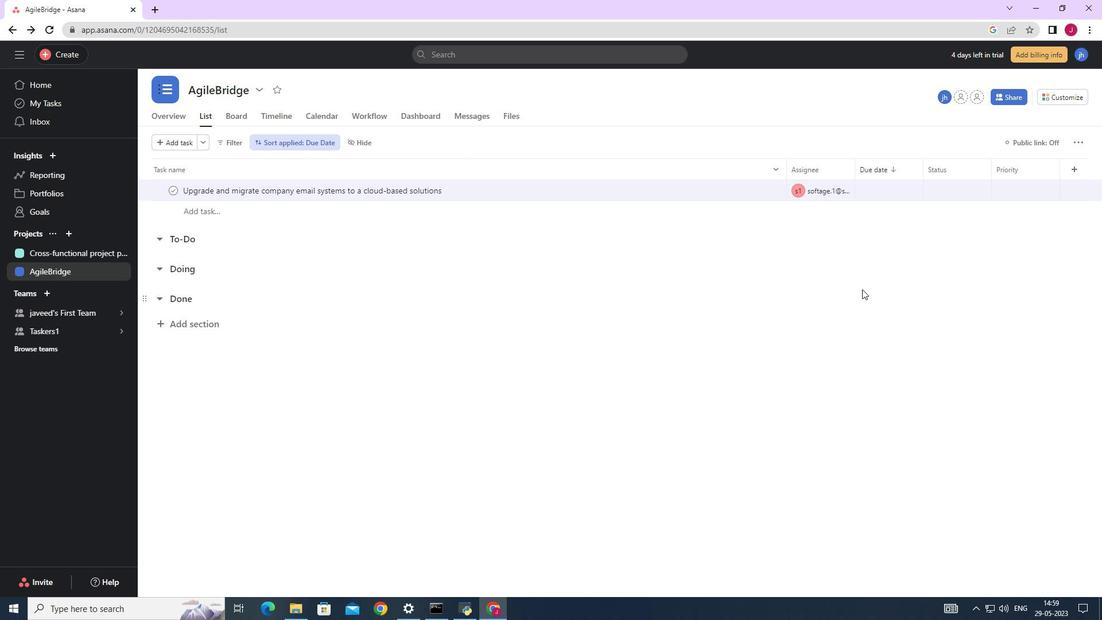 
Action: Mouse moved to (1022, 167)
Screenshot: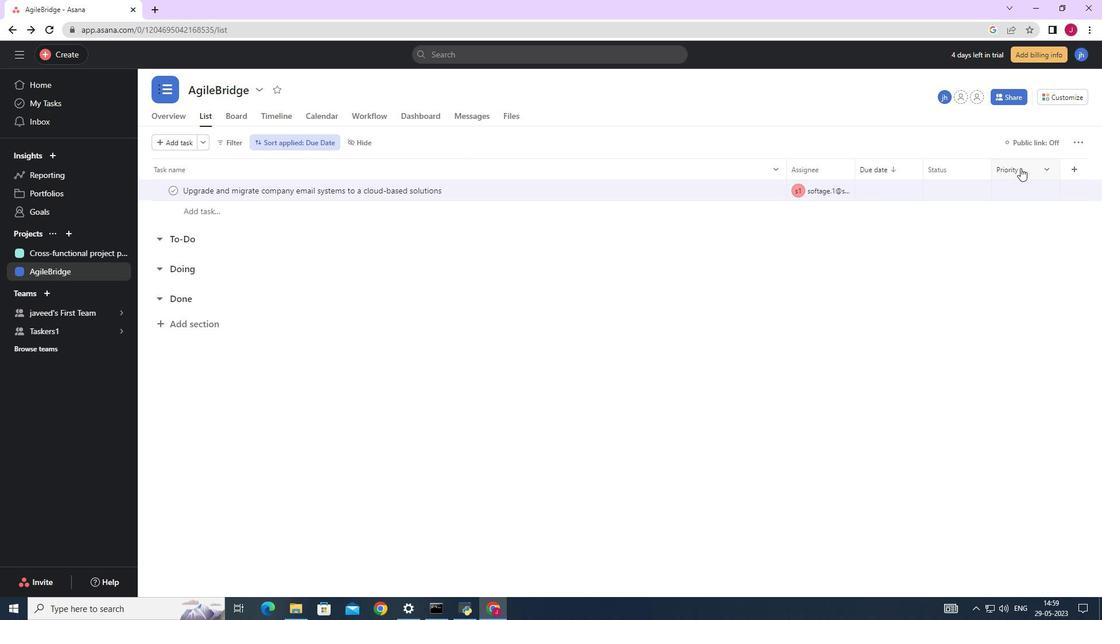 
Action: Mouse pressed left at (1022, 167)
Screenshot: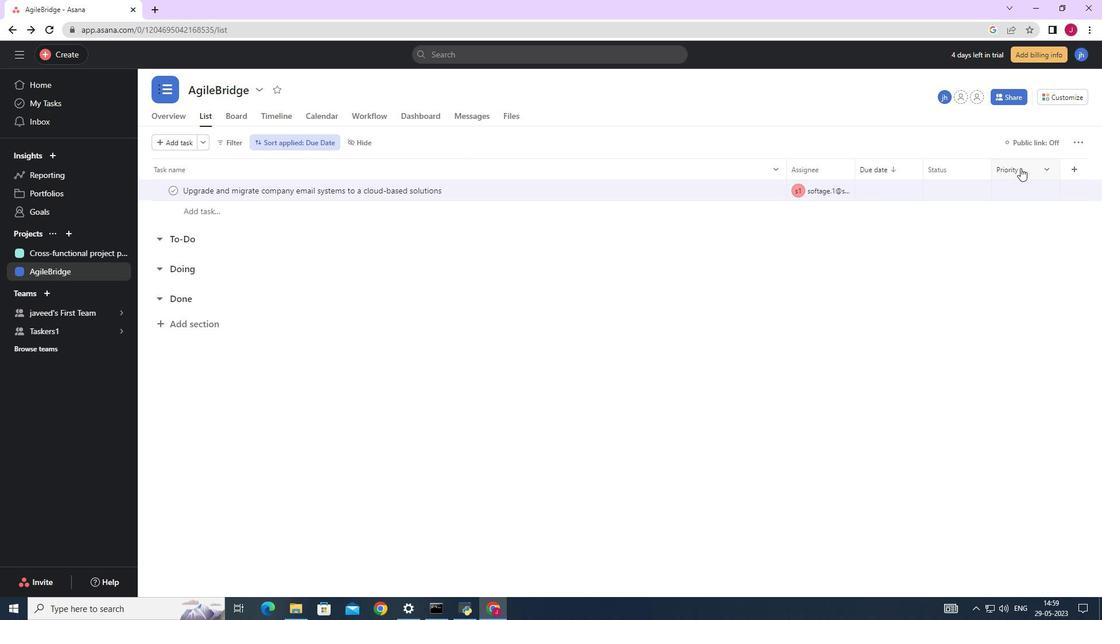 
Action: Mouse moved to (732, 330)
Screenshot: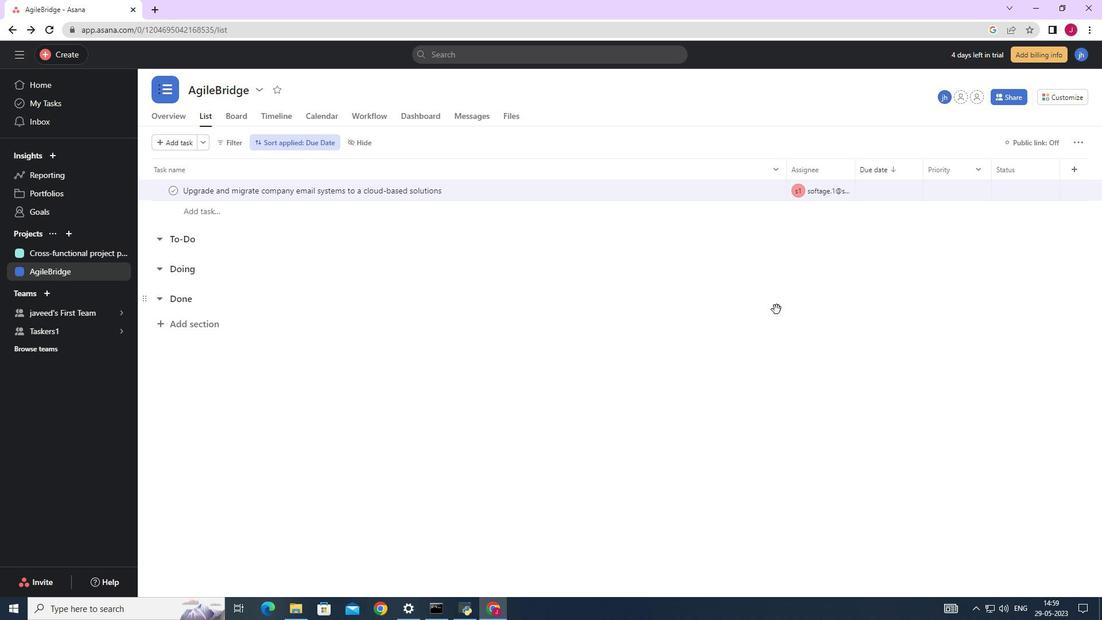 
Action: Mouse pressed left at (732, 330)
Screenshot: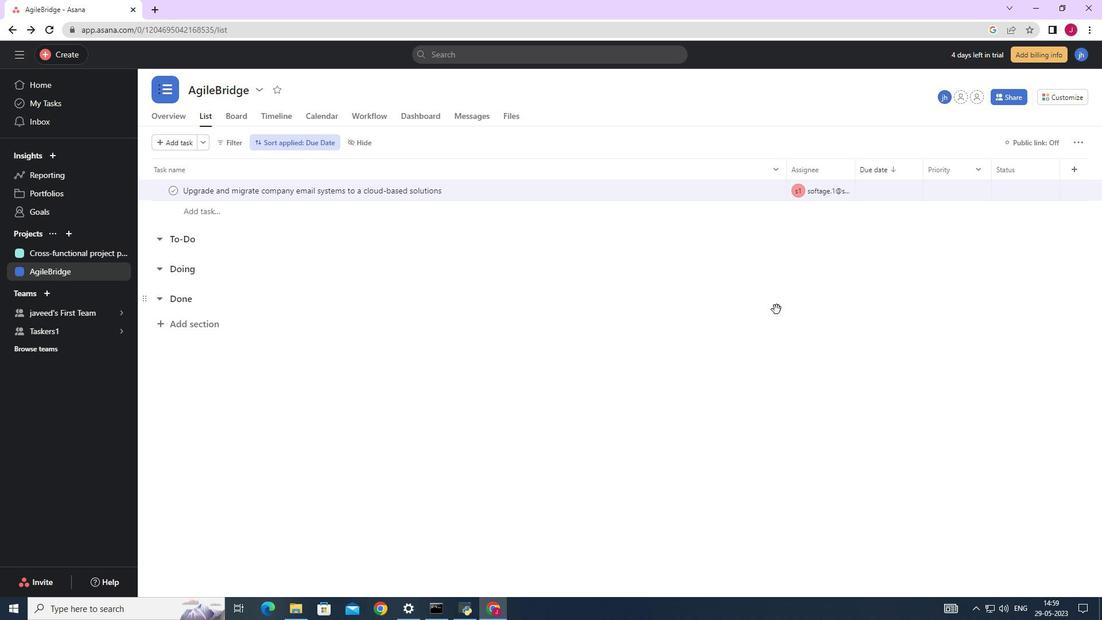 
Action: Mouse moved to (966, 168)
Screenshot: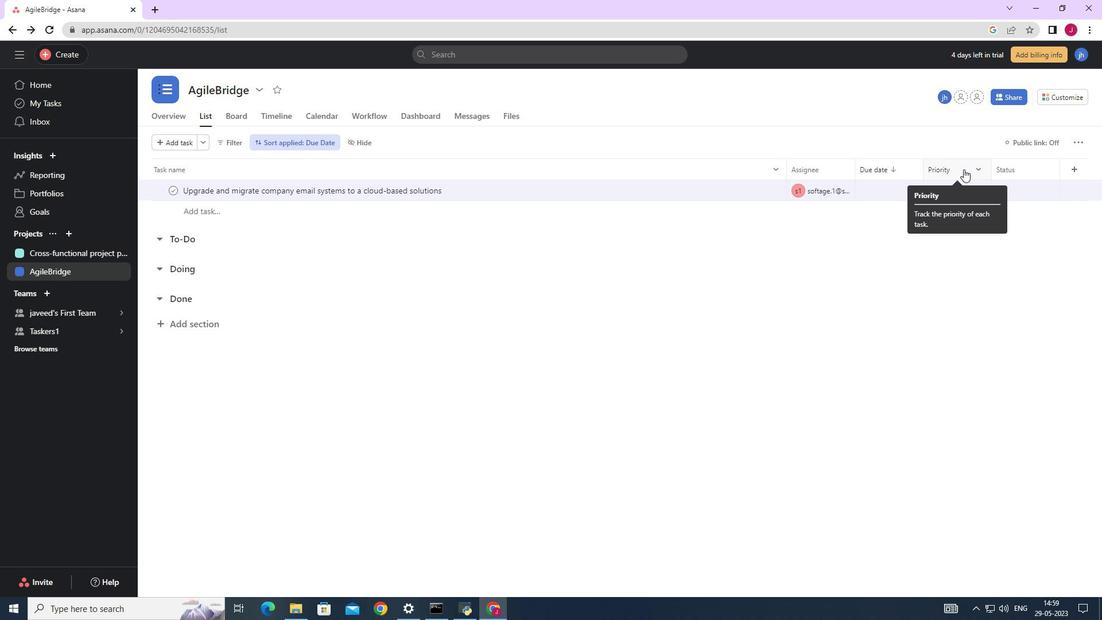 
Action: Mouse pressed left at (966, 168)
Screenshot: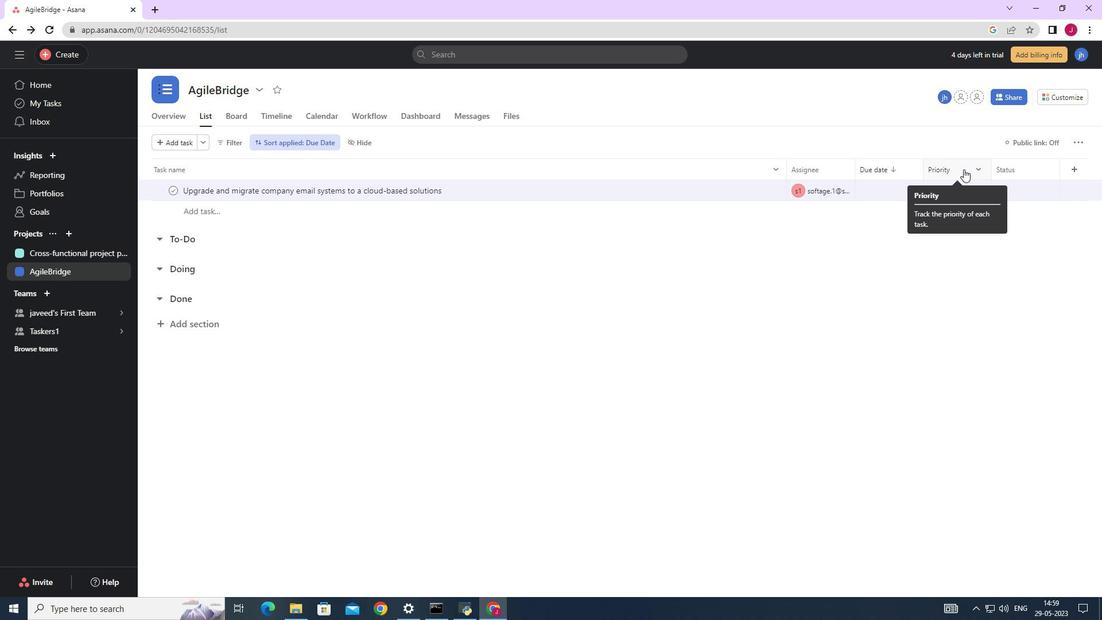 
Action: Mouse moved to (969, 167)
Screenshot: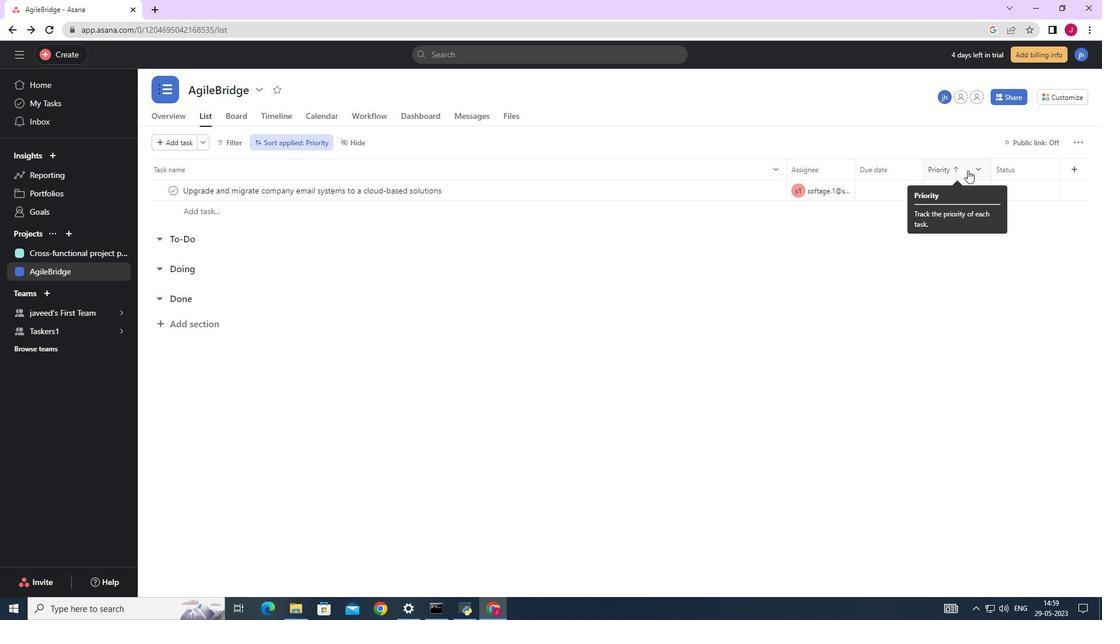 
Action: Mouse pressed left at (969, 167)
Screenshot: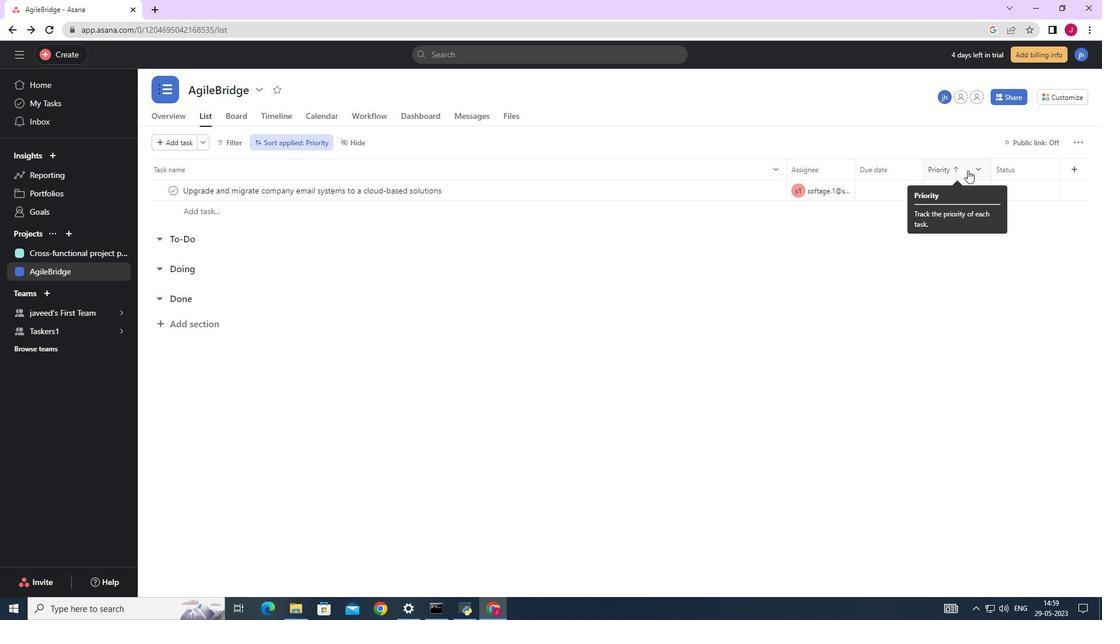 
Action: Mouse moved to (983, 169)
Screenshot: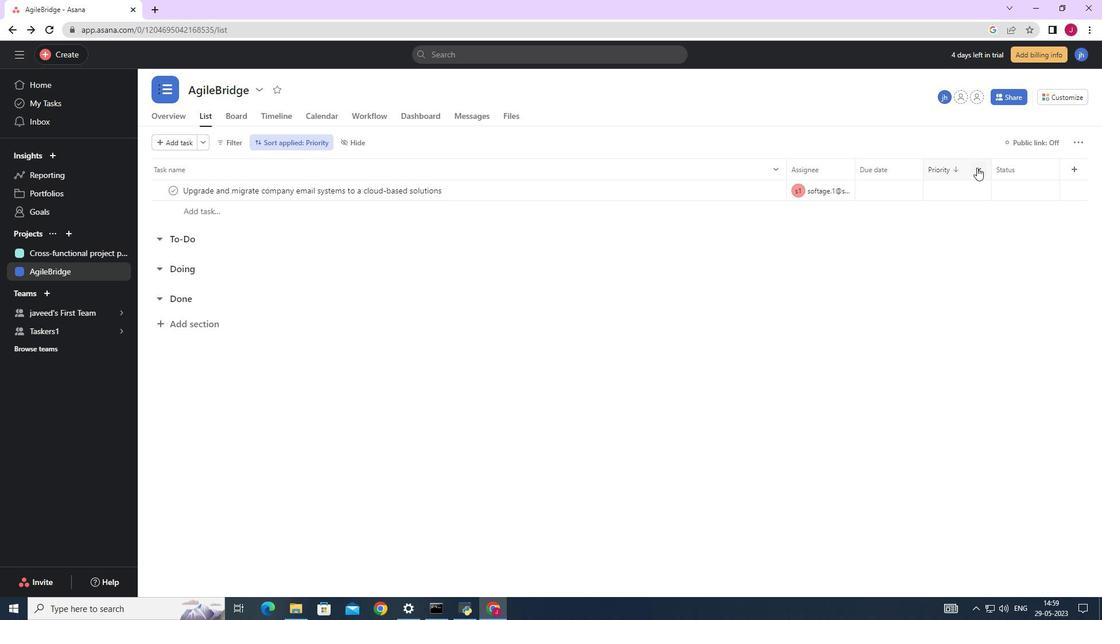 
Action: Mouse pressed left at (983, 169)
Screenshot: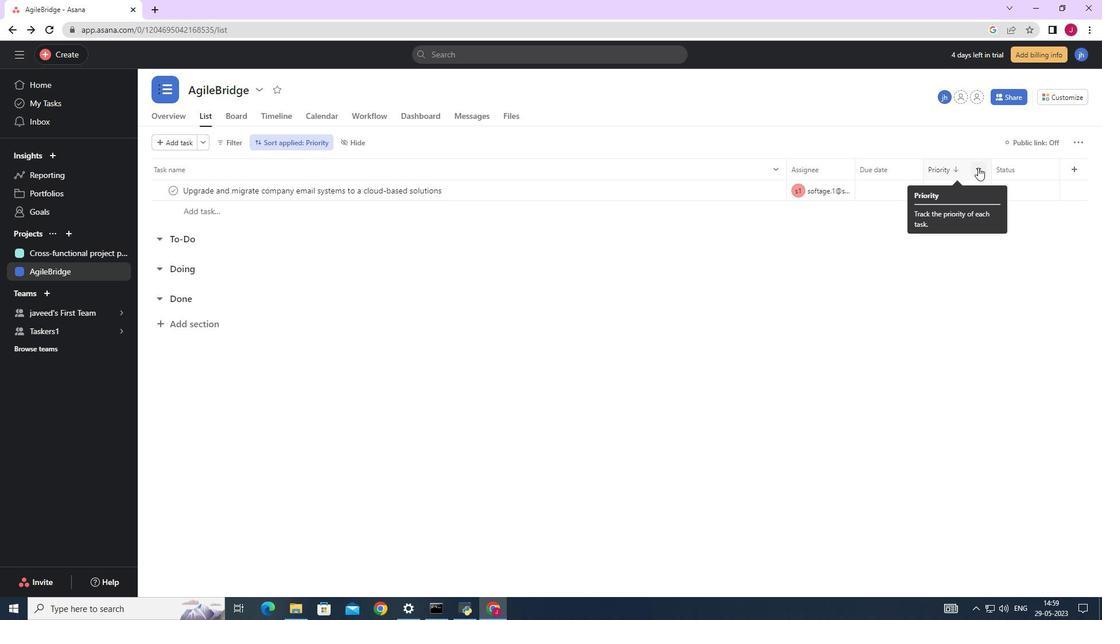 
Action: Mouse moved to (945, 248)
Screenshot: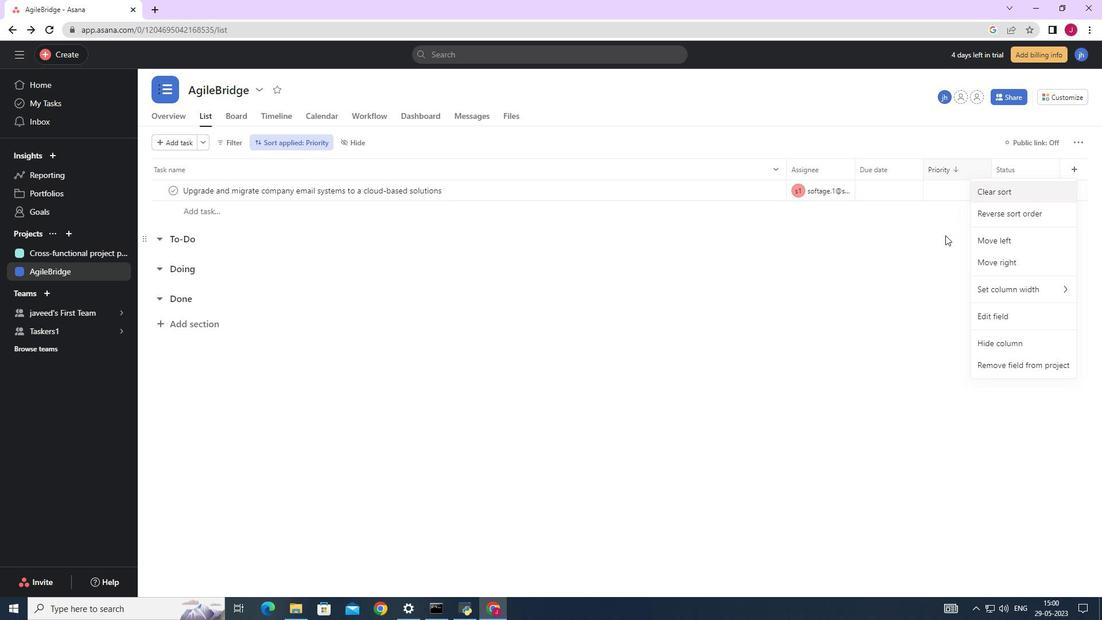 
Action: Mouse pressed left at (945, 248)
Screenshot: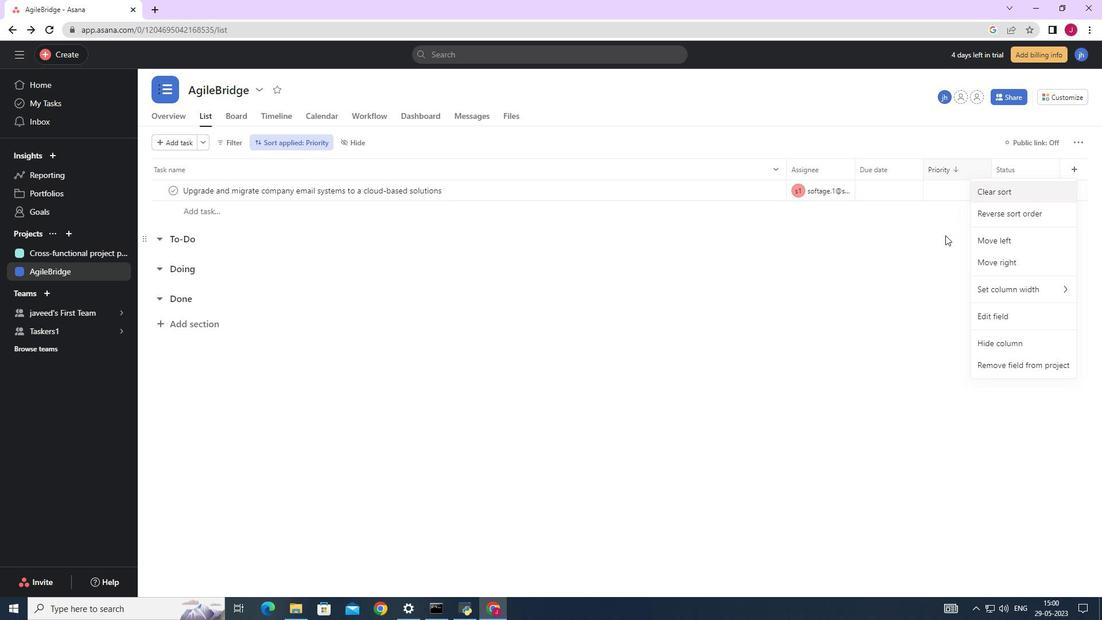 
Action: Mouse moved to (962, 191)
Screenshot: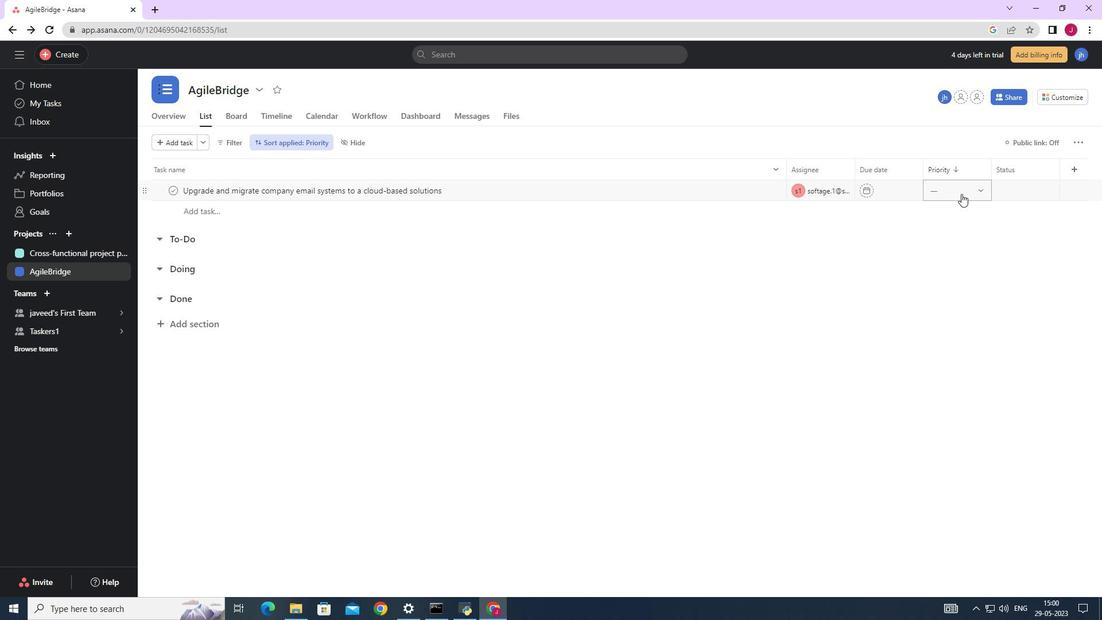 
Action: Mouse pressed left at (962, 191)
Screenshot: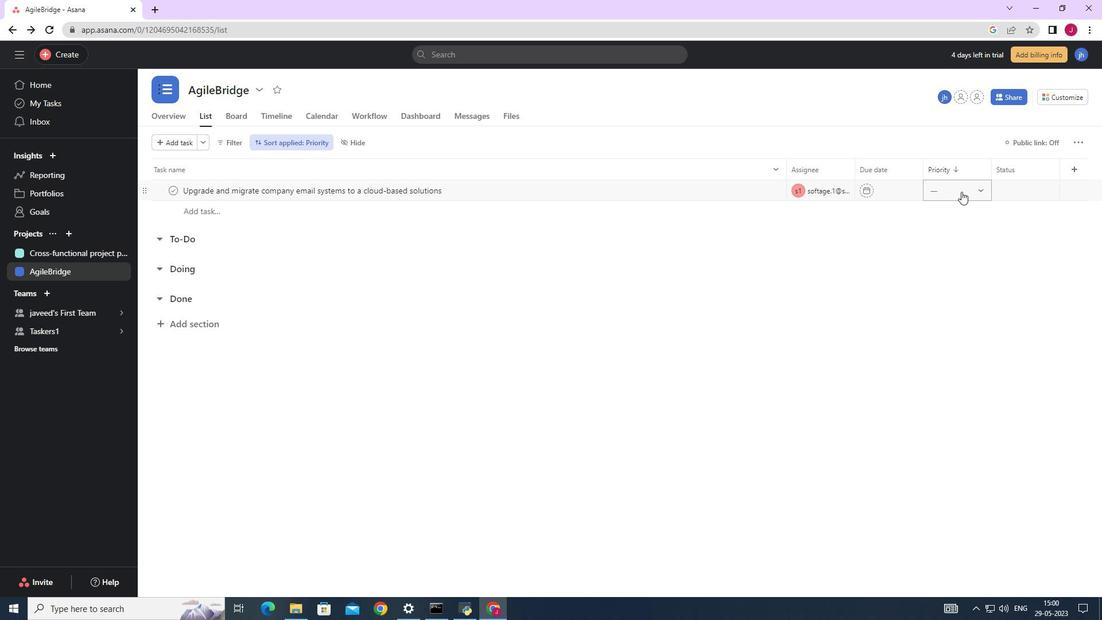 
Action: Mouse moved to (959, 265)
Screenshot: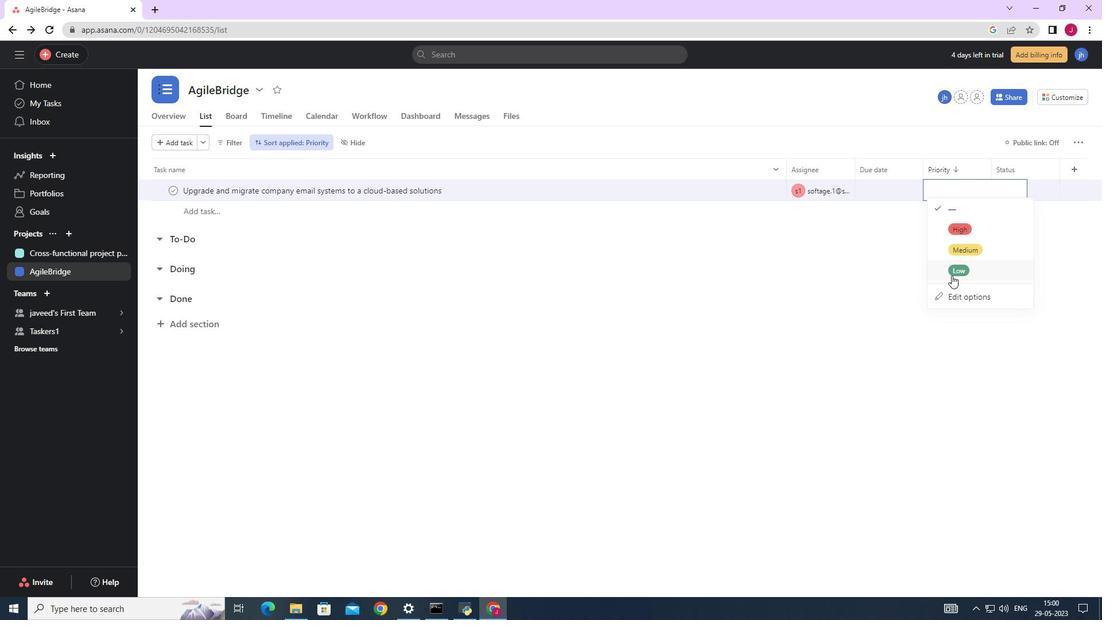 
Action: Mouse pressed left at (959, 265)
Screenshot: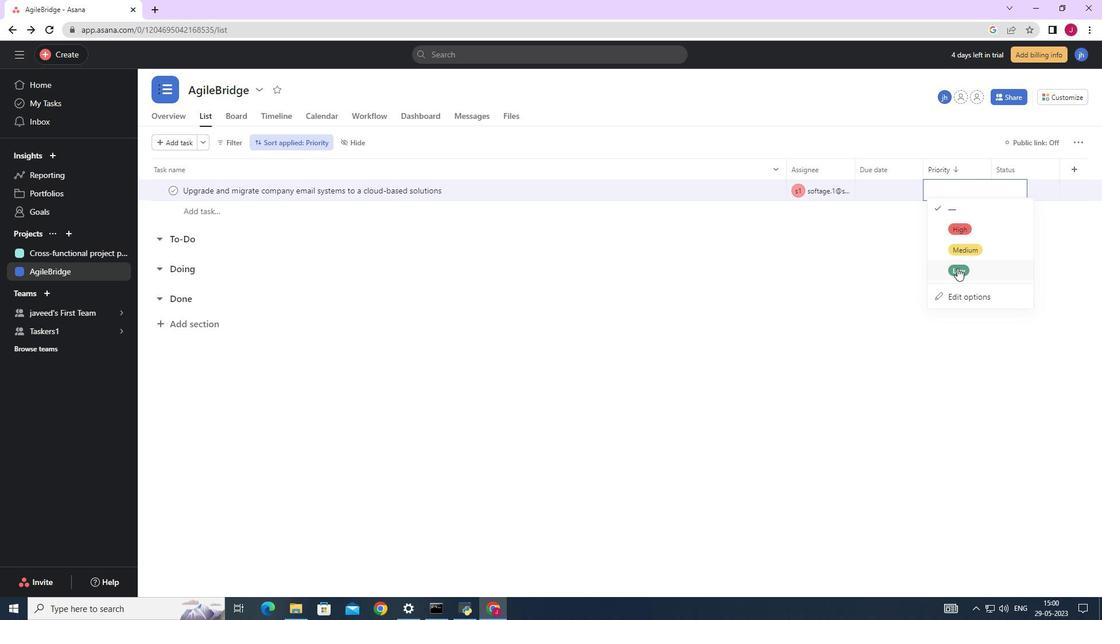
Action: Mouse moved to (1014, 170)
Screenshot: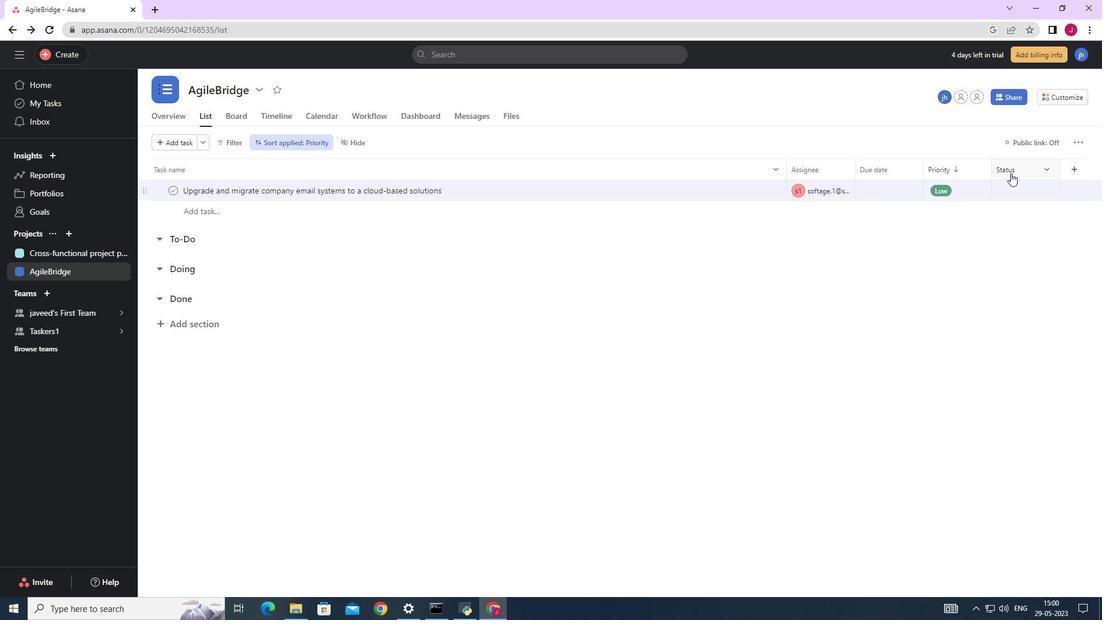 
Action: Mouse pressed left at (1014, 170)
Screenshot: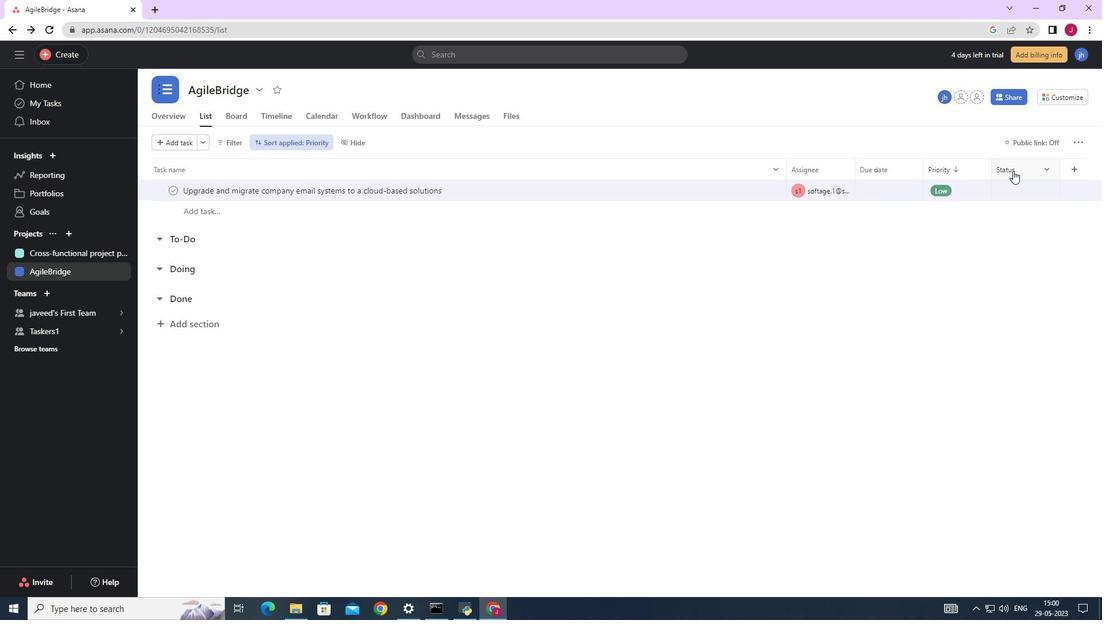
Action: Mouse moved to (1025, 167)
Screenshot: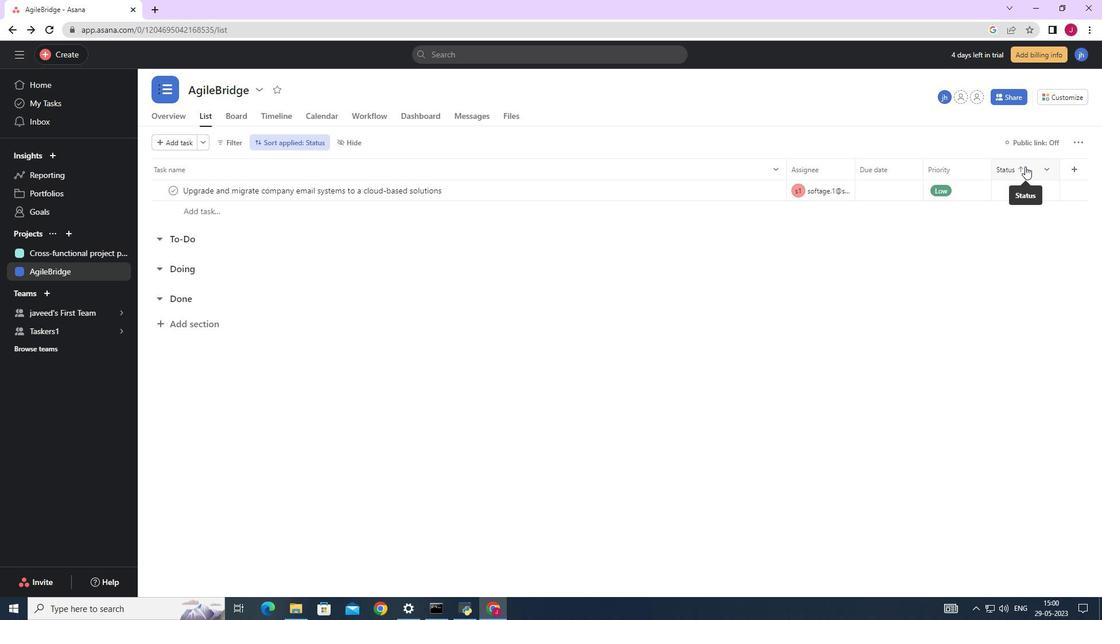 
Action: Mouse pressed left at (1025, 167)
Screenshot: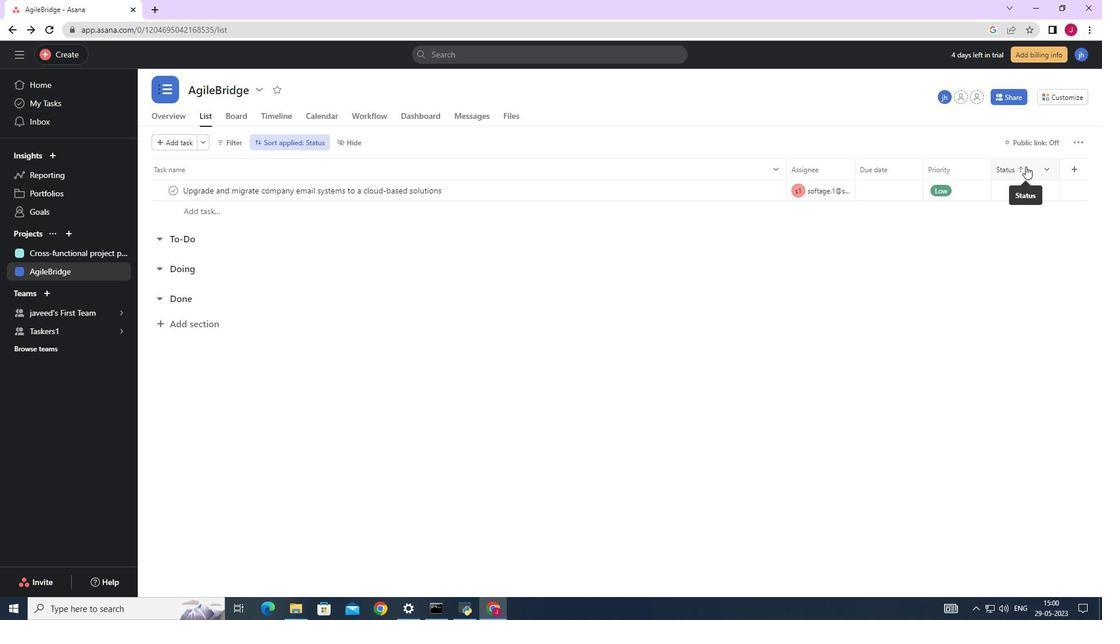 
Action: Mouse moved to (1045, 184)
Screenshot: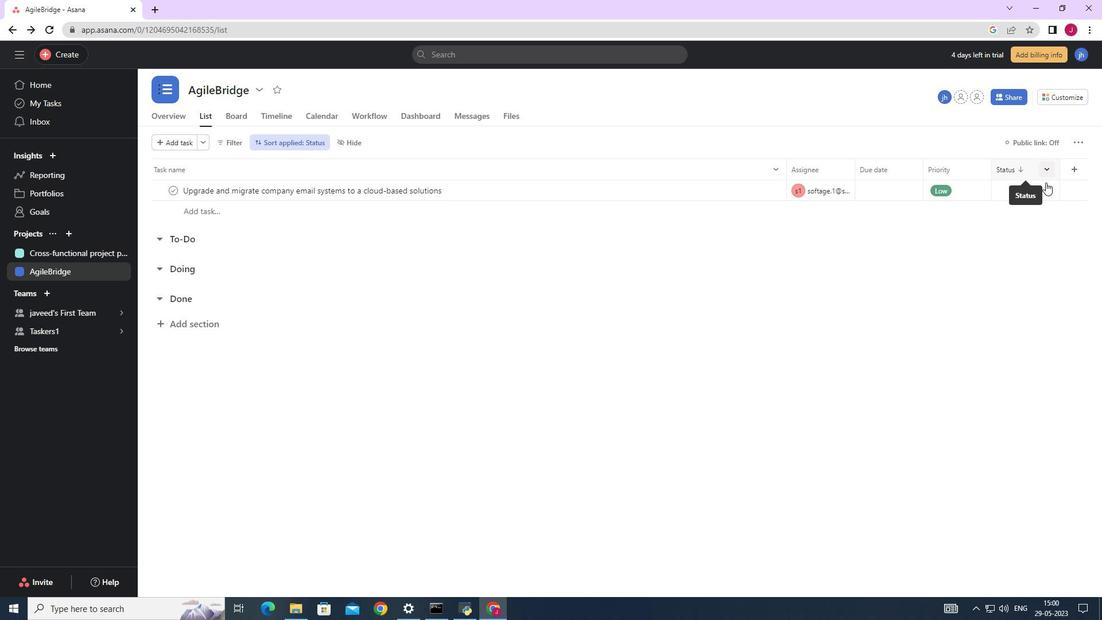 
Action: Mouse pressed left at (1045, 184)
Screenshot: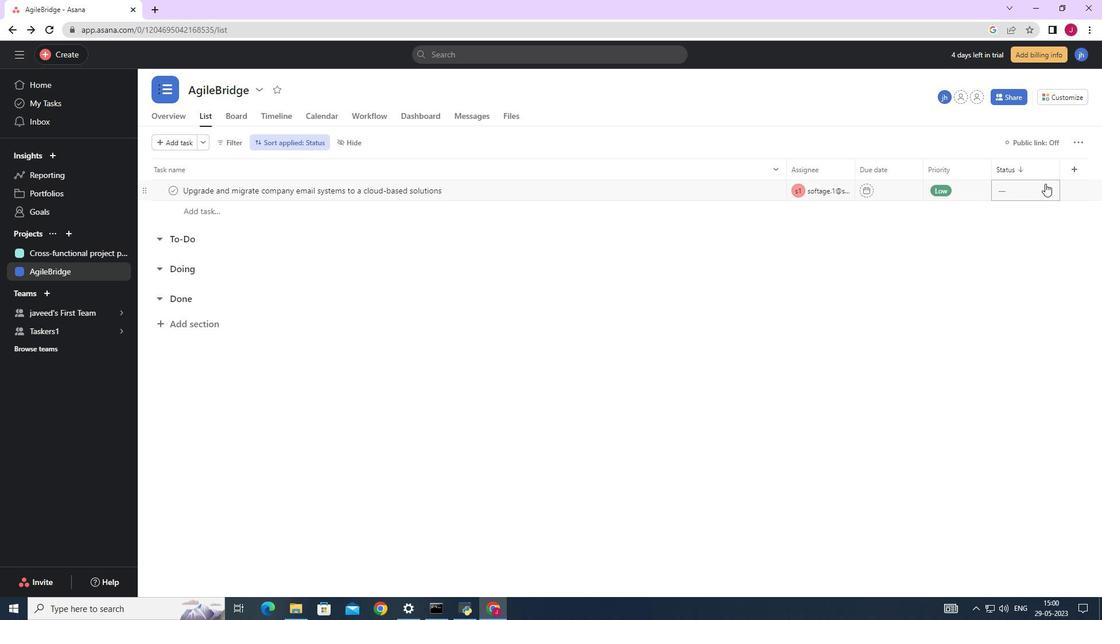 
Action: Mouse moved to (1039, 224)
Screenshot: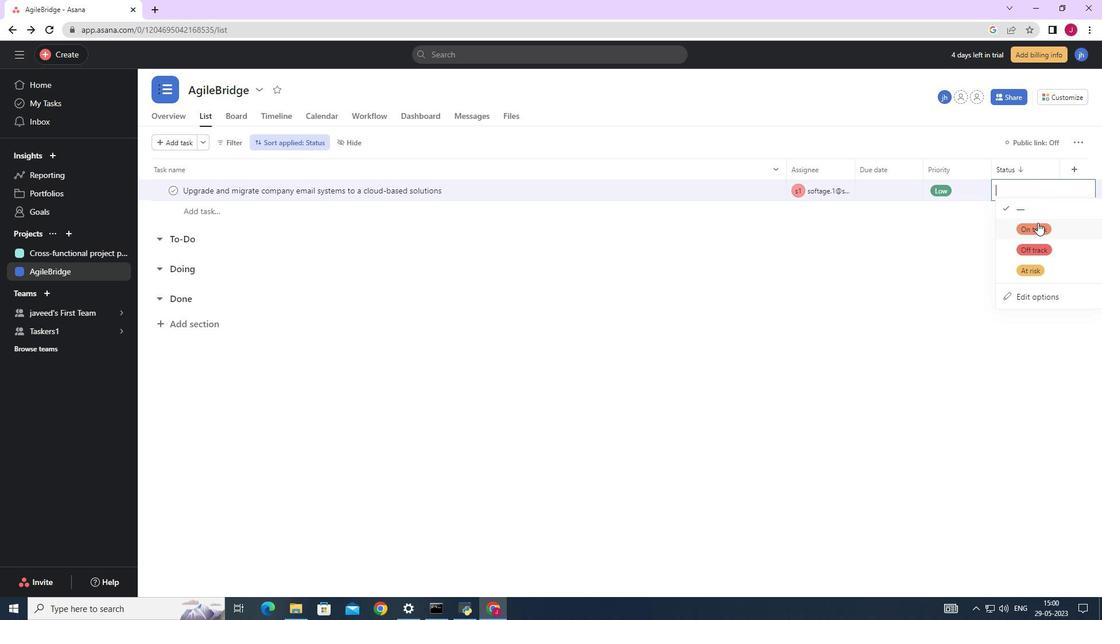 
Action: Mouse pressed left at (1039, 224)
Screenshot: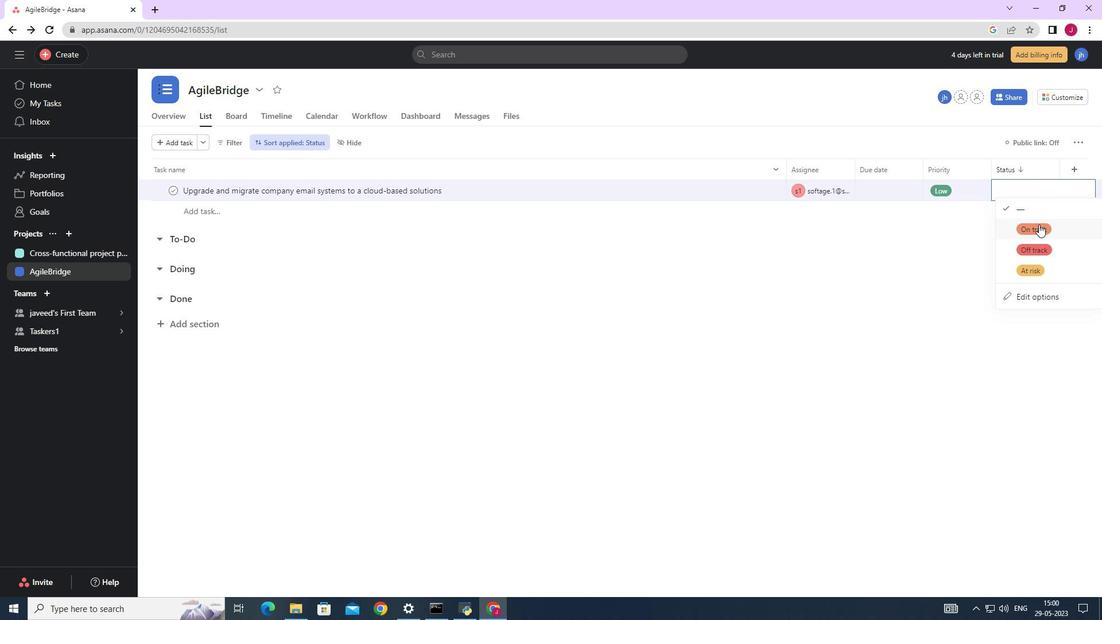 
Action: Mouse moved to (725, 336)
Screenshot: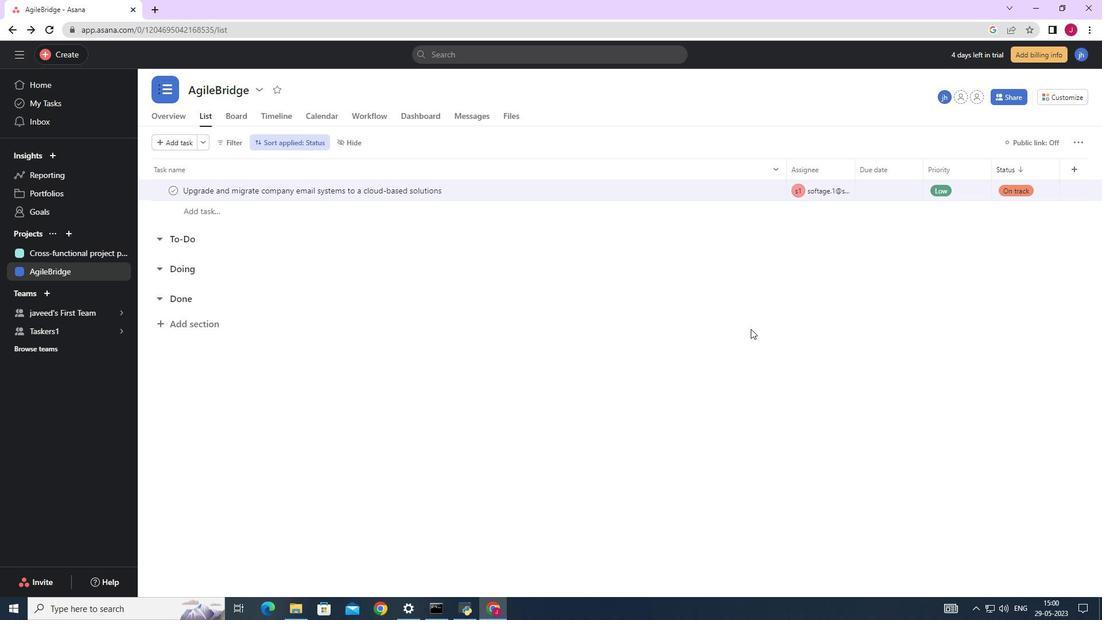
